 Task: Utilize permission sets for additional control.
Action: Mouse moved to (688, 55)
Screenshot: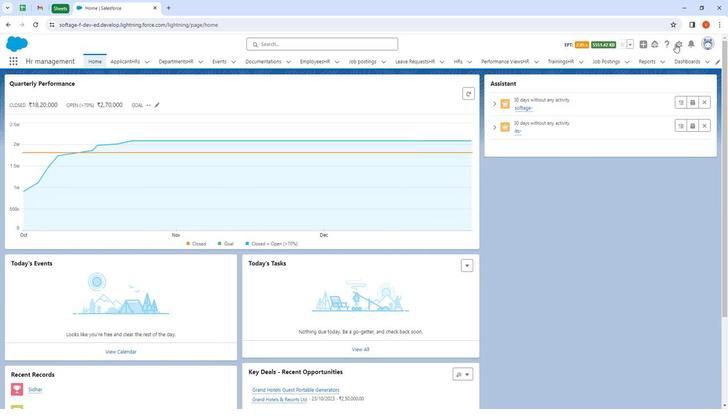 
Action: Mouse pressed left at (688, 55)
Screenshot: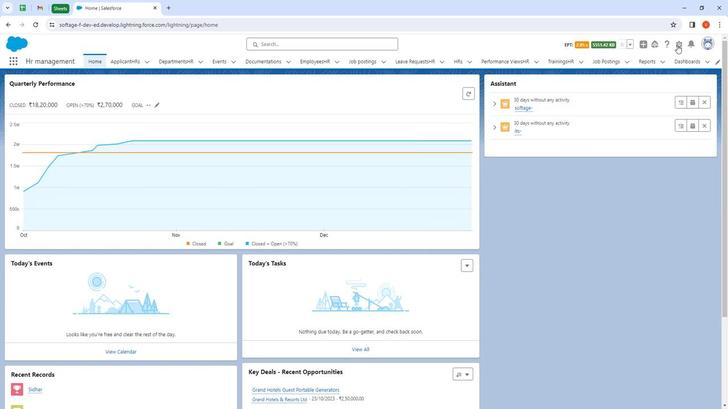 
Action: Mouse moved to (673, 74)
Screenshot: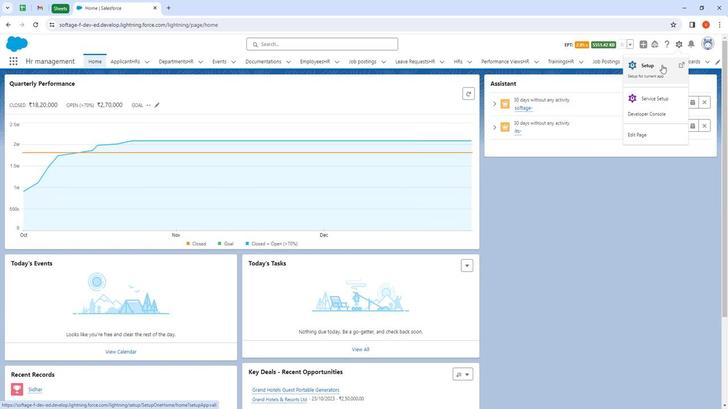 
Action: Mouse pressed left at (673, 74)
Screenshot: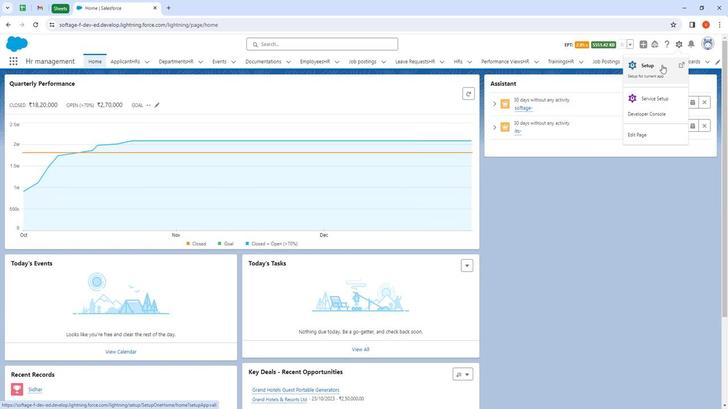 
Action: Mouse moved to (48, 92)
Screenshot: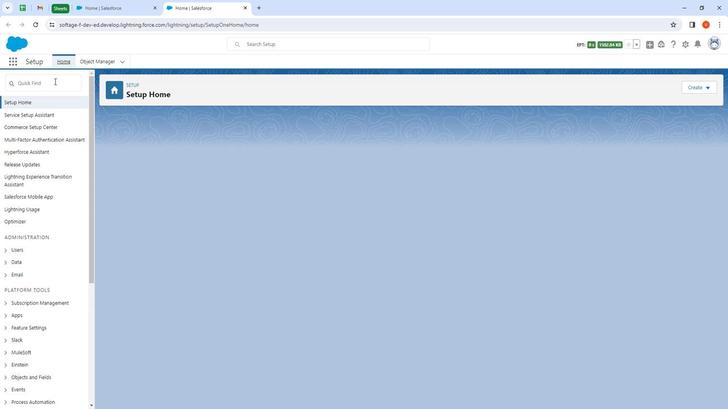 
Action: Mouse pressed left at (48, 92)
Screenshot: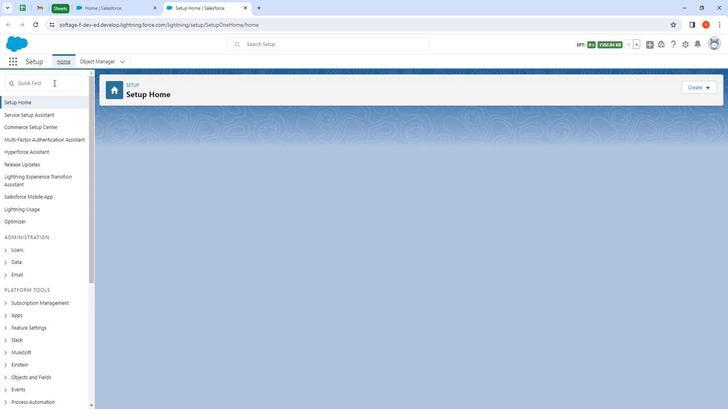 
Action: Key pressed permission<Key.space>se
Screenshot: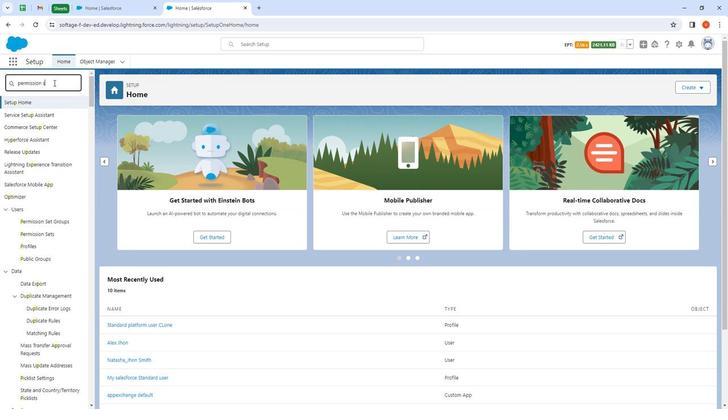 
Action: Mouse moved to (35, 130)
Screenshot: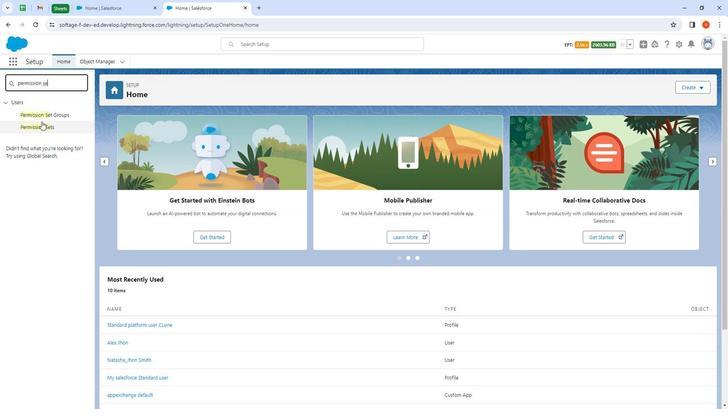 
Action: Mouse pressed left at (35, 130)
Screenshot: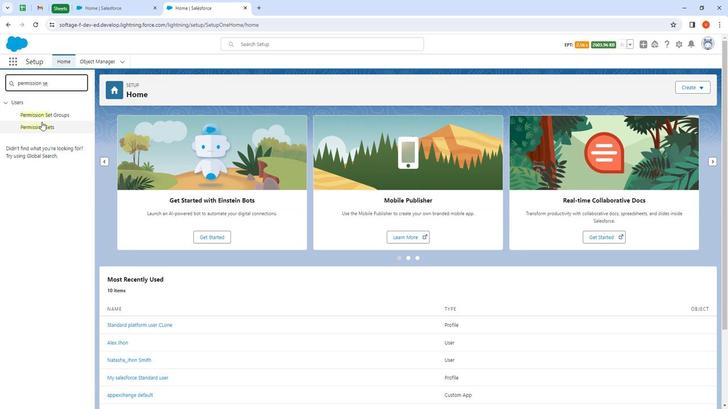 
Action: Mouse moved to (39, 134)
Screenshot: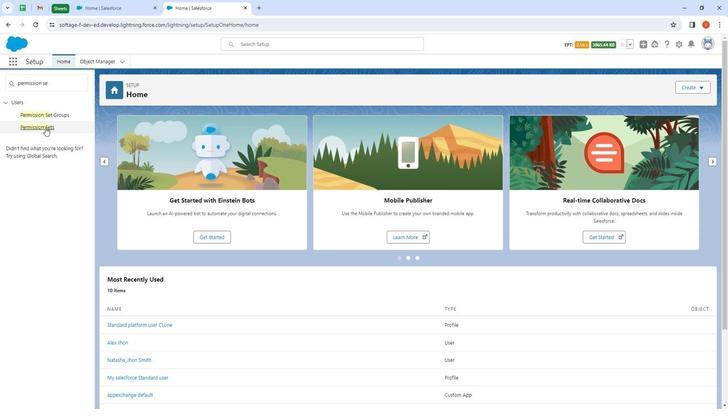 
Action: Mouse pressed left at (39, 134)
Screenshot: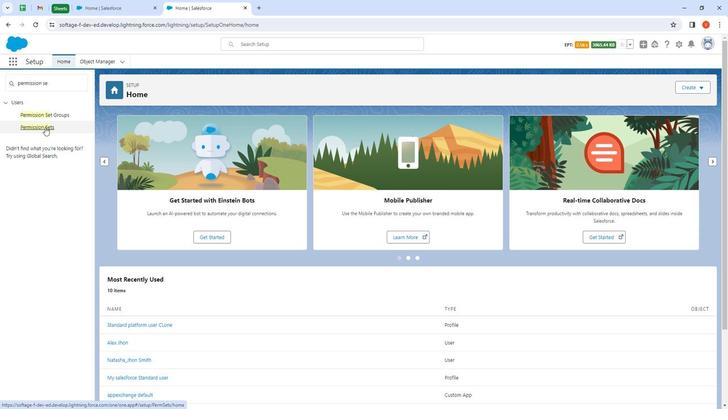 
Action: Mouse moved to (107, 173)
Screenshot: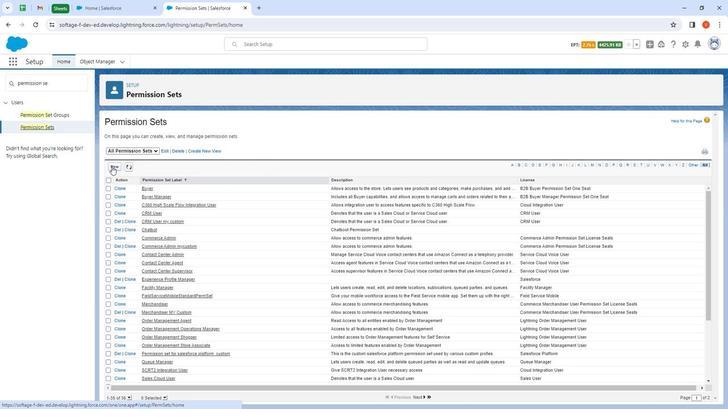 
Action: Mouse pressed left at (107, 173)
Screenshot: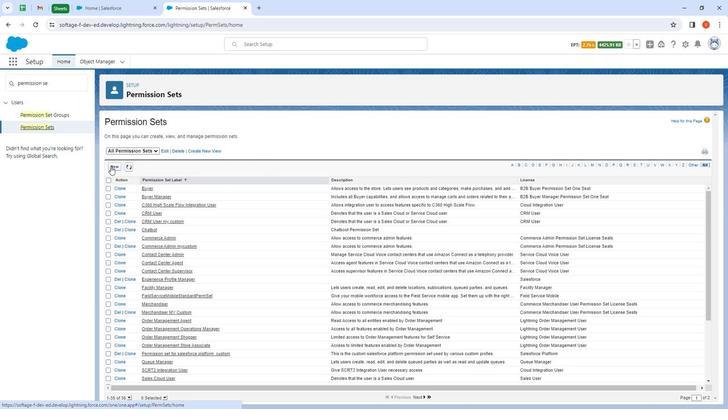
Action: Mouse moved to (235, 187)
Screenshot: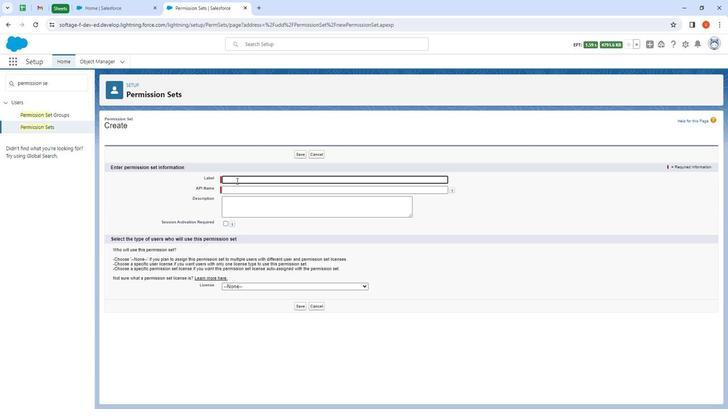 
Action: Mouse pressed left at (235, 187)
Screenshot: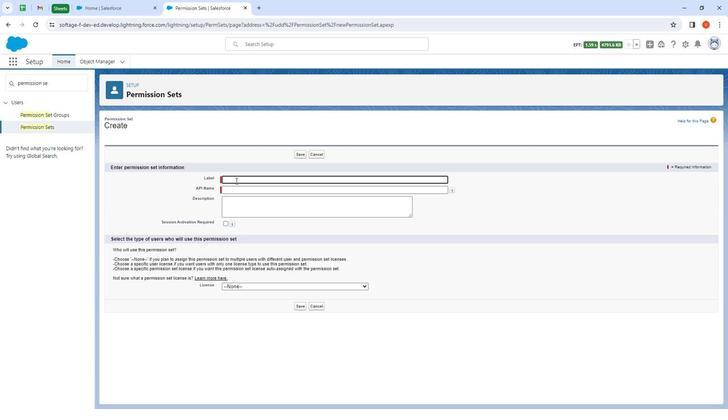 
Action: Mouse moved to (231, 184)
Screenshot: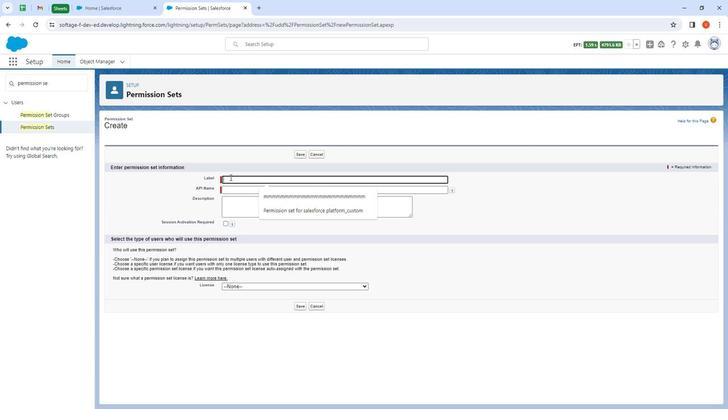 
Action: Key pressed permission<Key.space>sert<Key.backspace><Key.backspace>t<Key.space>for<Key.space>custom<Key.space><Key.shift>Standard<Key.space>user
Screenshot: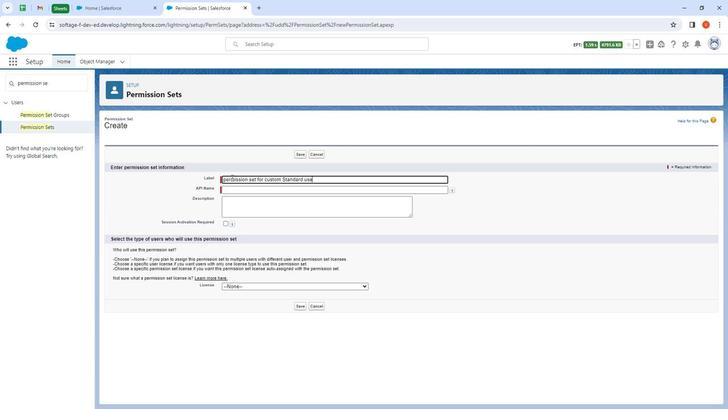 
Action: Mouse moved to (243, 198)
Screenshot: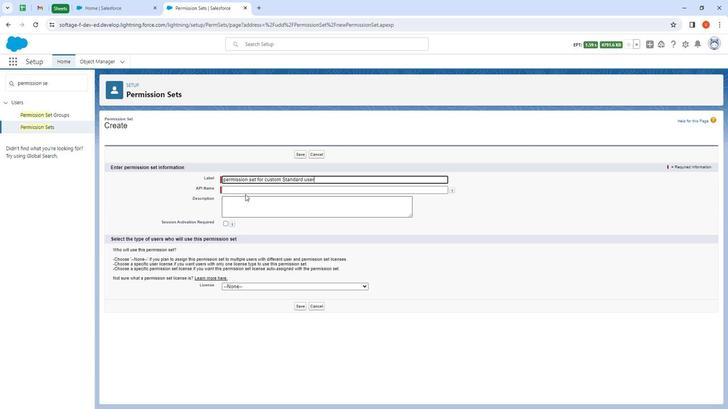 
Action: Mouse pressed left at (243, 198)
Screenshot: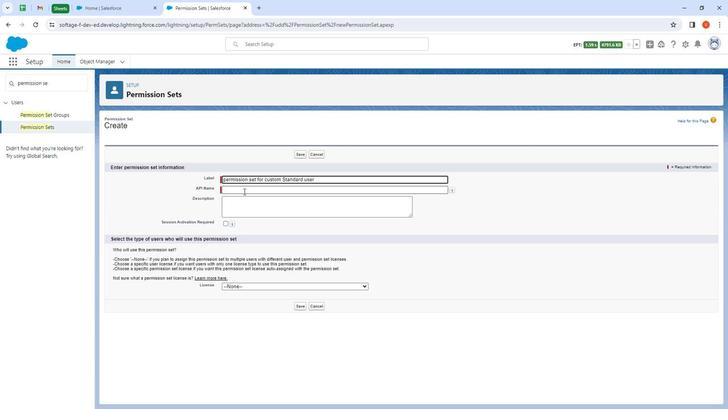 
Action: Mouse moved to (246, 210)
Screenshot: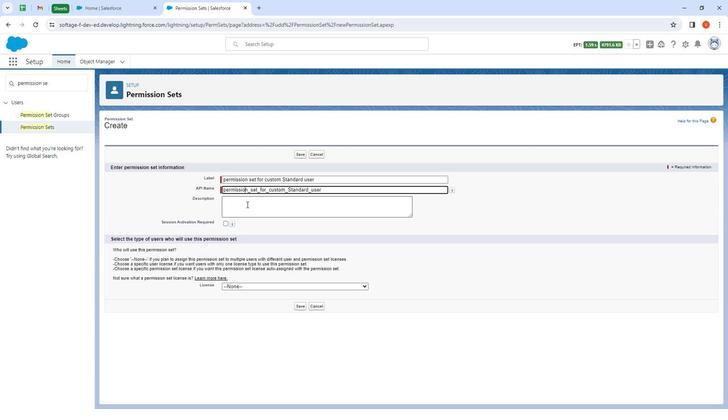 
Action: Mouse pressed left at (246, 210)
Screenshot: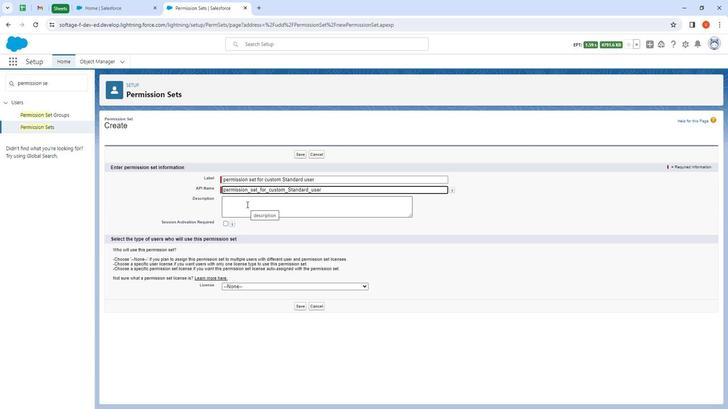 
Action: Mouse moved to (240, 199)
Screenshot: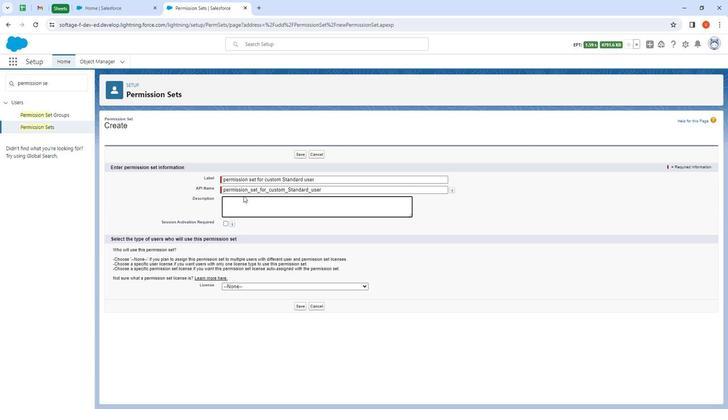 
Action: Key pressed this<Key.space>is<Key.space>the<Key.space>custom<Key.space>permission<Key.space>f<Key.backspace>st<Key.backspace>et<Key.space>for<Key.space>custom<Key.space>standard<Key.space>user<Key.space>profile<Key.space>used<Key.space>by<Key.space>few<Key.space><Key.shift>Users<Key.space>to<Key.space>ensure<Key.space>there<Key.space>is<Key.space>no<Key.space>security<Key.space>related<Key.space>problem.
Screenshot: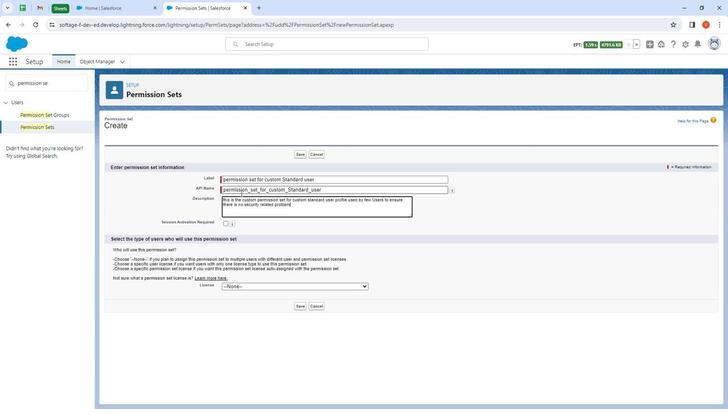
Action: Mouse moved to (107, 264)
Screenshot: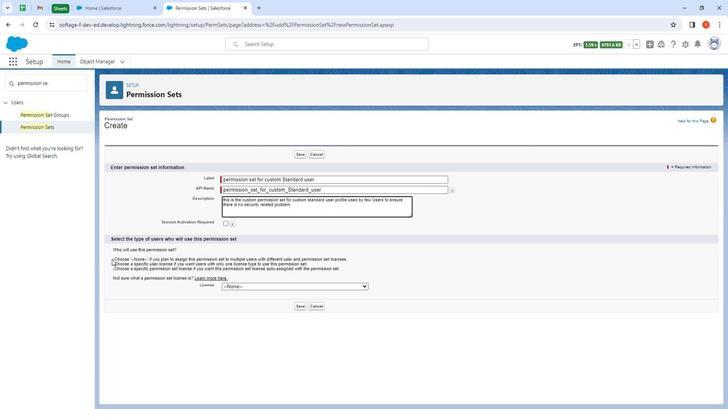 
Action: Mouse pressed left at (107, 264)
Screenshot: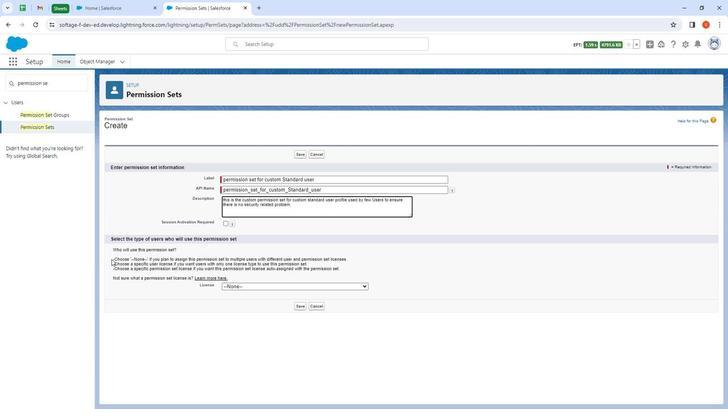 
Action: Mouse moved to (306, 309)
Screenshot: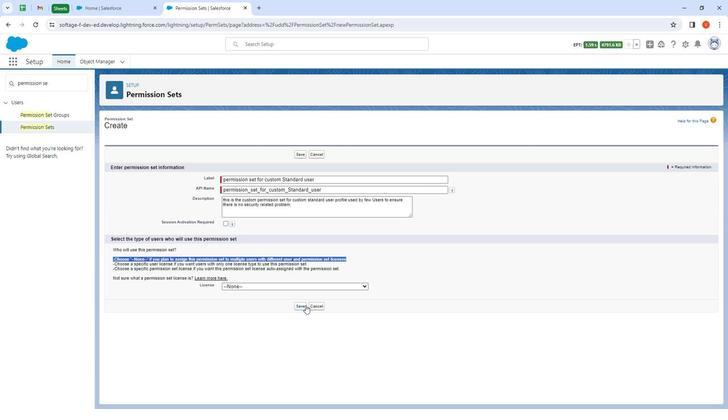
Action: Mouse pressed left at (306, 309)
Screenshot: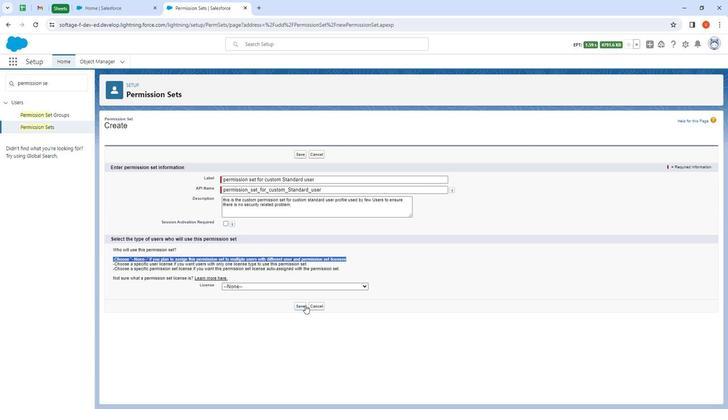 
Action: Mouse moved to (261, 265)
Screenshot: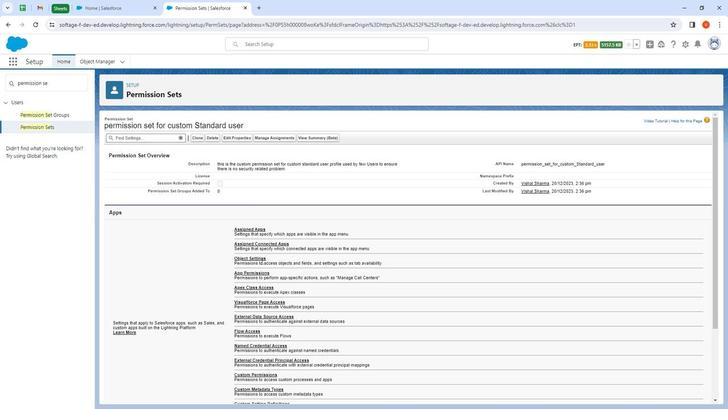 
Action: Mouse pressed left at (261, 265)
Screenshot: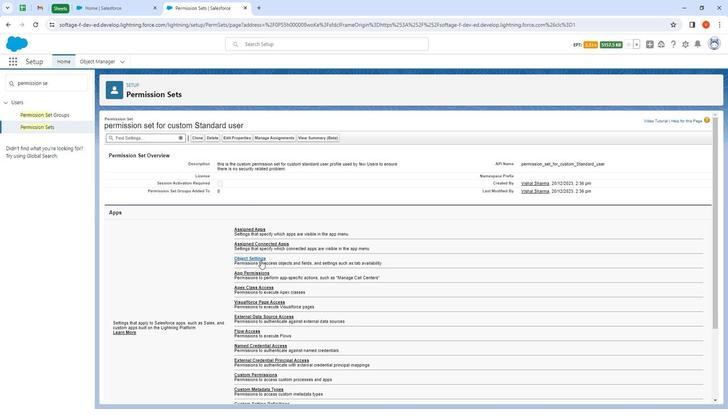
Action: Mouse moved to (112, 199)
Screenshot: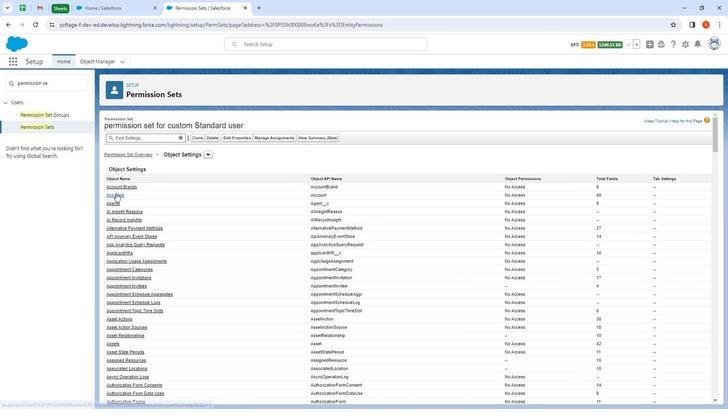 
Action: Mouse pressed left at (112, 199)
Screenshot: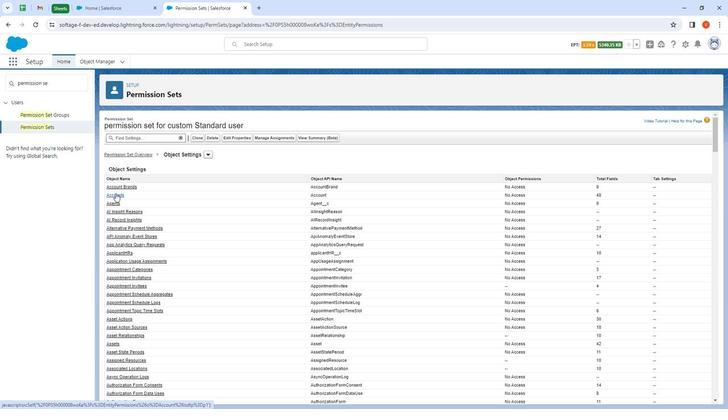 
Action: Mouse moved to (293, 175)
Screenshot: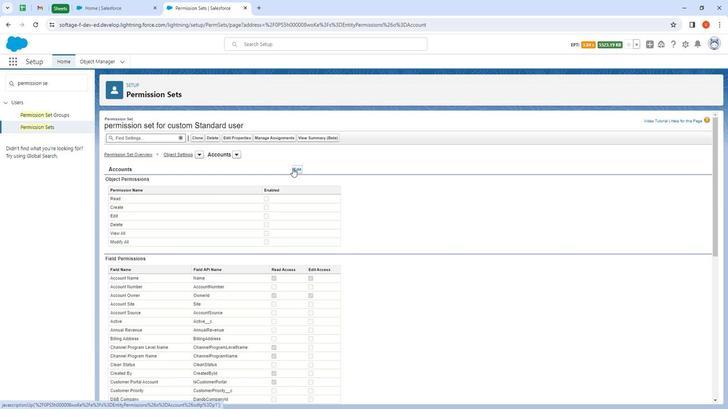 
Action: Mouse pressed left at (293, 175)
Screenshot: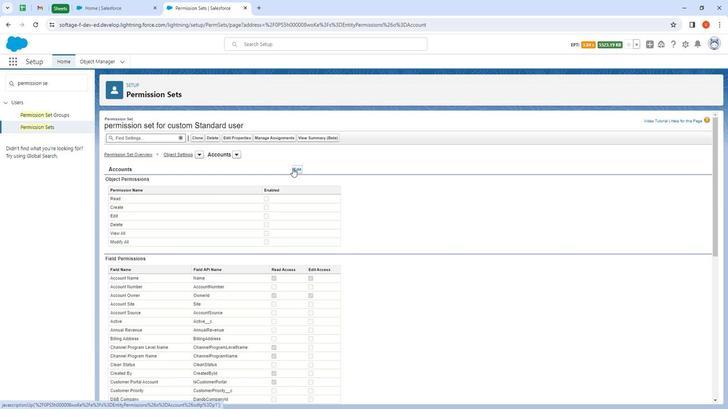 
Action: Mouse moved to (264, 207)
Screenshot: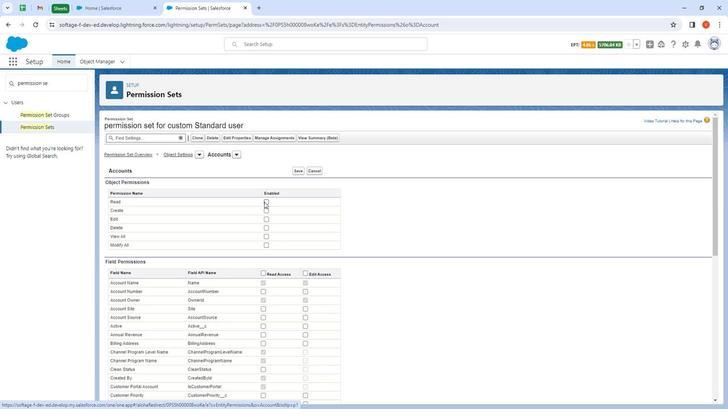 
Action: Mouse pressed left at (264, 207)
Screenshot: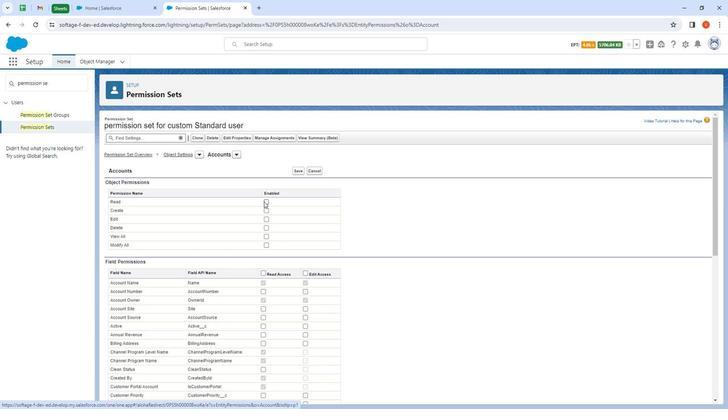 
Action: Mouse moved to (308, 238)
Screenshot: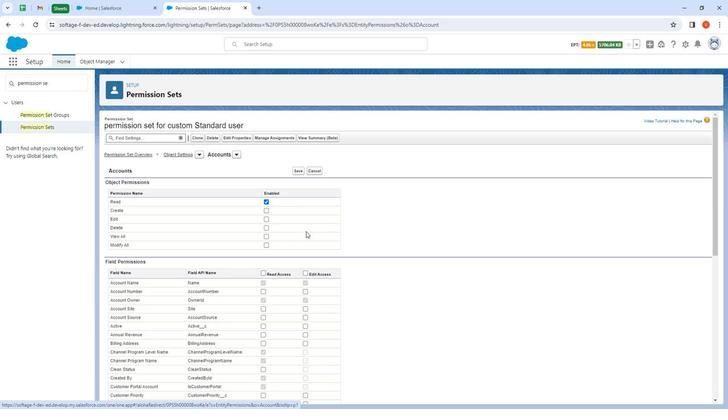 
Action: Mouse scrolled (308, 237) with delta (0, 0)
Screenshot: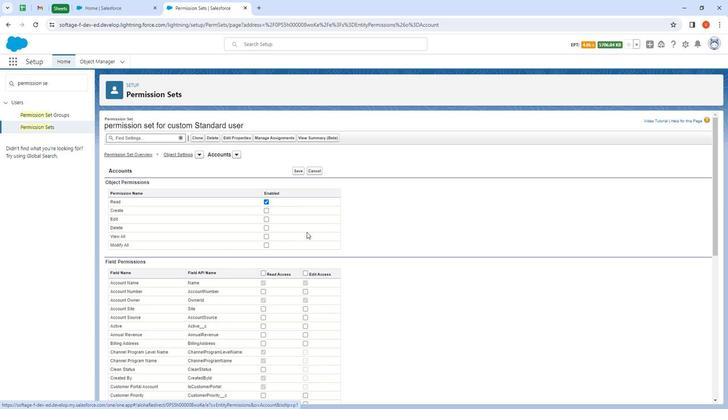 
Action: Mouse moved to (309, 239)
Screenshot: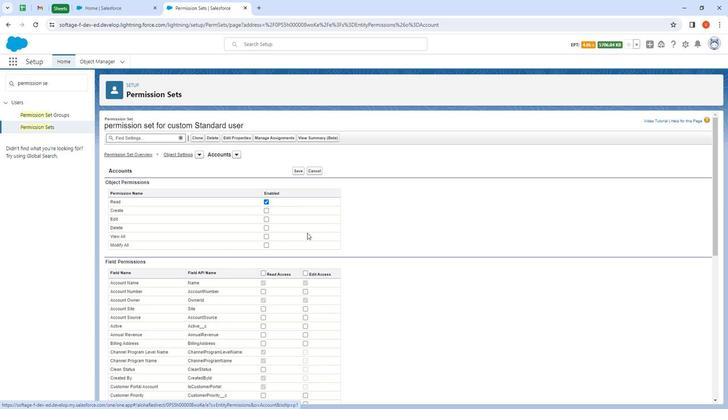 
Action: Mouse scrolled (309, 238) with delta (0, 0)
Screenshot: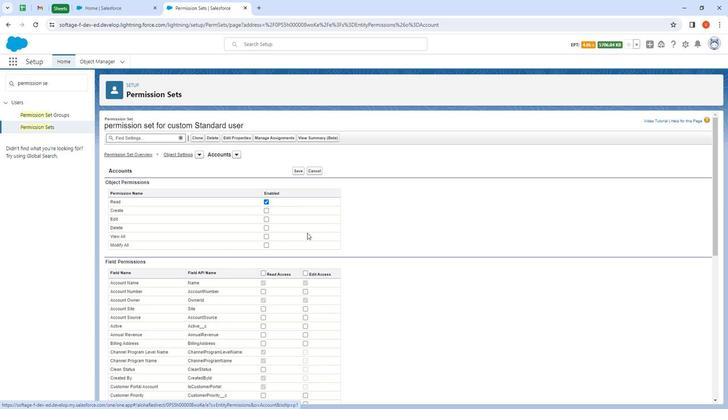 
Action: Mouse moved to (264, 219)
Screenshot: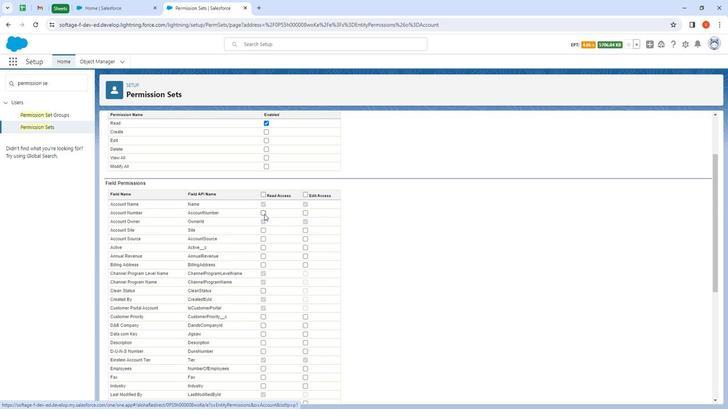 
Action: Mouse pressed left at (264, 219)
Screenshot: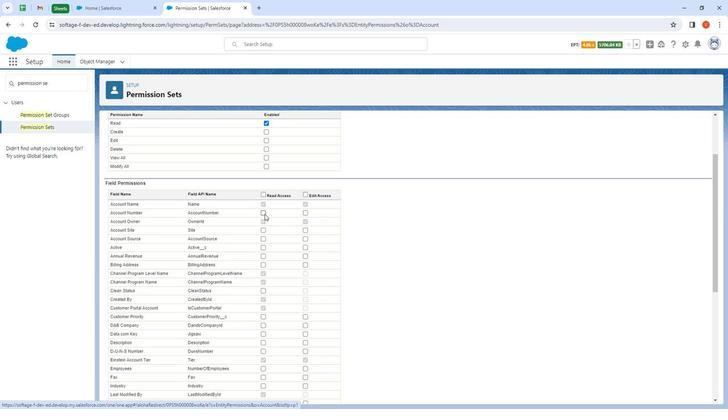 
Action: Mouse moved to (264, 236)
Screenshot: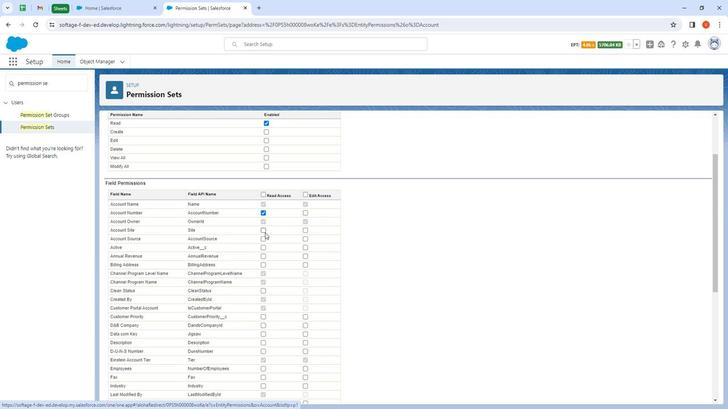 
Action: Mouse pressed left at (264, 236)
Screenshot: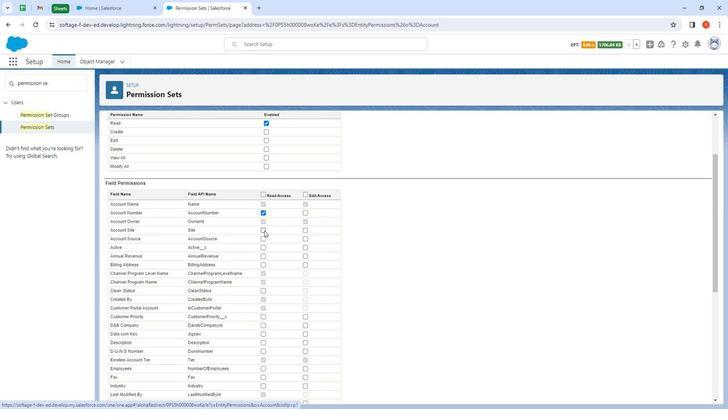 
Action: Mouse moved to (264, 243)
Screenshot: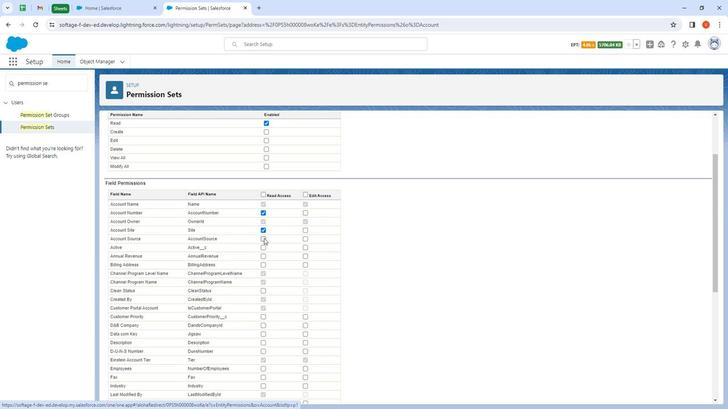 
Action: Mouse pressed left at (264, 243)
Screenshot: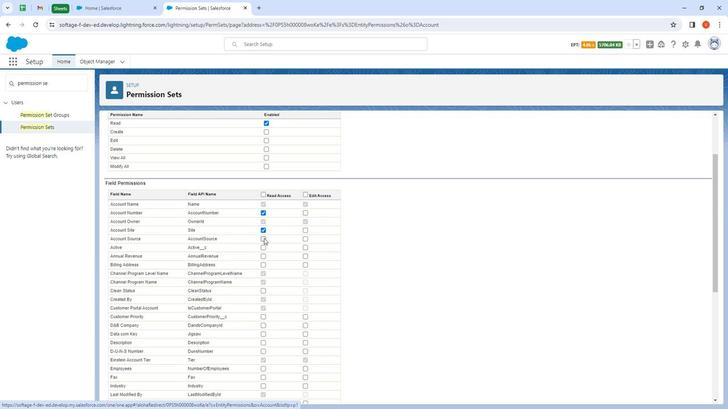 
Action: Mouse moved to (264, 251)
Screenshot: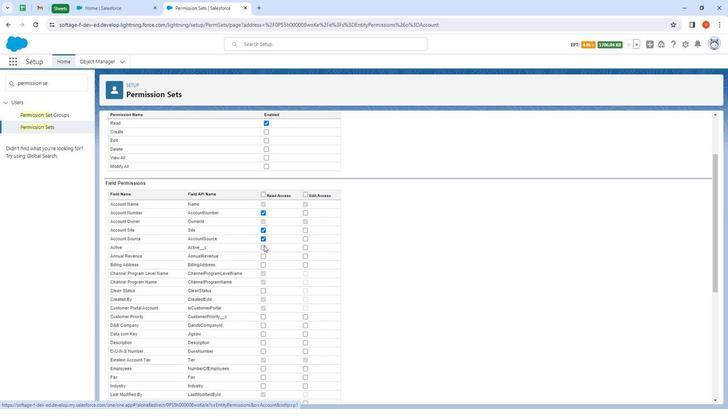 
Action: Mouse pressed left at (264, 251)
Screenshot: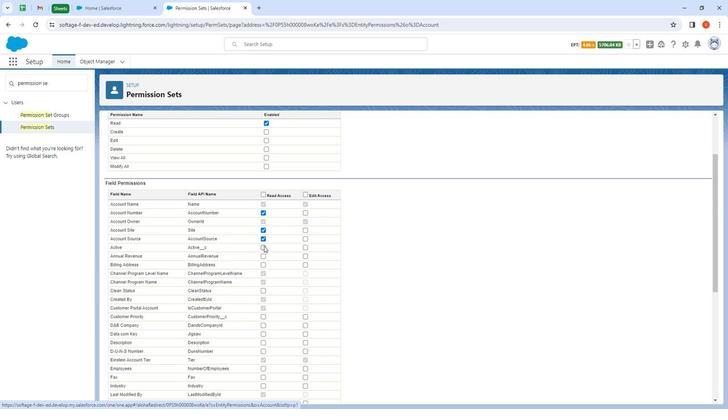 
Action: Mouse moved to (264, 262)
Screenshot: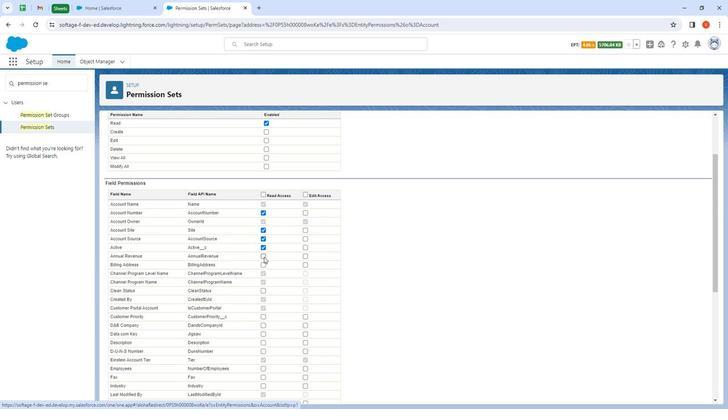 
Action: Mouse pressed left at (264, 262)
Screenshot: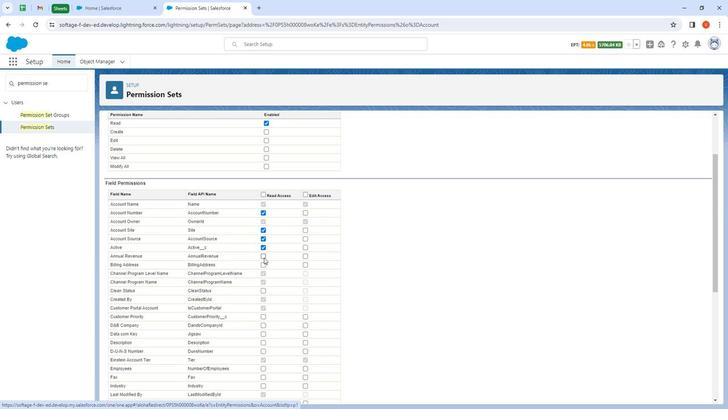 
Action: Mouse moved to (262, 269)
Screenshot: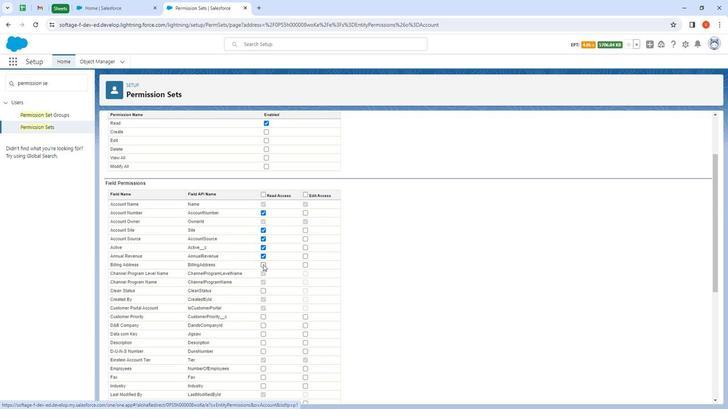 
Action: Mouse pressed left at (262, 269)
Screenshot: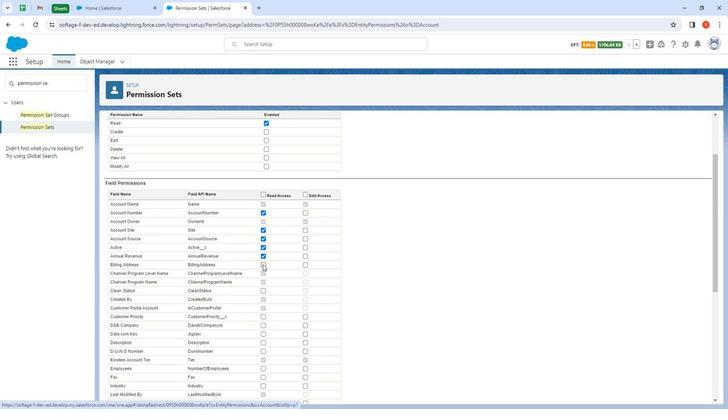 
Action: Mouse moved to (272, 271)
Screenshot: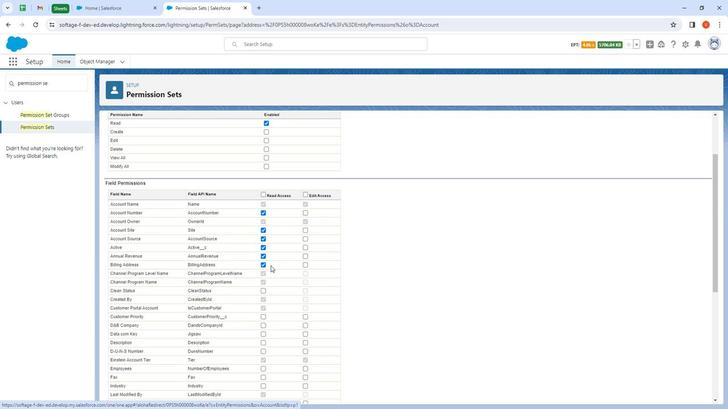 
Action: Mouse scrolled (272, 270) with delta (0, 0)
Screenshot: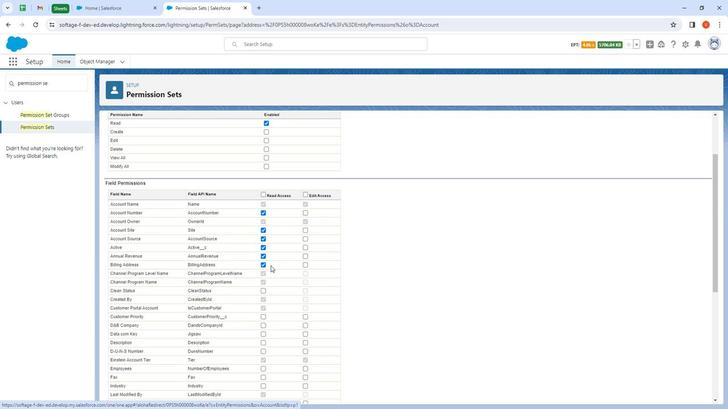 
Action: Mouse moved to (272, 271)
Screenshot: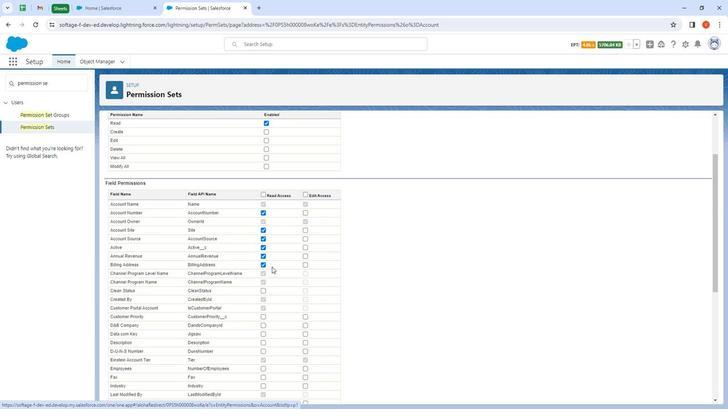 
Action: Mouse scrolled (272, 270) with delta (0, 0)
Screenshot: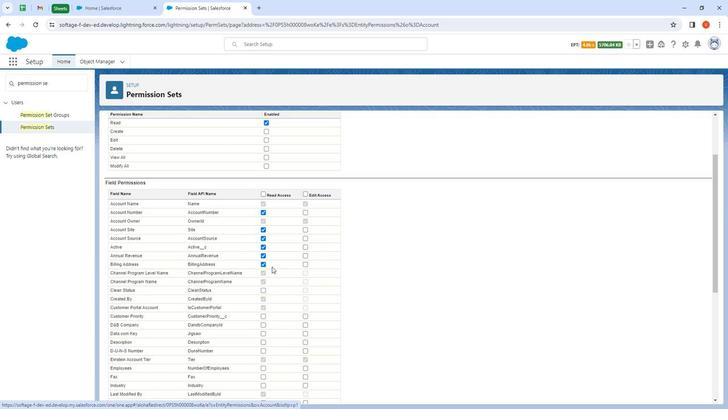 
Action: Mouse moved to (264, 219)
Screenshot: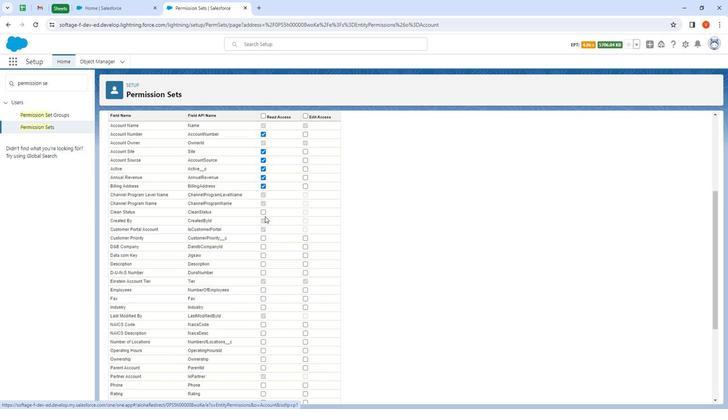 
Action: Mouse pressed left at (264, 219)
Screenshot: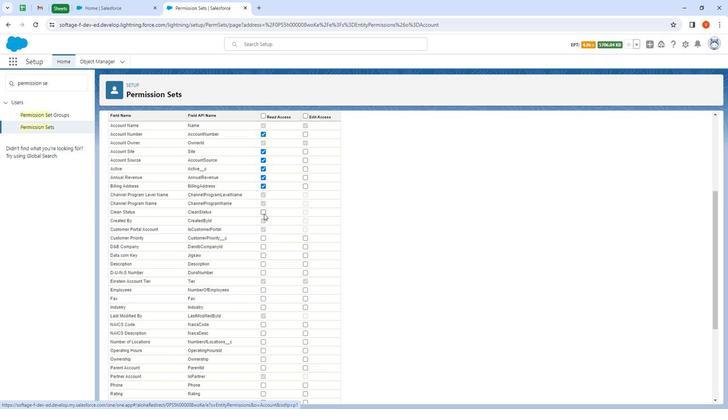 
Action: Mouse moved to (263, 245)
Screenshot: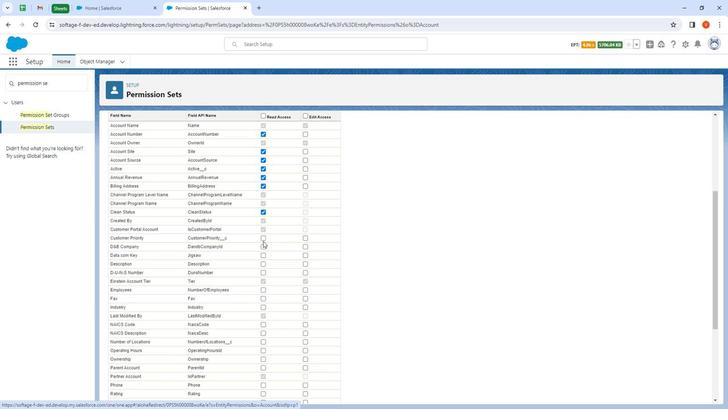 
Action: Mouse pressed left at (263, 245)
Screenshot: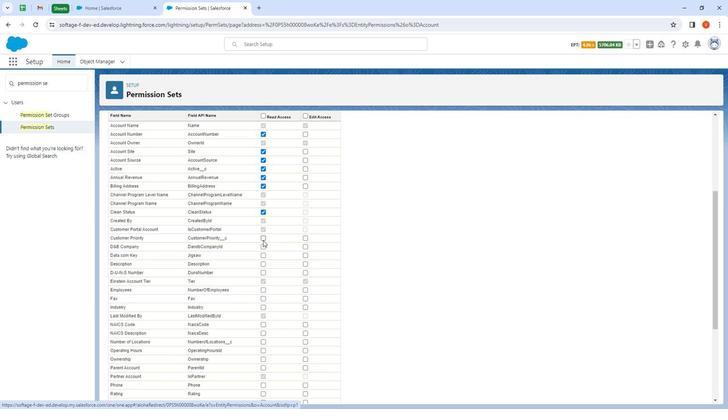 
Action: Mouse moved to (264, 254)
Screenshot: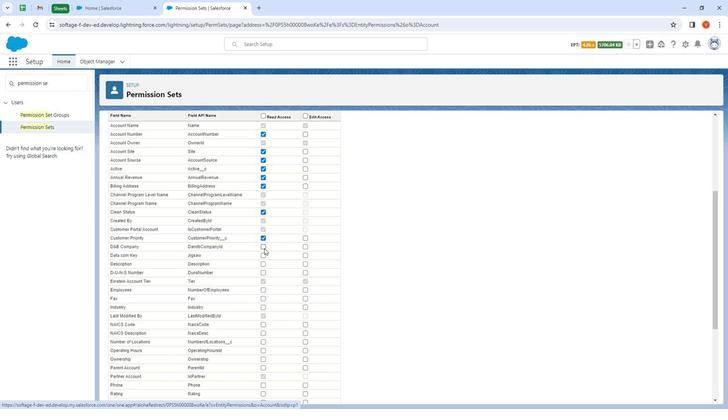 
Action: Mouse pressed left at (264, 254)
Screenshot: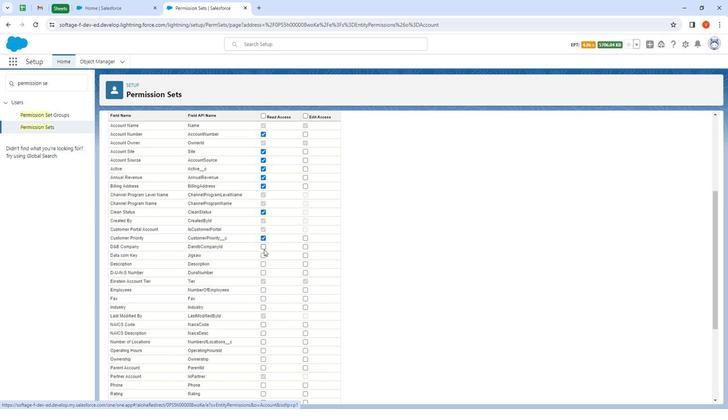 
Action: Mouse moved to (263, 259)
Screenshot: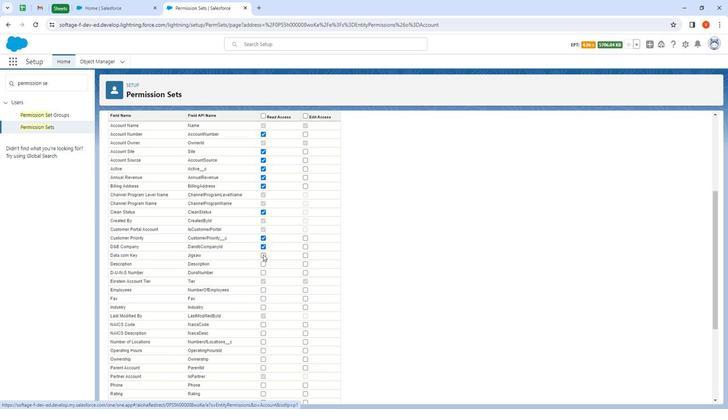 
Action: Mouse pressed left at (263, 259)
Screenshot: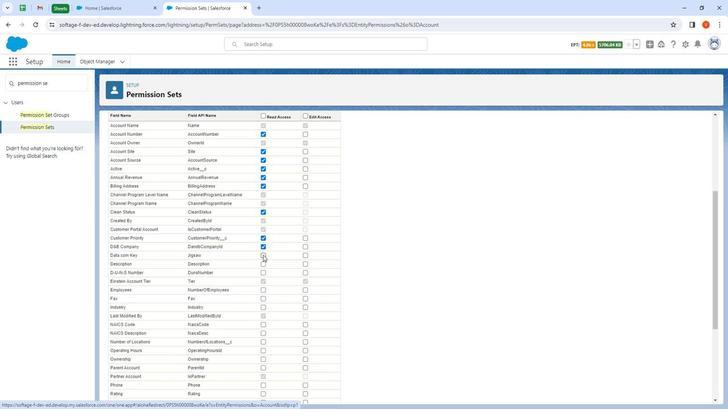 
Action: Mouse moved to (264, 266)
Screenshot: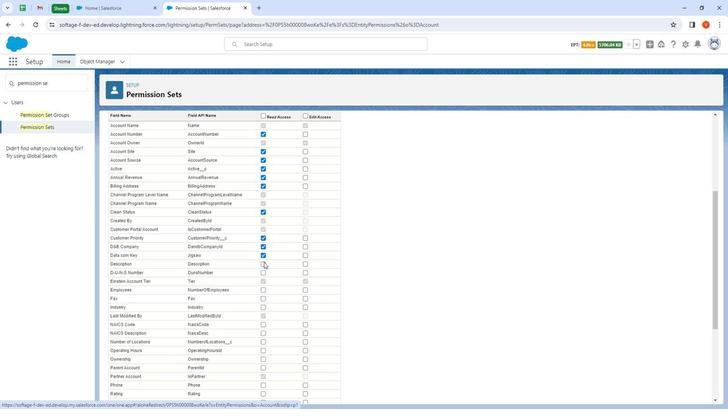 
Action: Mouse pressed left at (264, 266)
Screenshot: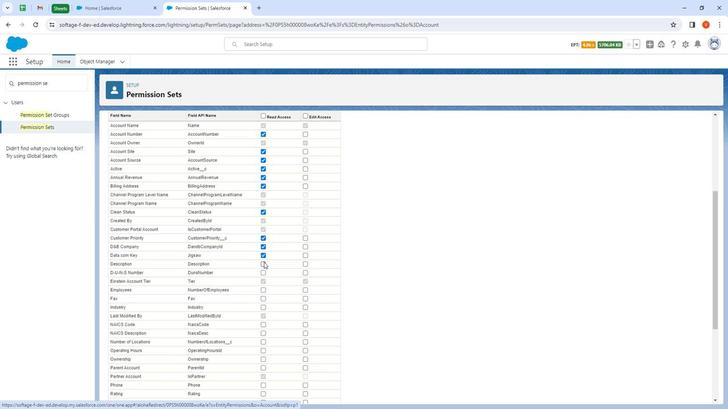 
Action: Mouse moved to (262, 276)
Screenshot: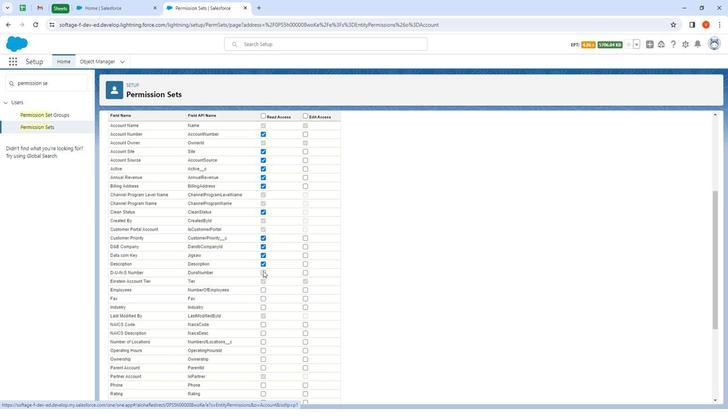 
Action: Mouse pressed left at (262, 276)
Screenshot: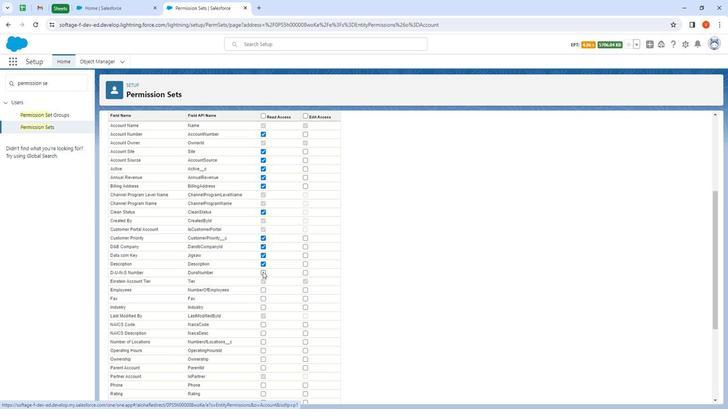 
Action: Mouse moved to (278, 258)
Screenshot: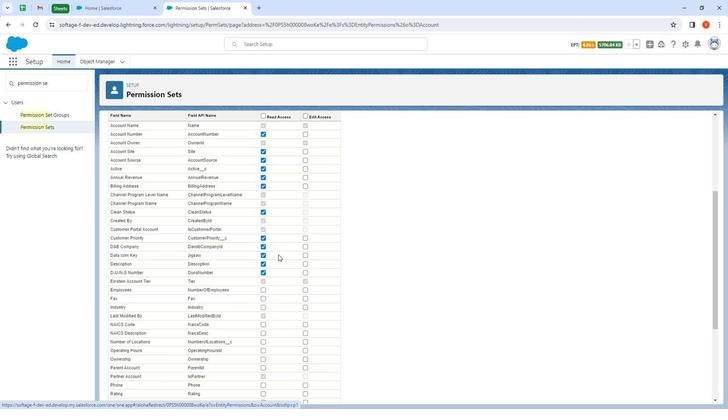 
Action: Mouse scrolled (278, 258) with delta (0, 0)
Screenshot: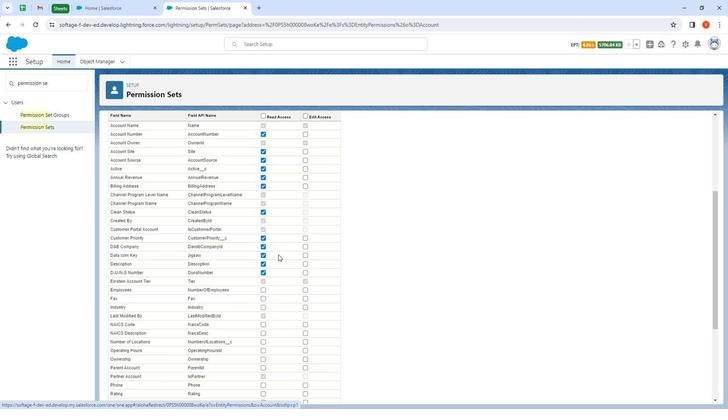 
Action: Mouse moved to (280, 233)
Screenshot: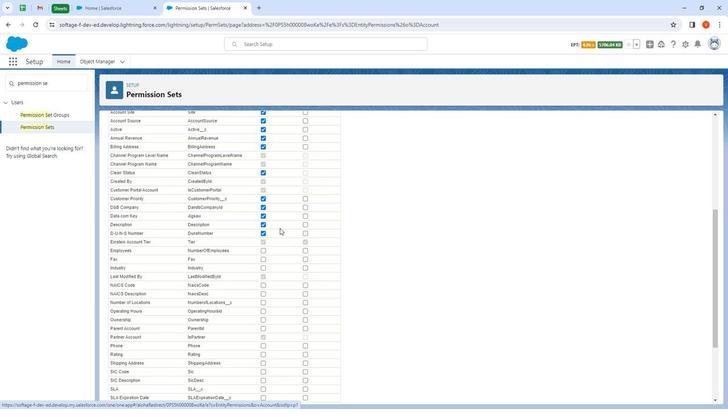 
Action: Mouse scrolled (280, 233) with delta (0, 0)
Screenshot: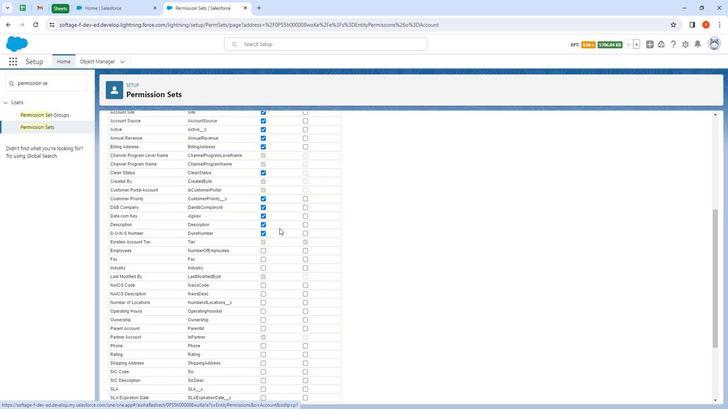 
Action: Mouse moved to (280, 235)
Screenshot: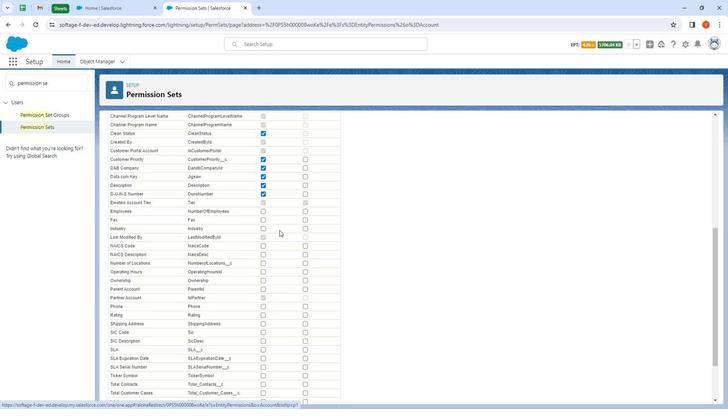 
Action: Mouse scrolled (280, 235) with delta (0, 0)
Screenshot: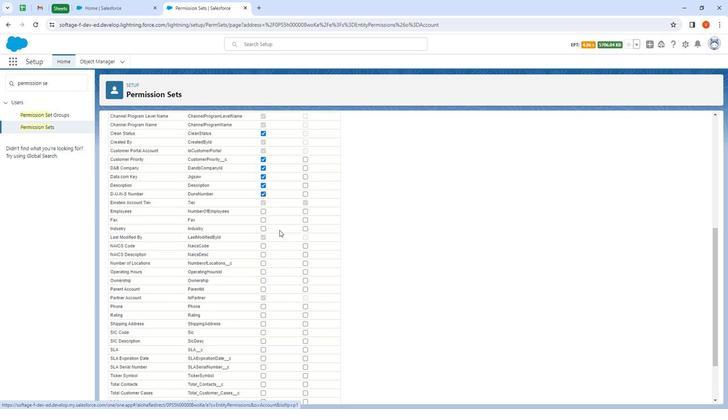 
Action: Mouse moved to (261, 177)
Screenshot: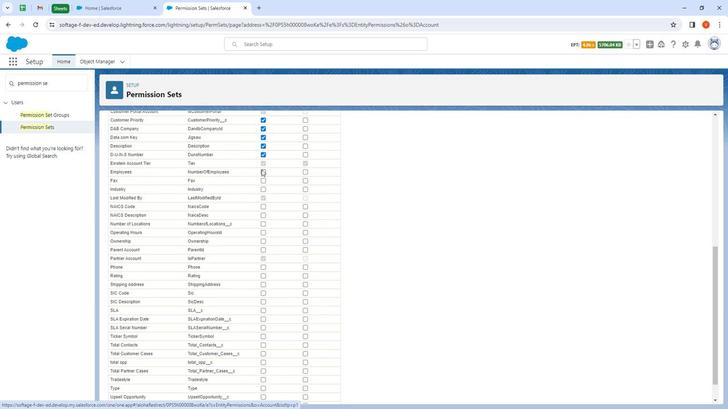 
Action: Mouse pressed left at (261, 177)
Screenshot: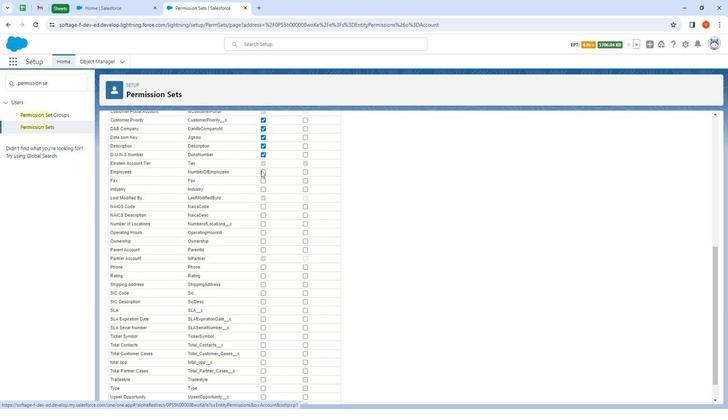 
Action: Mouse moved to (263, 186)
Screenshot: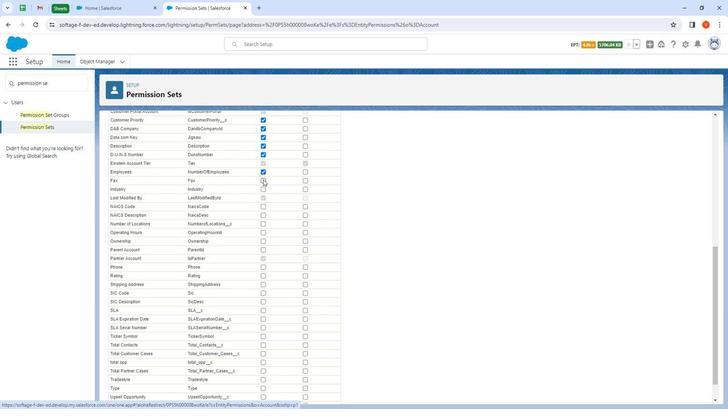 
Action: Mouse pressed left at (263, 186)
Screenshot: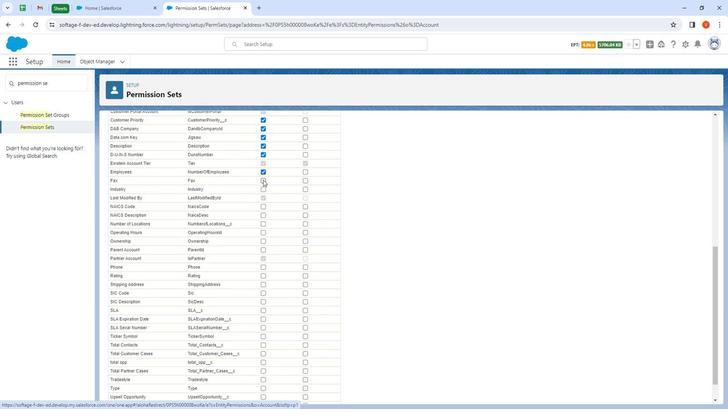 
Action: Mouse moved to (262, 196)
Screenshot: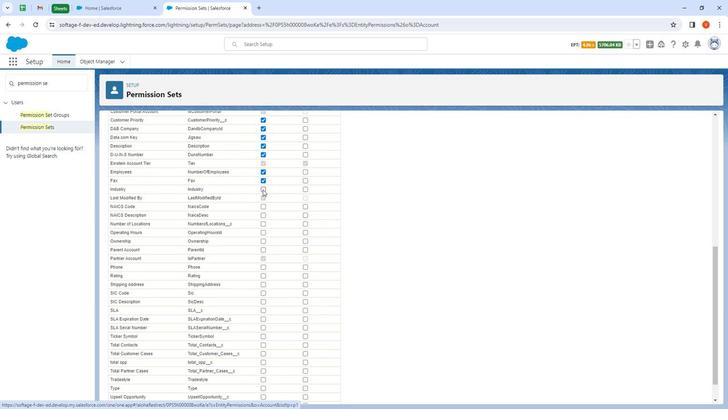 
Action: Mouse pressed left at (262, 196)
Screenshot: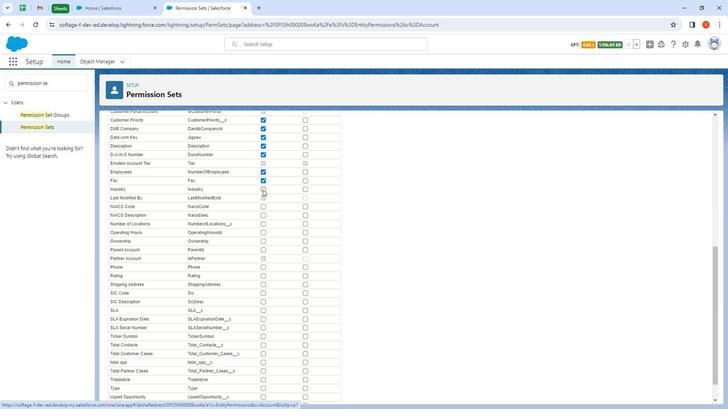 
Action: Mouse moved to (264, 210)
Screenshot: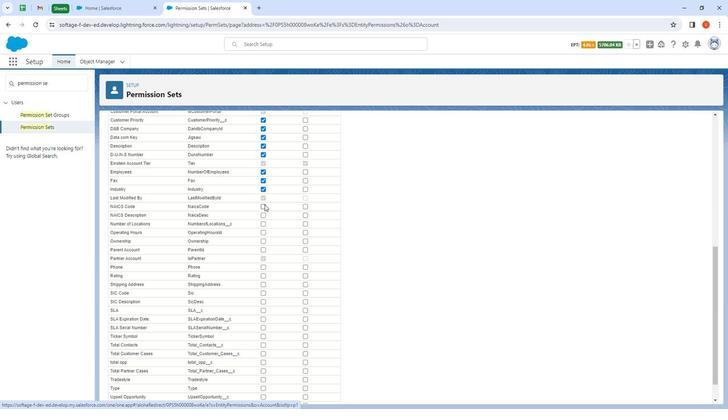 
Action: Mouse pressed left at (264, 210)
Screenshot: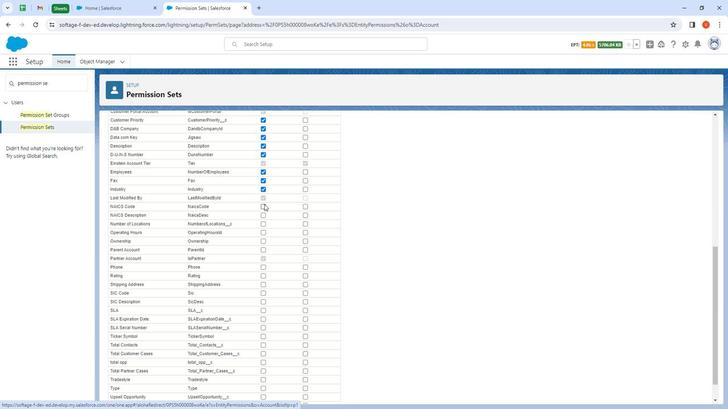 
Action: Mouse moved to (263, 223)
Screenshot: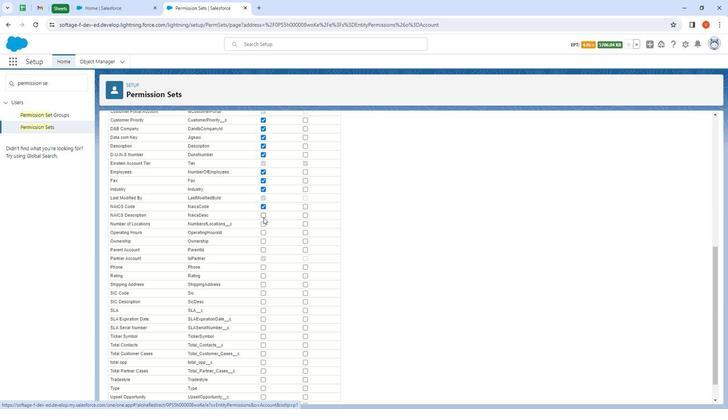 
Action: Mouse pressed left at (263, 223)
Screenshot: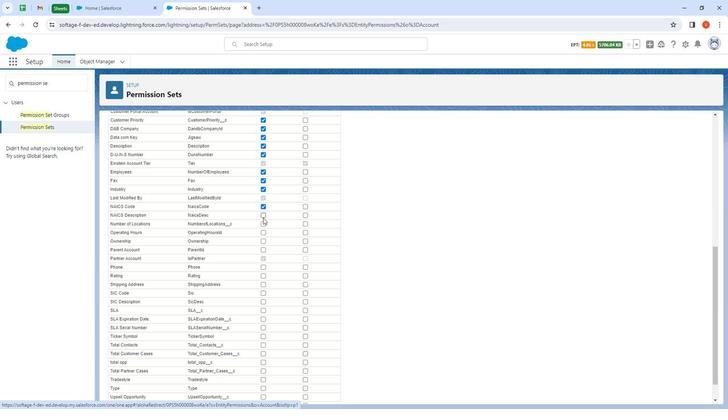 
Action: Mouse moved to (263, 229)
Screenshot: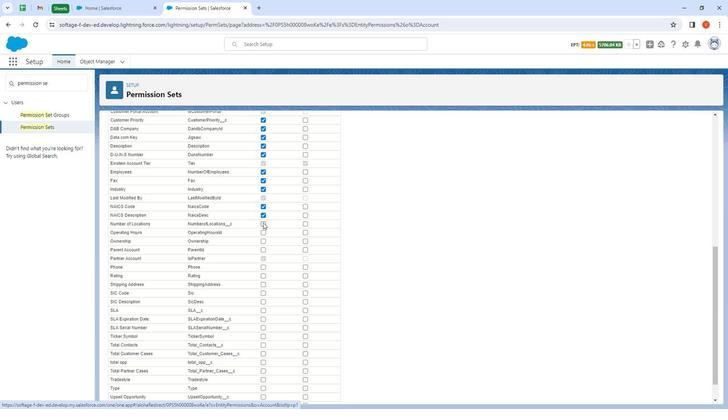 
Action: Mouse pressed left at (263, 229)
Screenshot: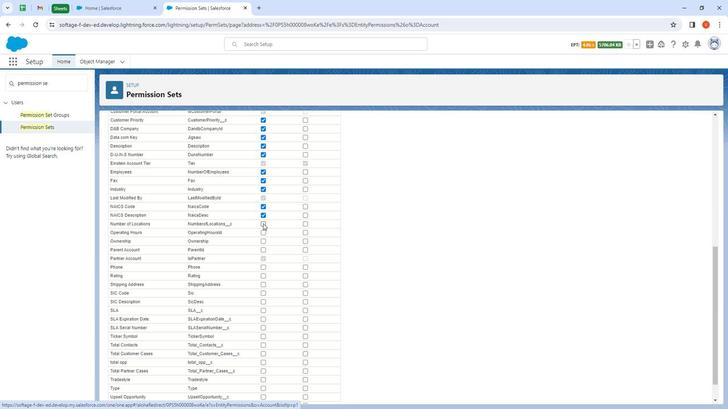 
Action: Mouse moved to (264, 236)
Screenshot: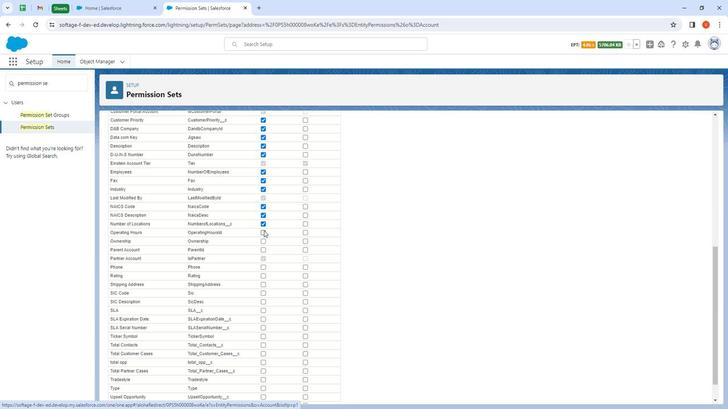 
Action: Mouse pressed left at (264, 236)
Screenshot: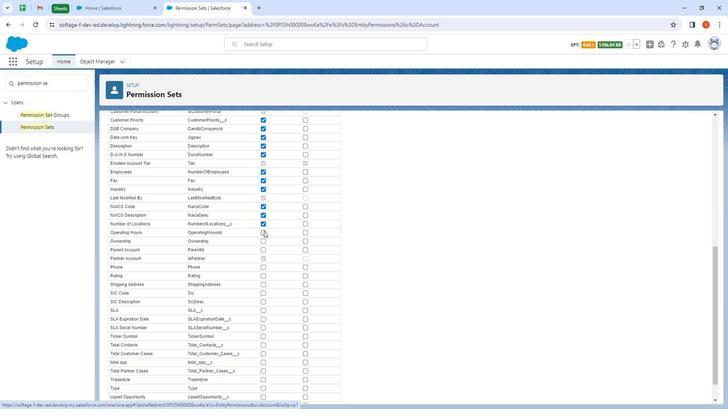 
Action: Mouse moved to (262, 245)
Screenshot: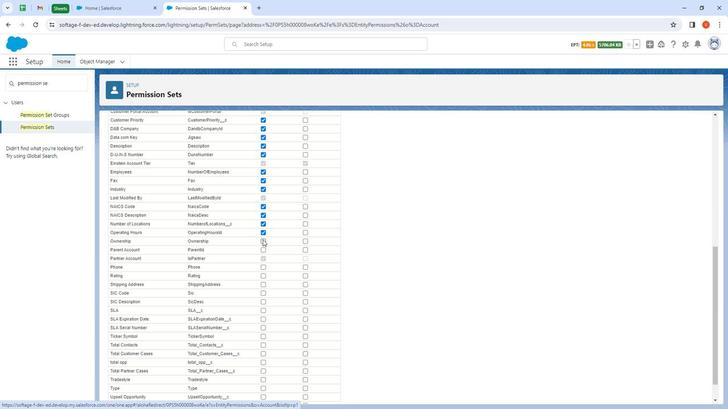 
Action: Mouse pressed left at (262, 245)
Screenshot: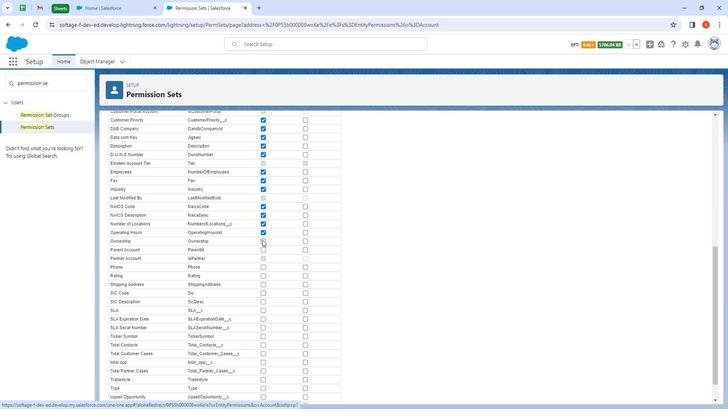 
Action: Mouse moved to (264, 254)
Screenshot: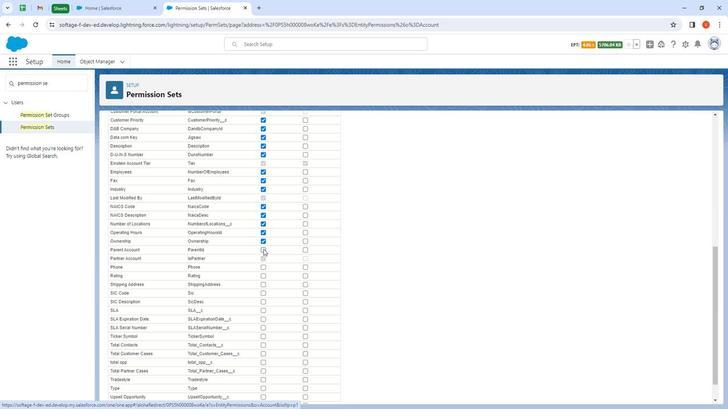 
Action: Mouse pressed left at (264, 254)
Screenshot: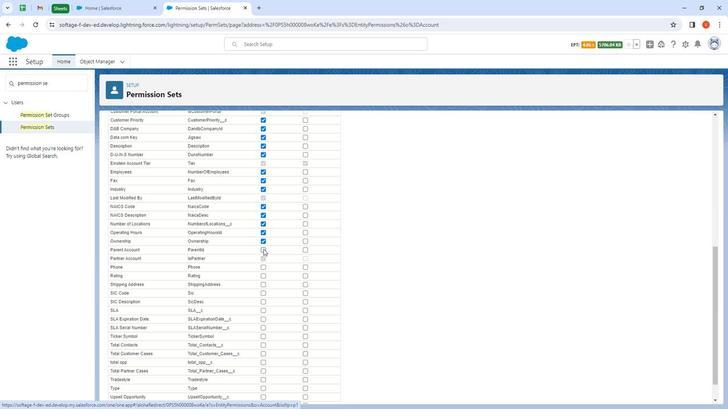 
Action: Mouse moved to (264, 273)
Screenshot: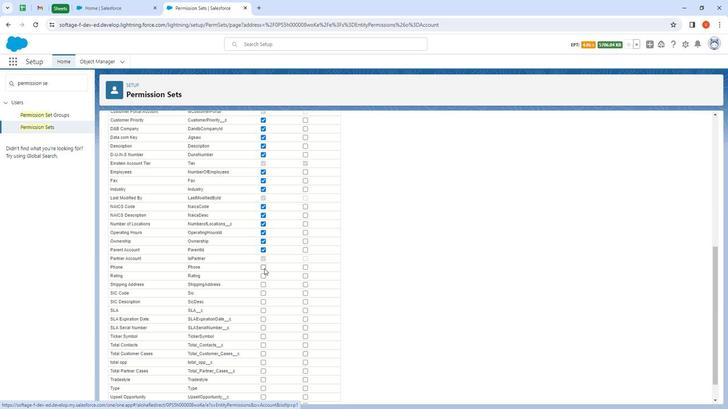 
Action: Mouse pressed left at (264, 273)
Screenshot: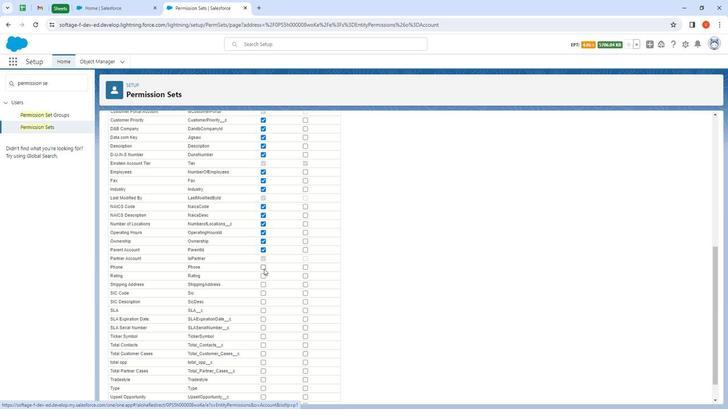 
Action: Mouse moved to (263, 281)
Screenshot: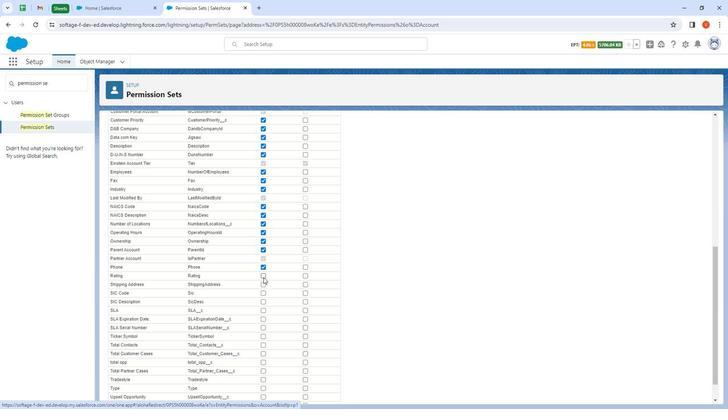 
Action: Mouse pressed left at (263, 281)
Screenshot: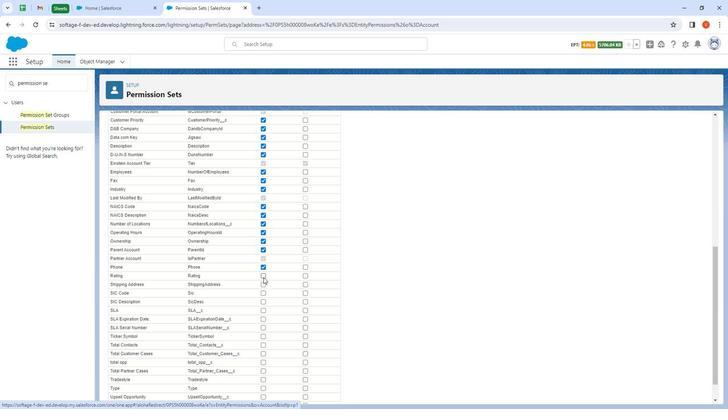 
Action: Mouse moved to (262, 289)
Screenshot: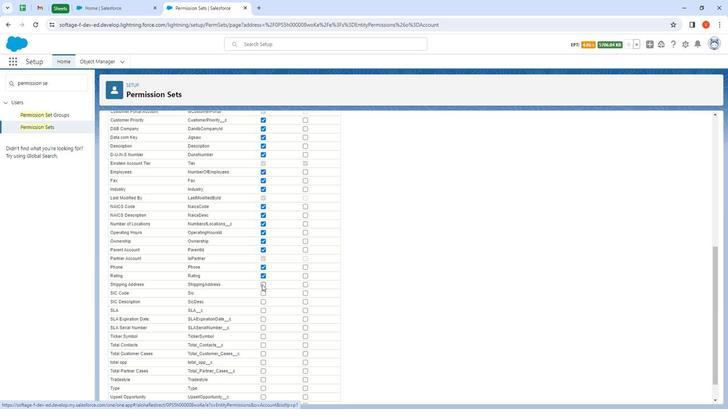 
Action: Mouse pressed left at (262, 289)
Screenshot: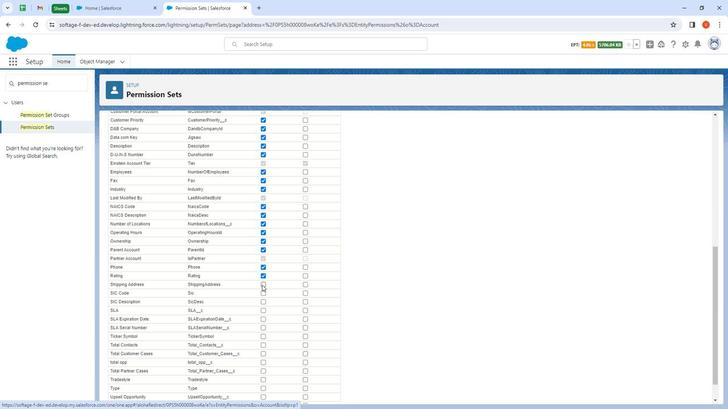 
Action: Mouse moved to (264, 299)
Screenshot: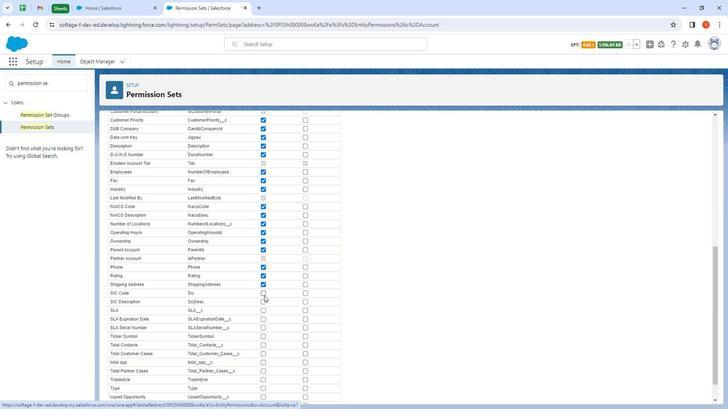 
Action: Mouse pressed left at (264, 299)
Screenshot: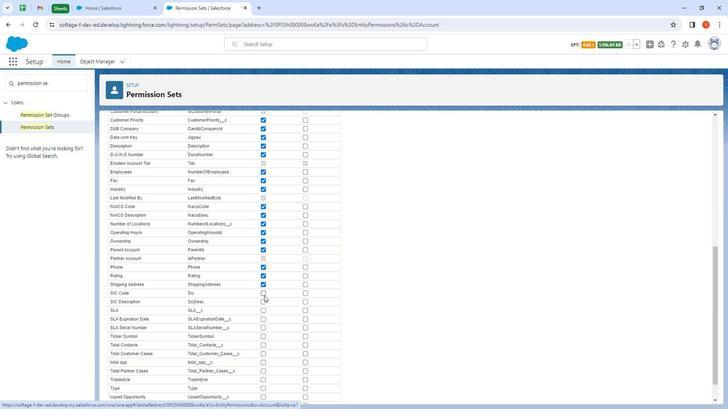 
Action: Mouse moved to (264, 298)
Screenshot: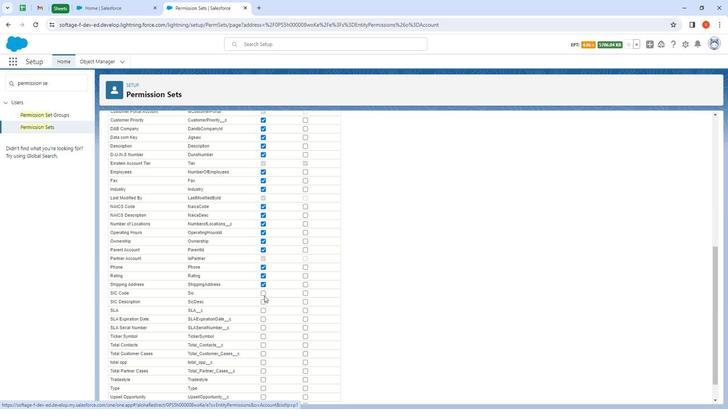 
Action: Mouse pressed left at (264, 298)
Screenshot: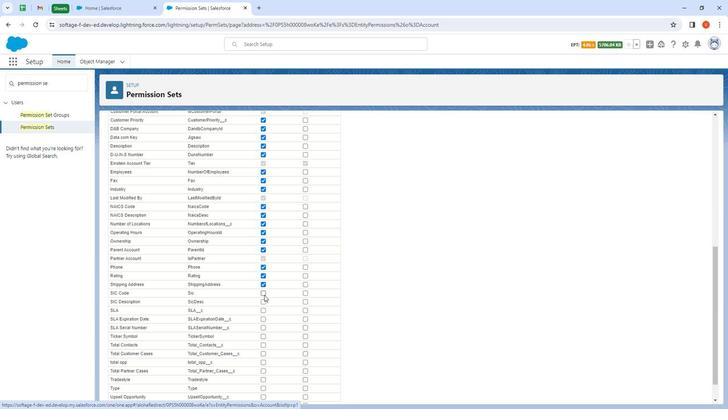 
Action: Mouse moved to (264, 305)
Screenshot: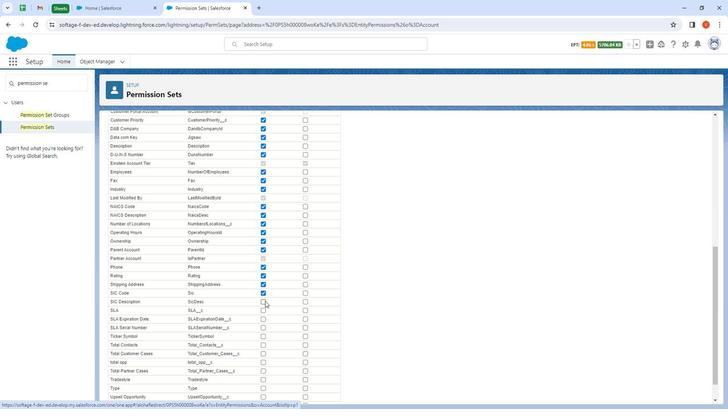 
Action: Mouse pressed left at (264, 305)
Screenshot: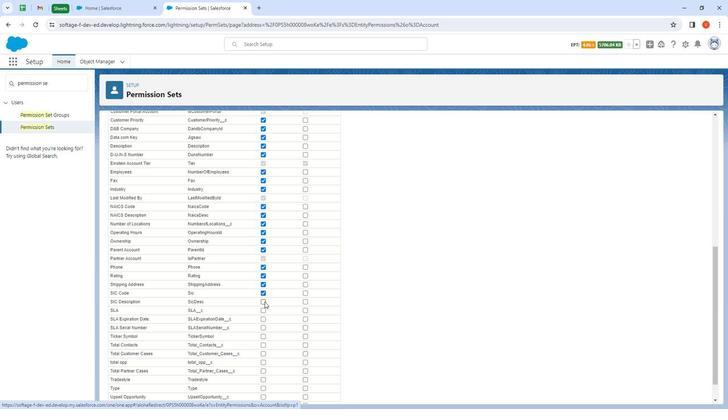 
Action: Mouse moved to (264, 312)
Screenshot: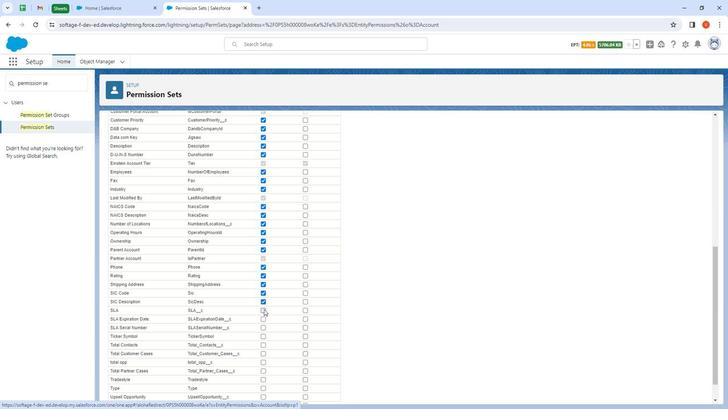 
Action: Mouse pressed left at (264, 312)
Screenshot: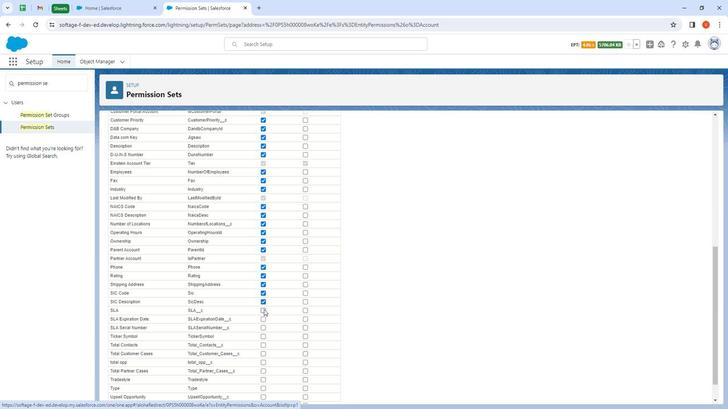 
Action: Mouse moved to (264, 322)
Screenshot: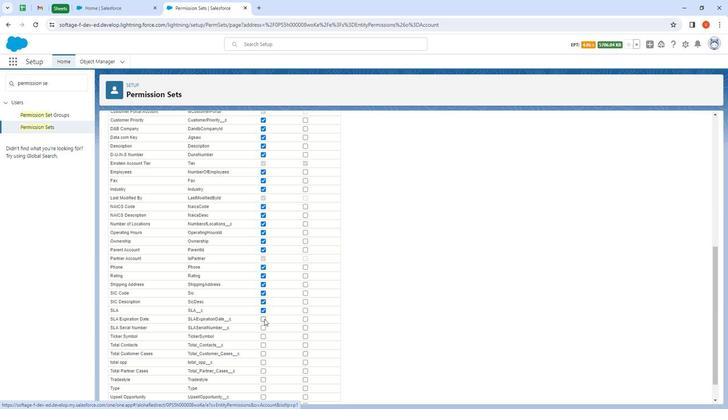 
Action: Mouse pressed left at (264, 322)
Screenshot: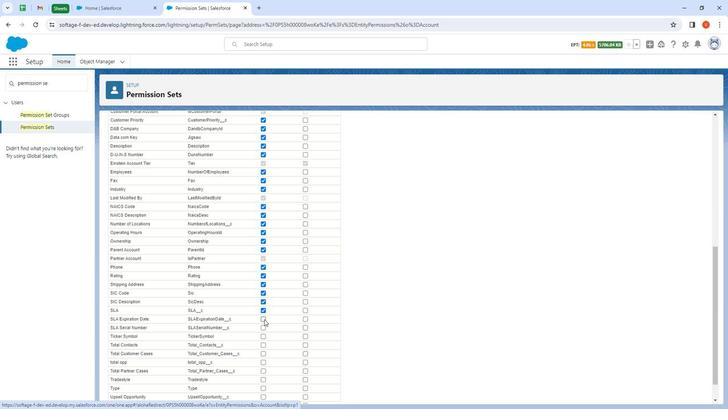
Action: Mouse moved to (263, 330)
Screenshot: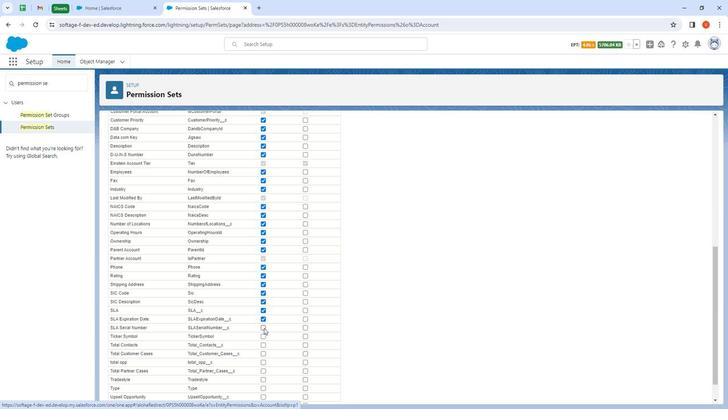 
Action: Mouse pressed left at (263, 330)
Screenshot: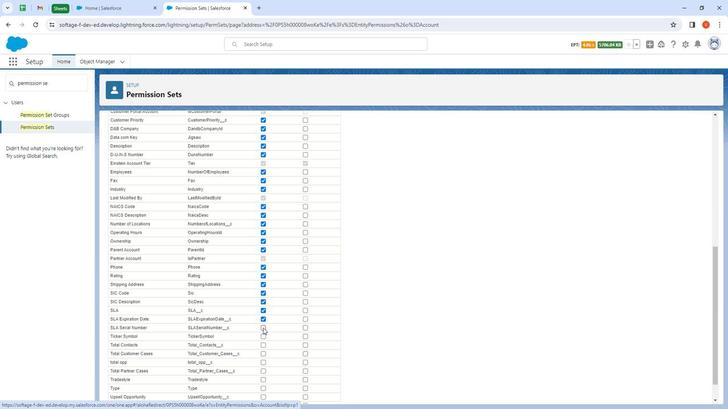 
Action: Mouse moved to (263, 338)
Screenshot: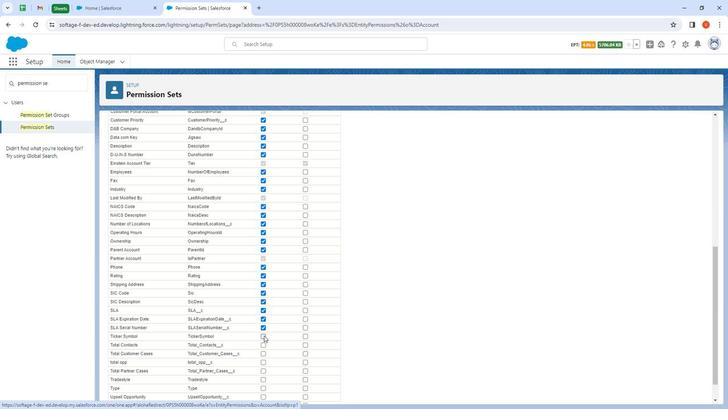 
Action: Mouse pressed left at (263, 338)
Screenshot: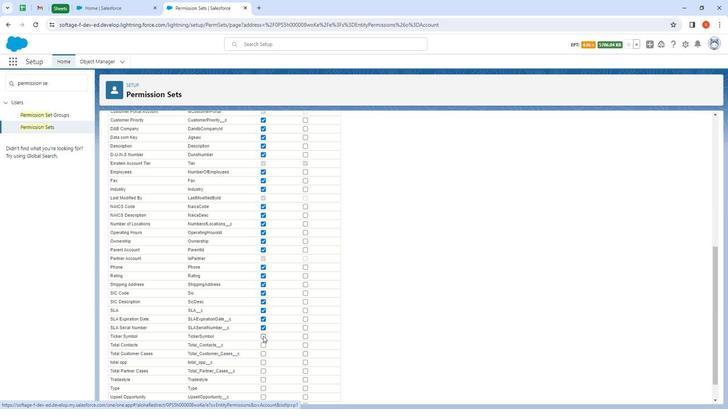 
Action: Mouse moved to (262, 347)
Screenshot: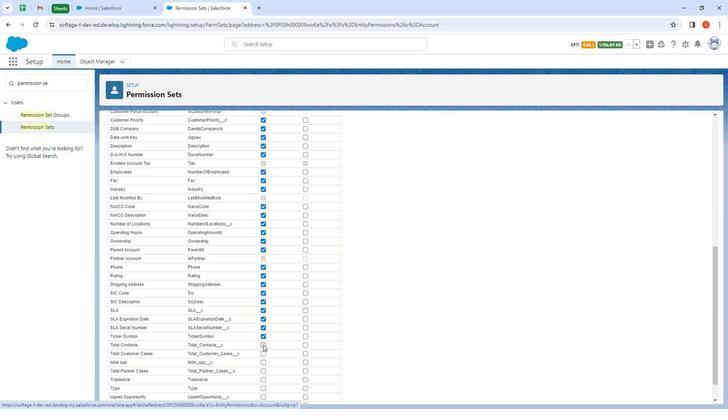 
Action: Mouse pressed left at (262, 347)
Screenshot: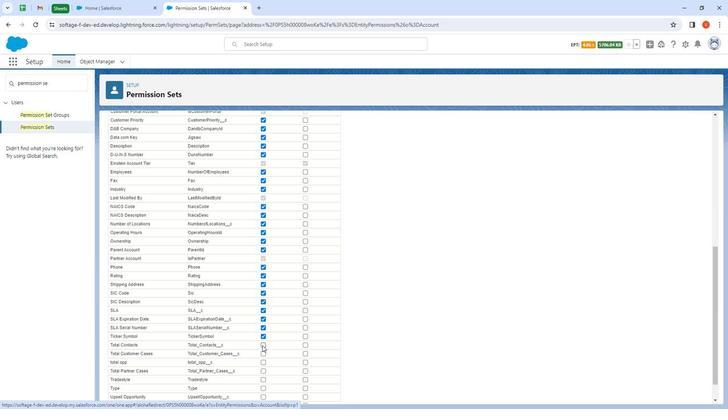
Action: Mouse moved to (263, 354)
Screenshot: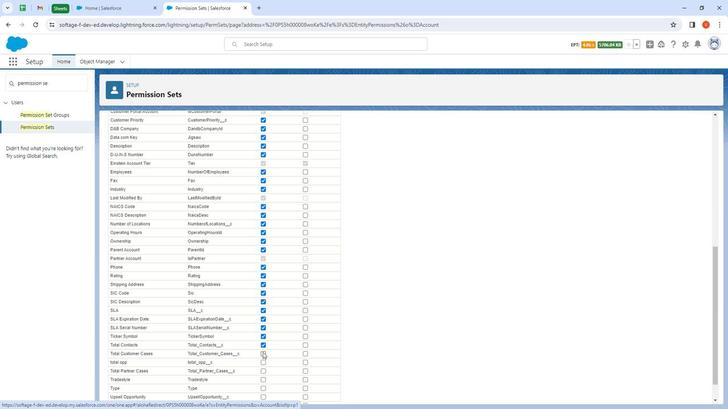 
Action: Mouse pressed left at (263, 354)
Screenshot: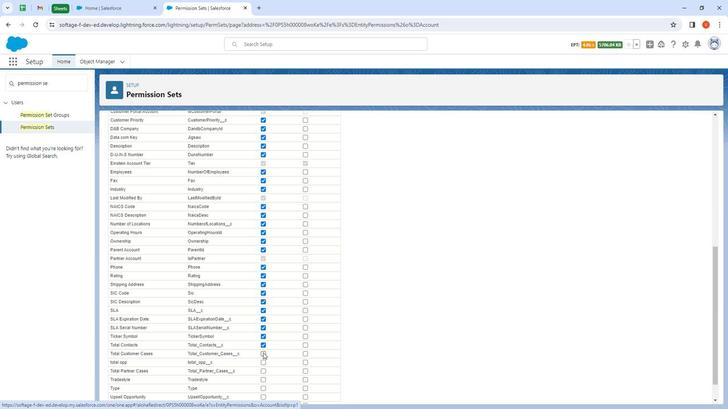
Action: Mouse moved to (264, 360)
Screenshot: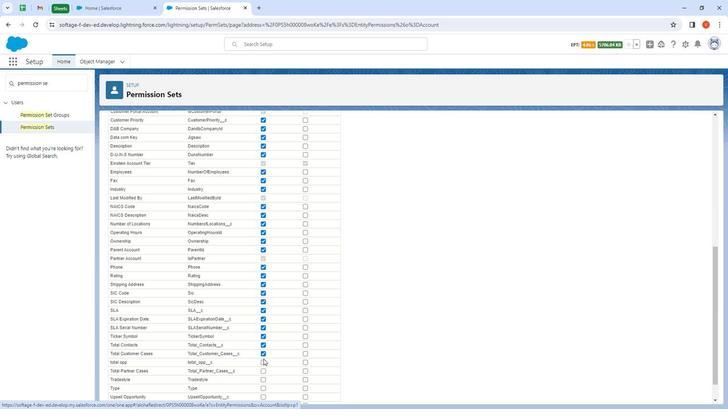 
Action: Mouse pressed left at (264, 360)
Screenshot: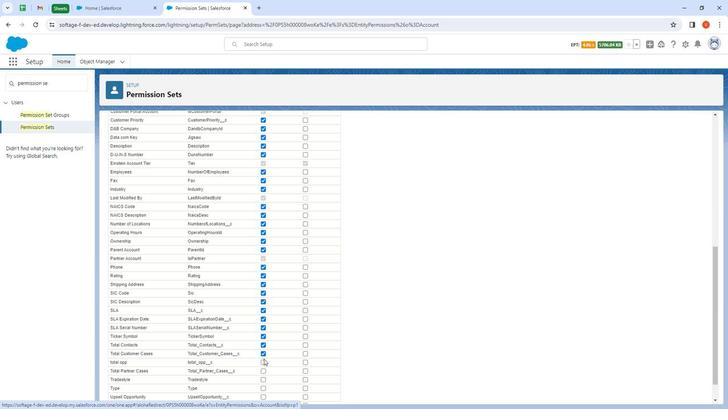 
Action: Mouse moved to (264, 364)
Screenshot: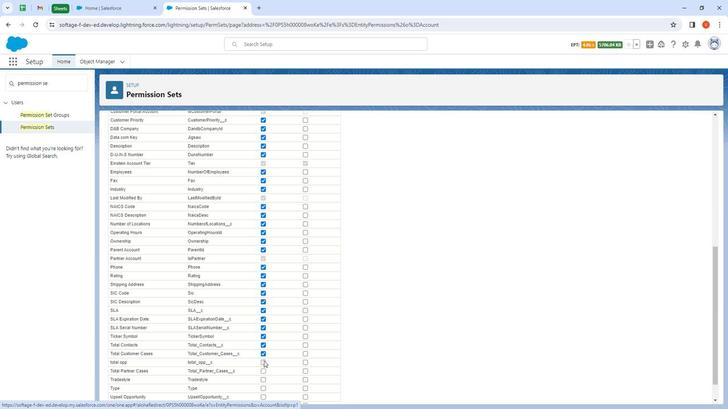 
Action: Mouse pressed left at (264, 364)
Screenshot: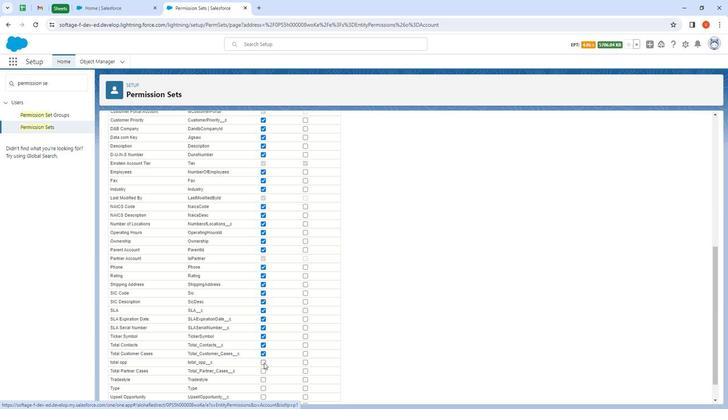 
Action: Mouse moved to (279, 318)
Screenshot: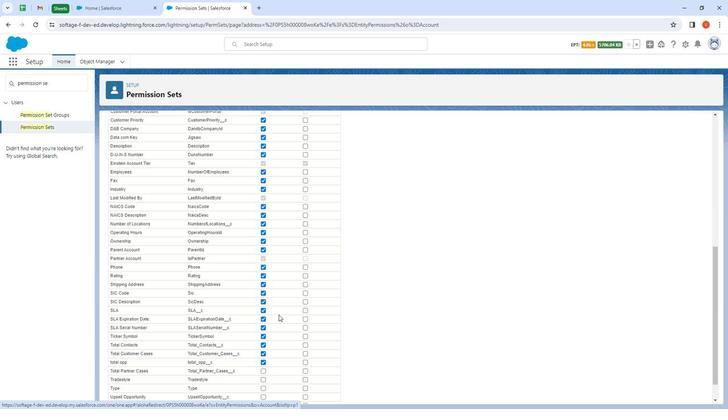 
Action: Mouse scrolled (279, 317) with delta (0, 0)
Screenshot: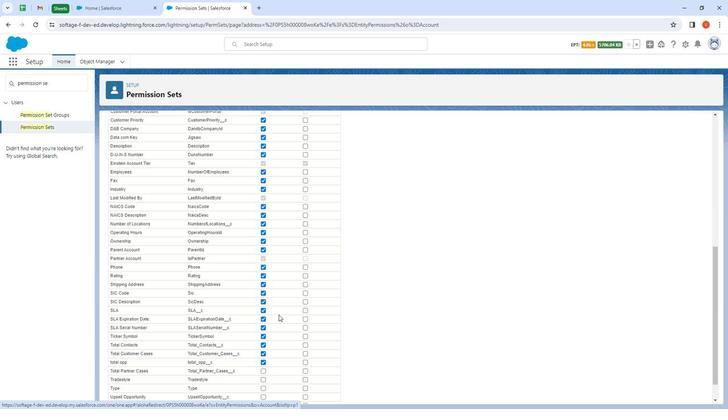 
Action: Mouse moved to (282, 317)
Screenshot: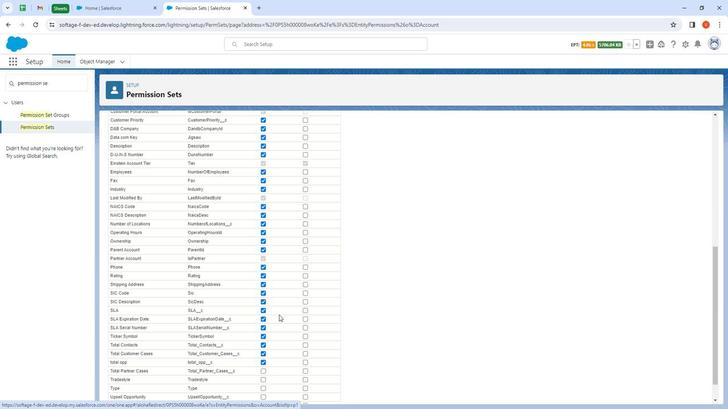
Action: Mouse scrolled (282, 317) with delta (0, 0)
Screenshot: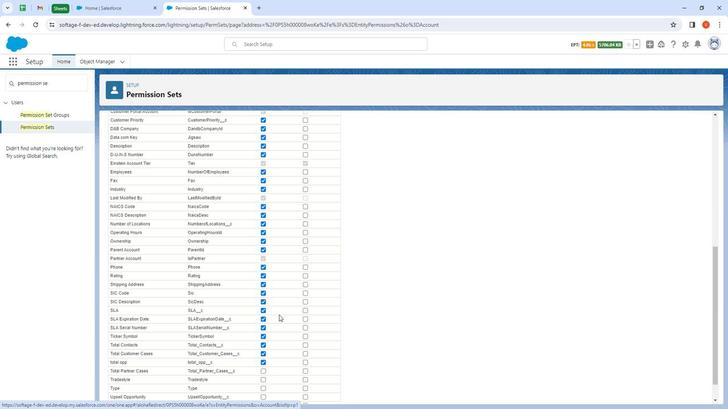 
Action: Mouse moved to (285, 313)
Screenshot: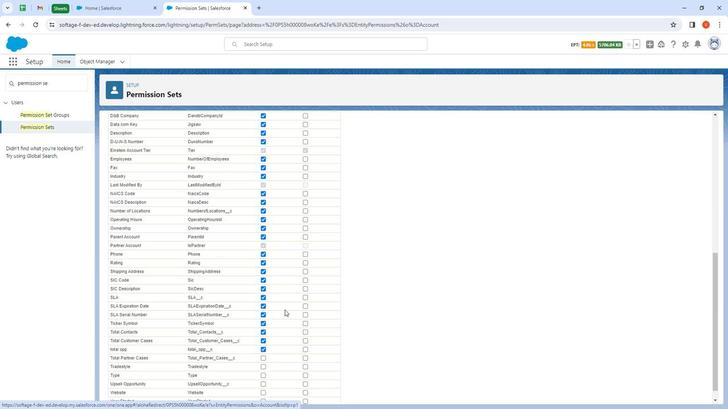 
Action: Mouse scrolled (285, 312) with delta (0, 0)
Screenshot: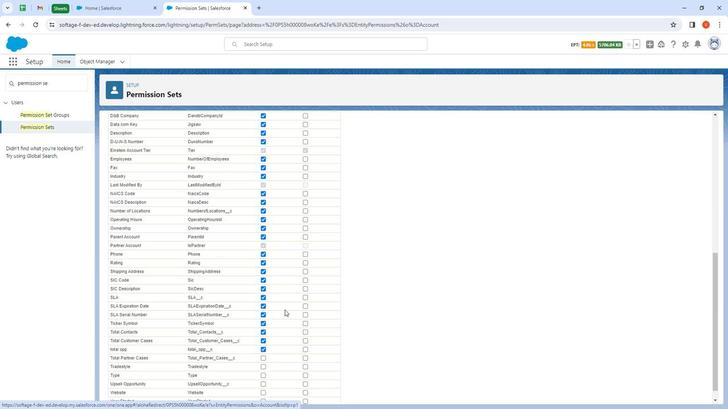 
Action: Mouse moved to (291, 304)
Screenshot: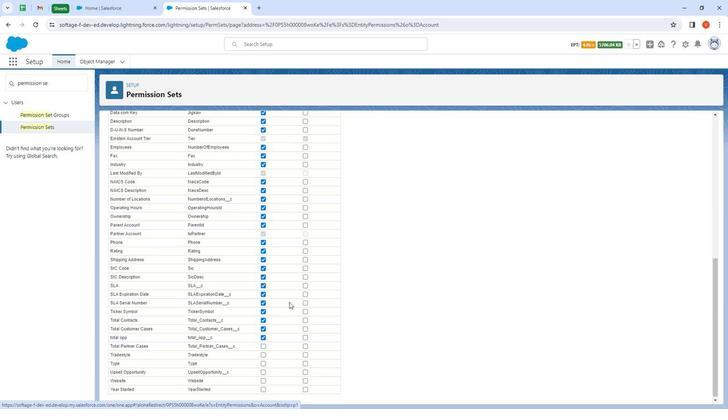 
Action: Mouse scrolled (291, 303) with delta (0, 0)
Screenshot: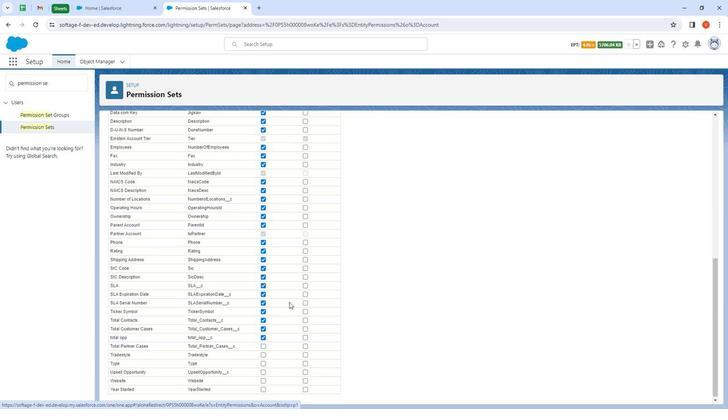 
Action: Mouse moved to (294, 295)
Screenshot: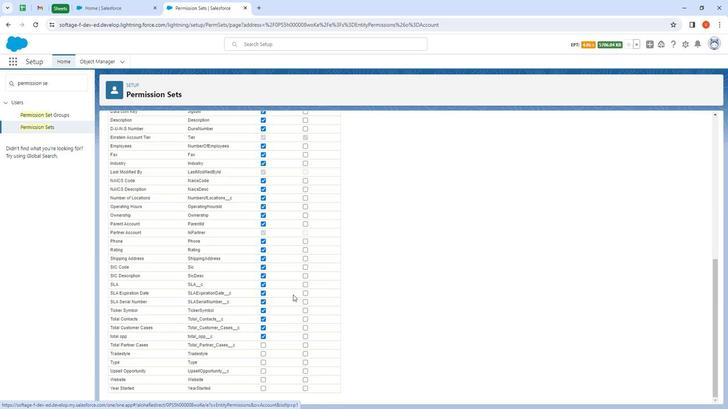 
Action: Mouse scrolled (294, 295) with delta (0, 0)
Screenshot: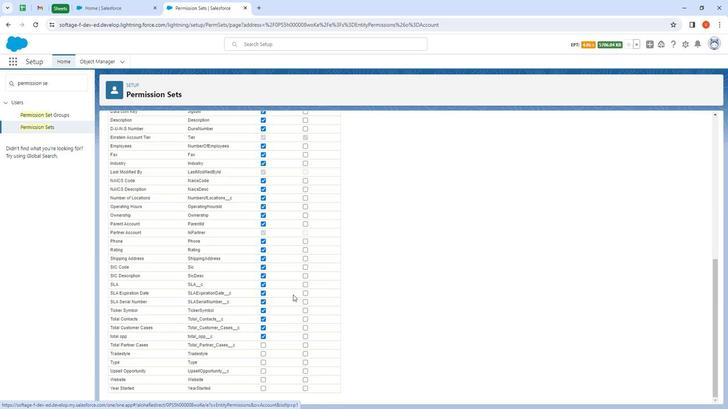 
Action: Mouse moved to (298, 289)
Screenshot: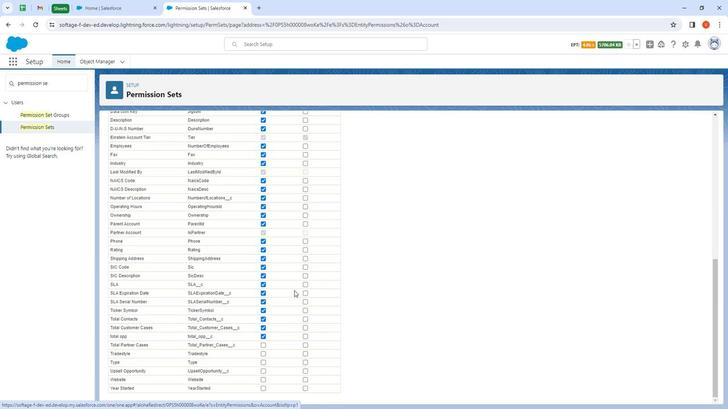 
Action: Mouse scrolled (298, 288) with delta (0, 0)
Screenshot: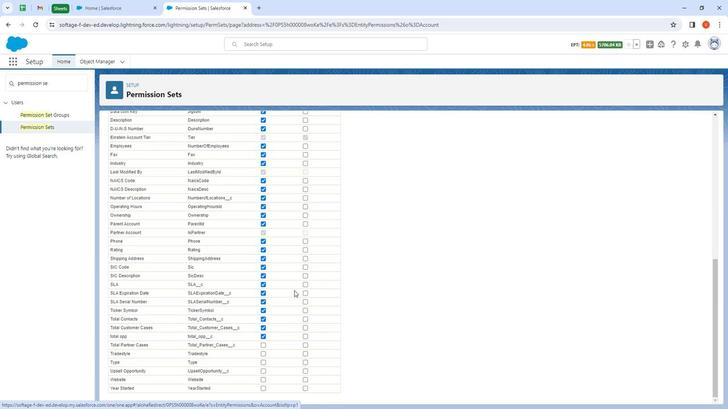 
Action: Mouse moved to (266, 349)
Screenshot: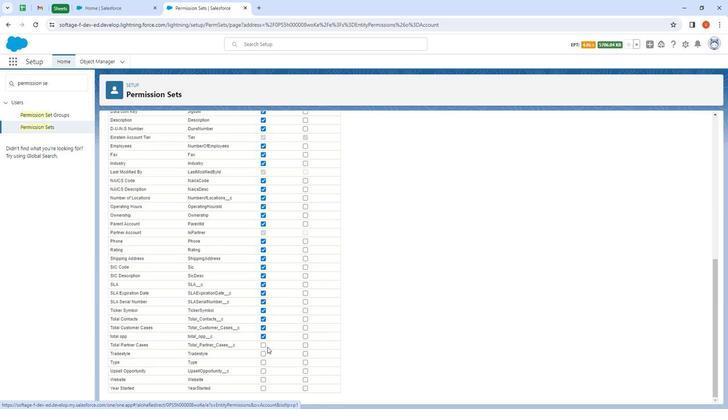 
Action: Mouse pressed left at (266, 349)
Screenshot: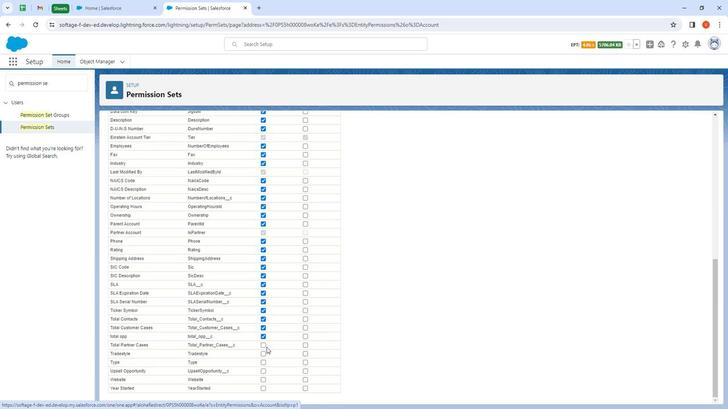 
Action: Mouse moved to (263, 348)
Screenshot: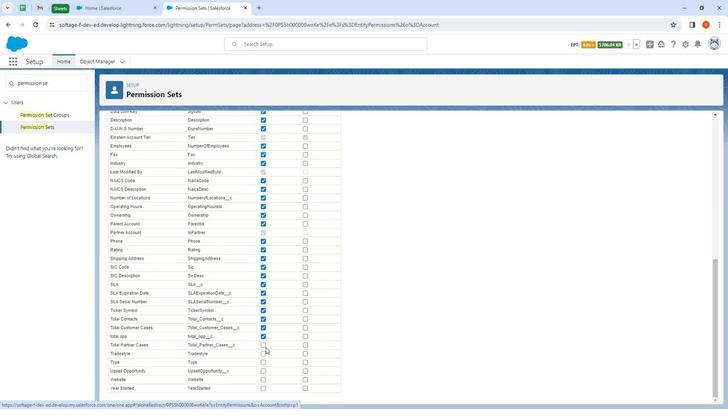 
Action: Mouse pressed left at (263, 348)
Screenshot: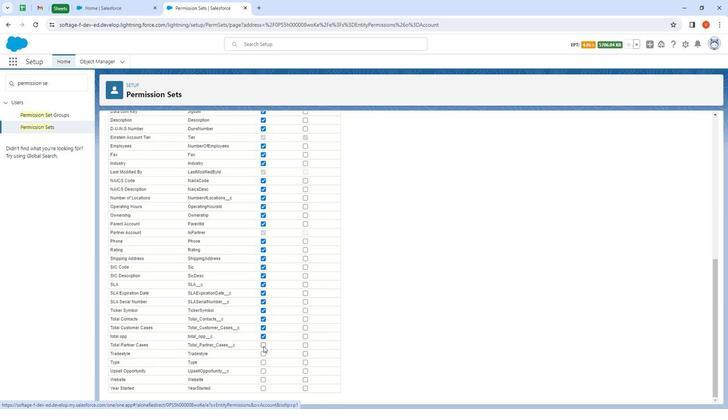 
Action: Mouse moved to (261, 358)
Screenshot: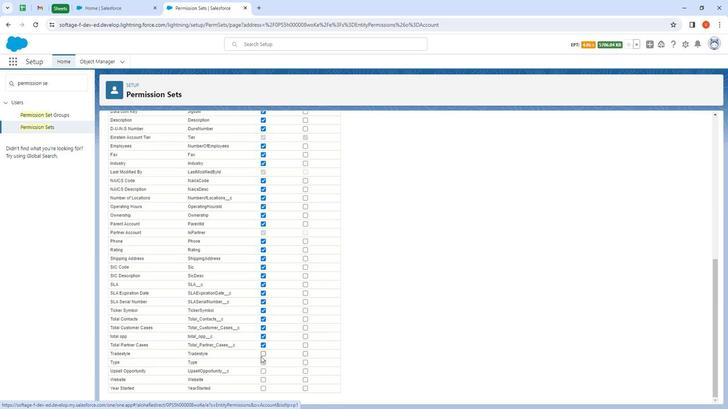 
Action: Mouse pressed left at (261, 358)
Screenshot: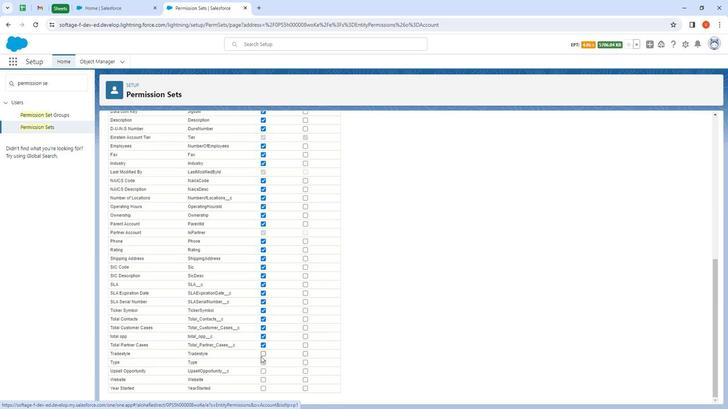 
Action: Mouse moved to (263, 364)
Screenshot: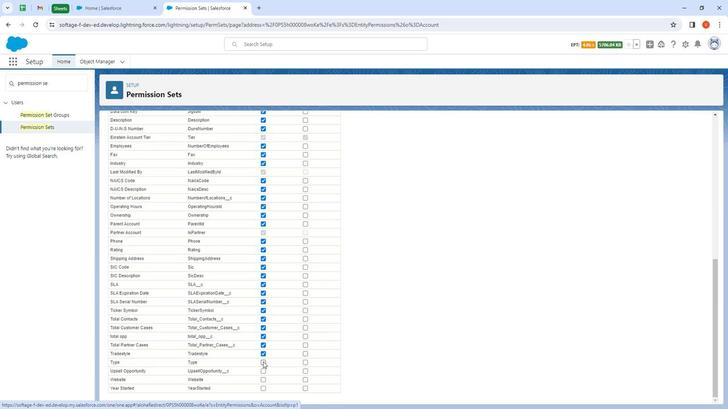 
Action: Mouse pressed left at (263, 364)
Screenshot: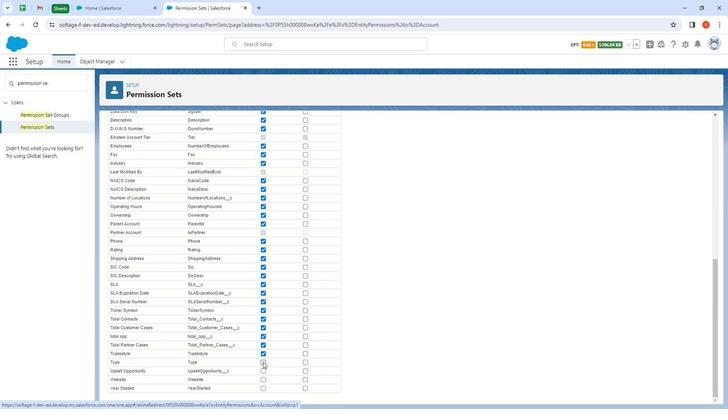 
Action: Mouse moved to (264, 373)
Screenshot: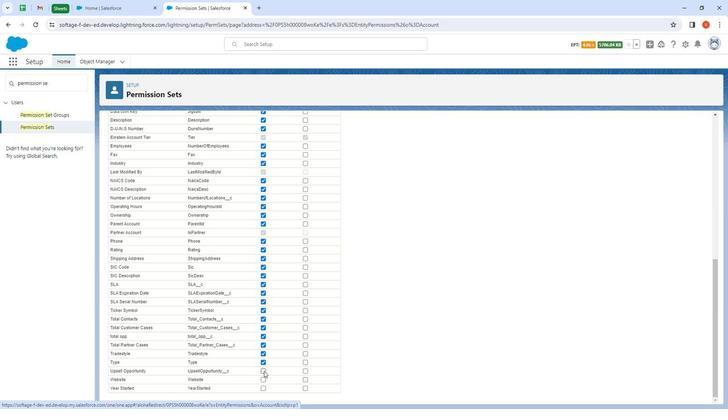 
Action: Mouse pressed left at (264, 373)
Screenshot: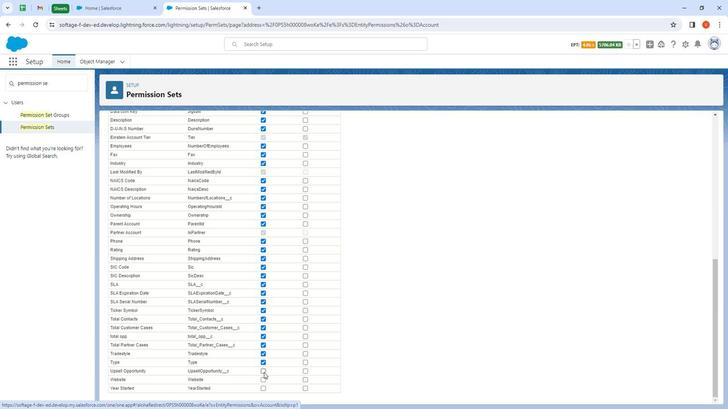 
Action: Mouse moved to (263, 384)
Screenshot: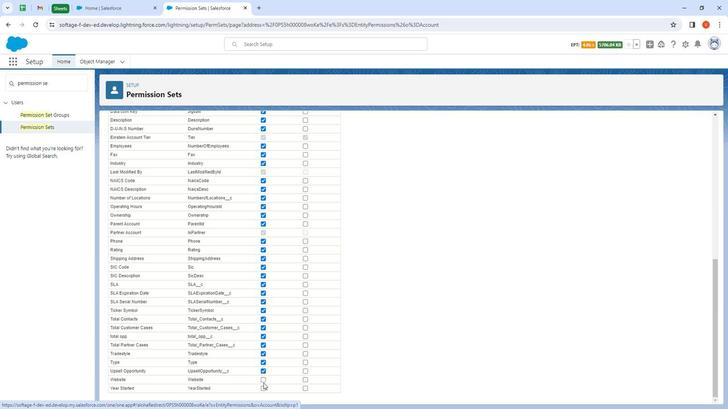 
Action: Mouse pressed left at (263, 384)
Screenshot: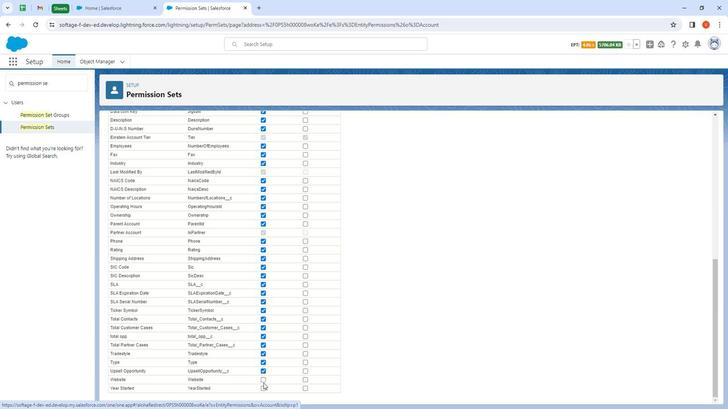 
Action: Mouse moved to (262, 380)
Screenshot: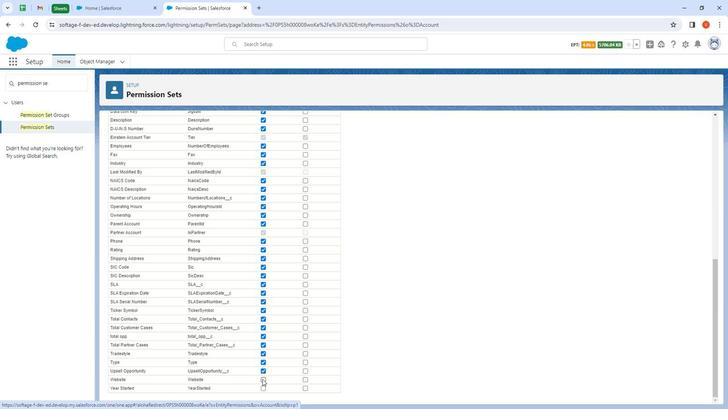 
Action: Mouse pressed left at (262, 380)
Screenshot: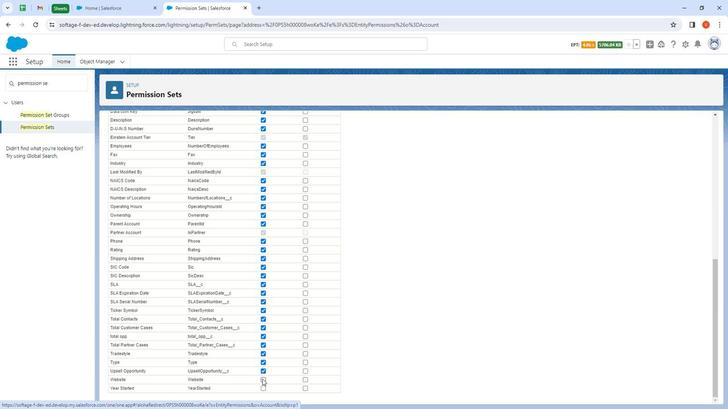 
Action: Mouse moved to (262, 391)
Screenshot: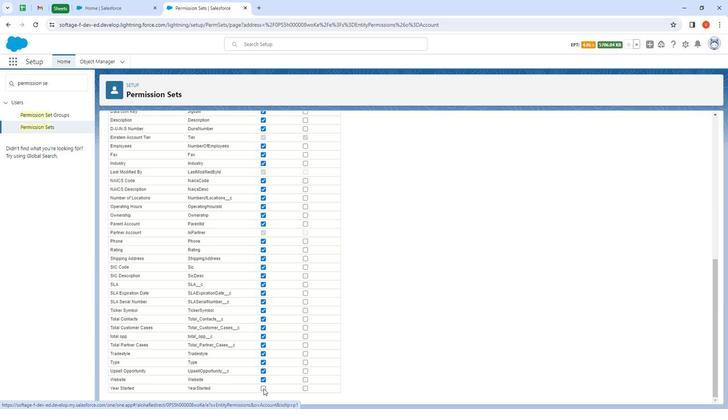 
Action: Mouse pressed left at (262, 391)
Screenshot: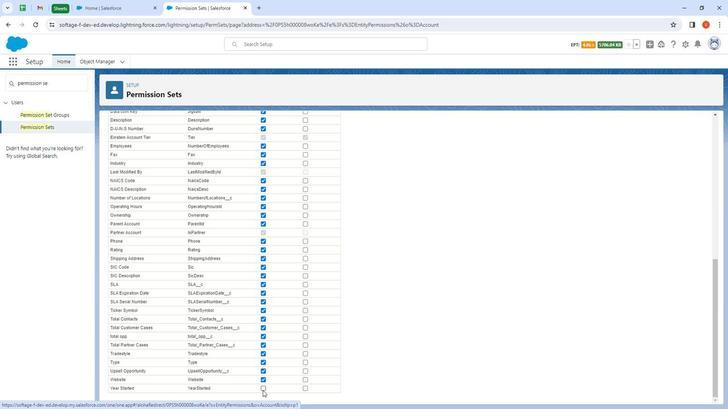 
Action: Mouse moved to (265, 286)
Screenshot: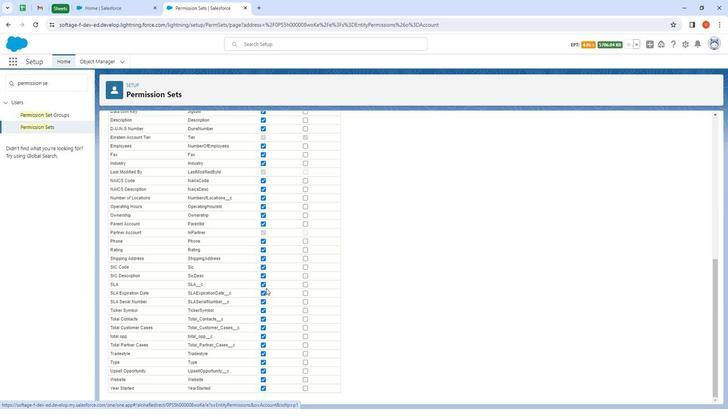 
Action: Mouse scrolled (265, 287) with delta (0, 0)
Screenshot: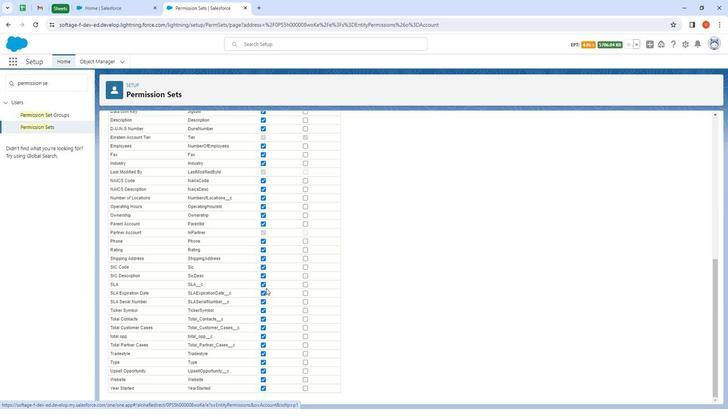 
Action: Mouse moved to (264, 281)
Screenshot: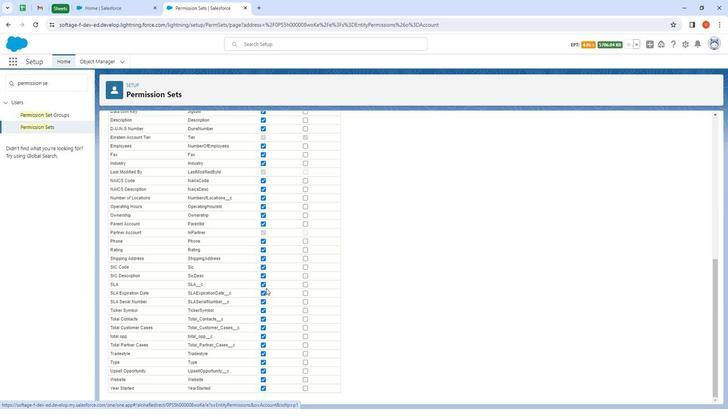 
Action: Mouse scrolled (264, 281) with delta (0, 0)
Screenshot: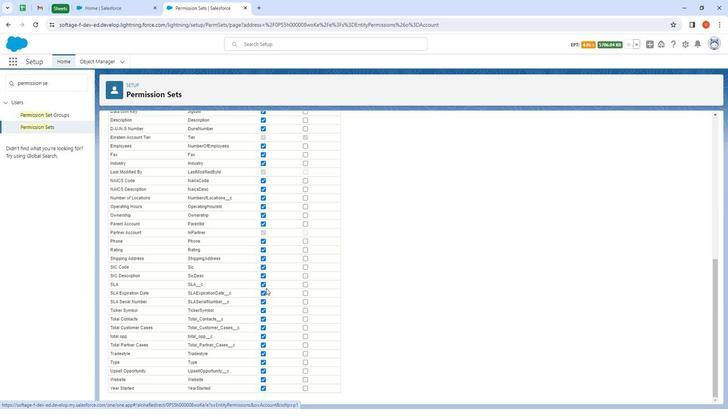 
Action: Mouse moved to (264, 276)
Screenshot: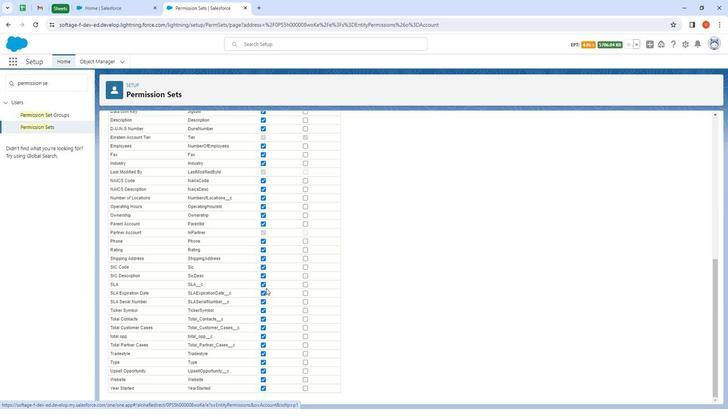 
Action: Mouse scrolled (264, 277) with delta (0, 0)
Screenshot: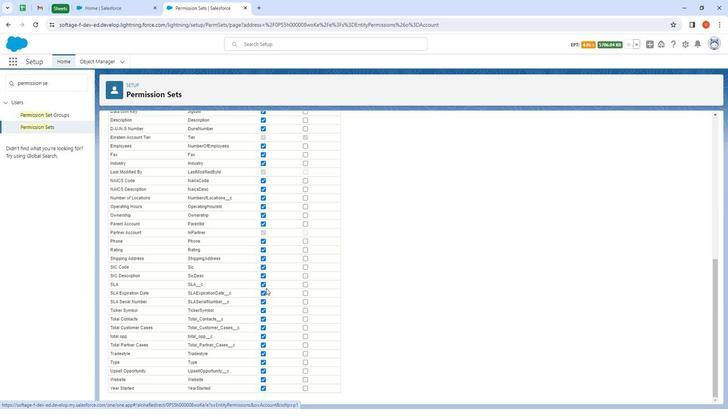 
Action: Mouse moved to (264, 273)
Screenshot: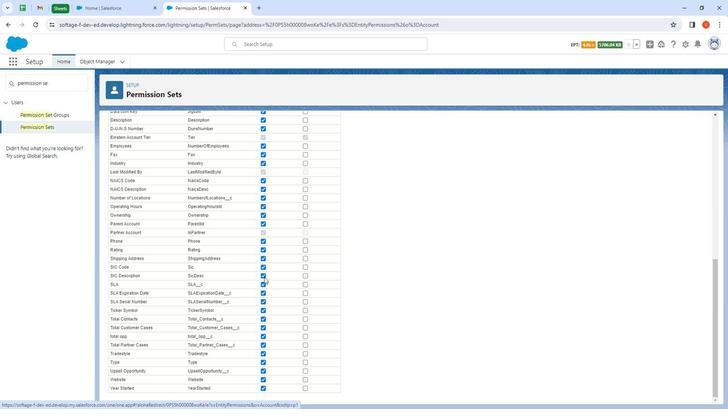 
Action: Mouse scrolled (264, 273) with delta (0, 0)
Screenshot: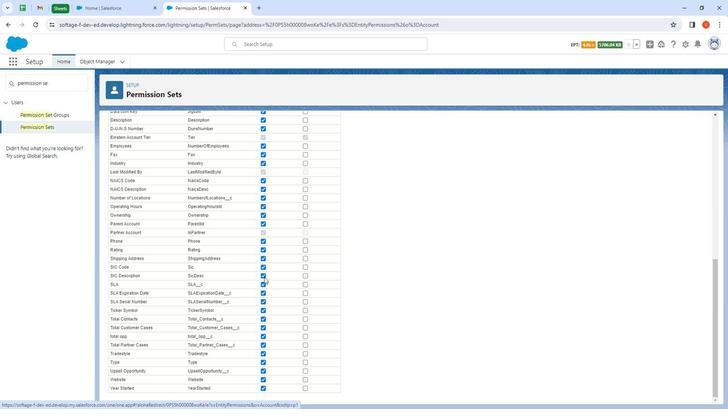 
Action: Mouse moved to (263, 269)
Screenshot: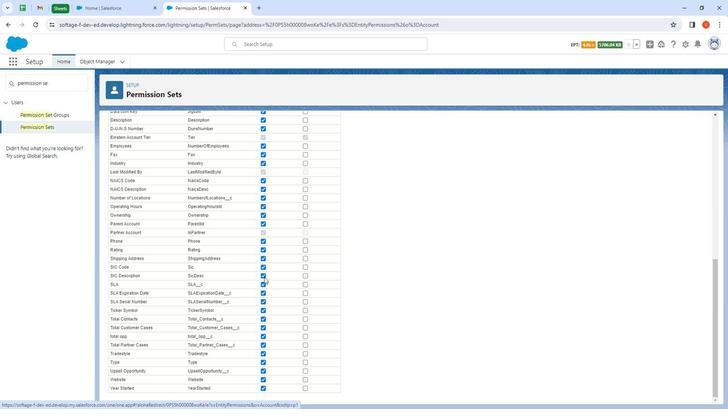 
Action: Mouse scrolled (263, 270) with delta (0, 0)
Screenshot: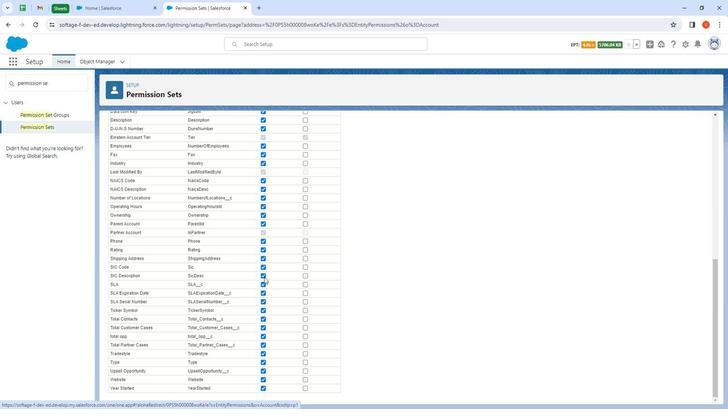 
Action: Mouse moved to (263, 268)
Screenshot: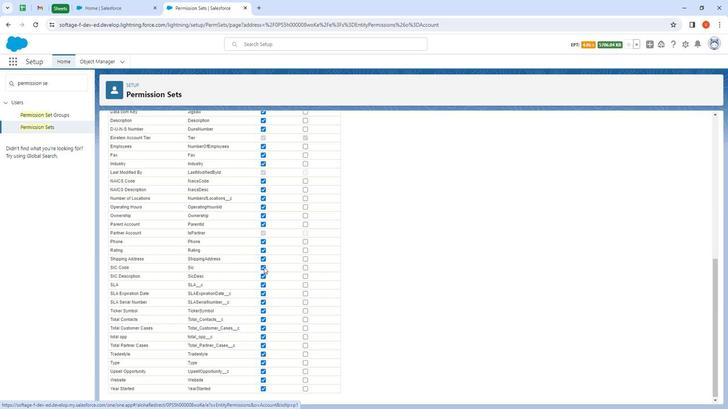 
Action: Mouse scrolled (263, 268) with delta (0, 0)
Screenshot: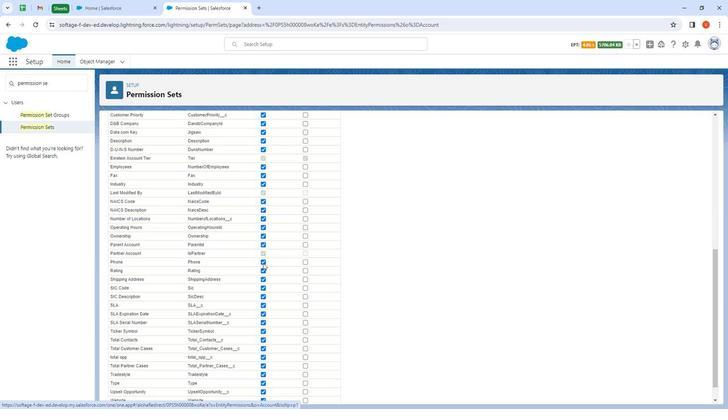 
Action: Mouse moved to (253, 256)
Screenshot: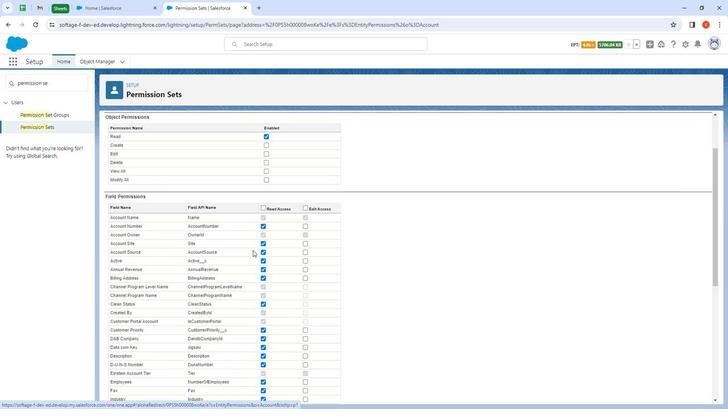 
Action: Mouse scrolled (253, 257) with delta (0, 0)
Screenshot: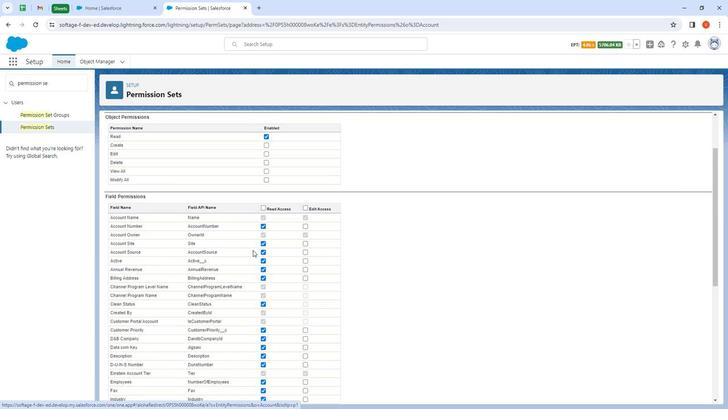 
Action: Mouse moved to (252, 254)
Screenshot: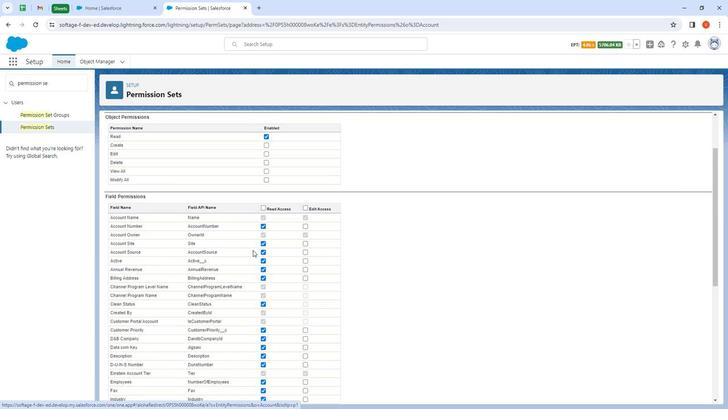 
Action: Mouse scrolled (252, 255) with delta (0, 0)
Screenshot: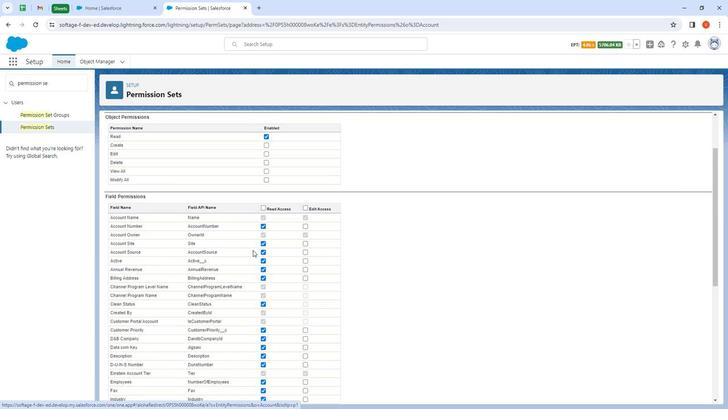
Action: Mouse moved to (252, 252)
Screenshot: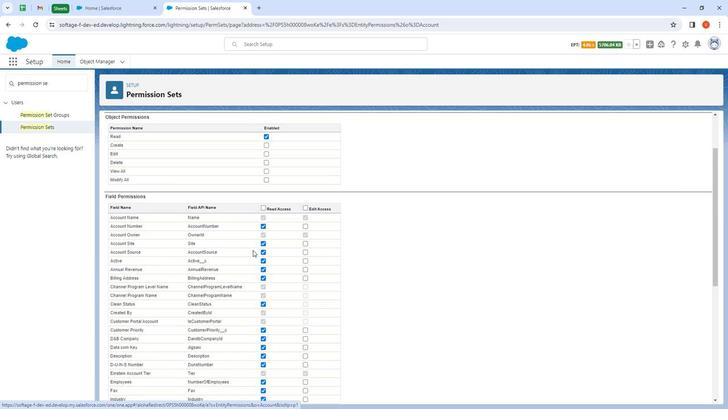 
Action: Mouse scrolled (252, 252) with delta (0, 0)
Screenshot: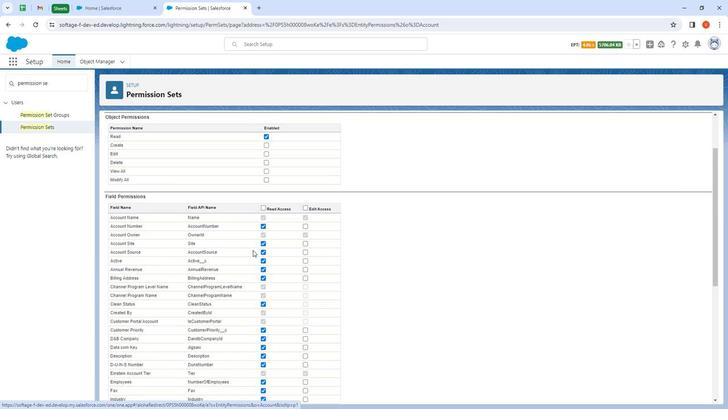 
Action: Mouse moved to (252, 251)
Screenshot: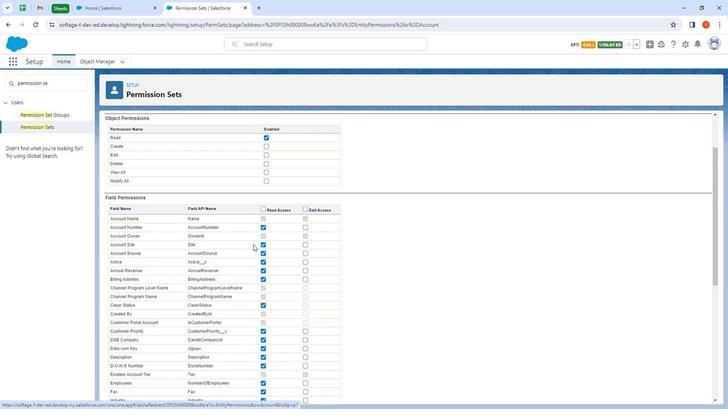 
Action: Mouse scrolled (252, 251) with delta (0, 0)
Screenshot: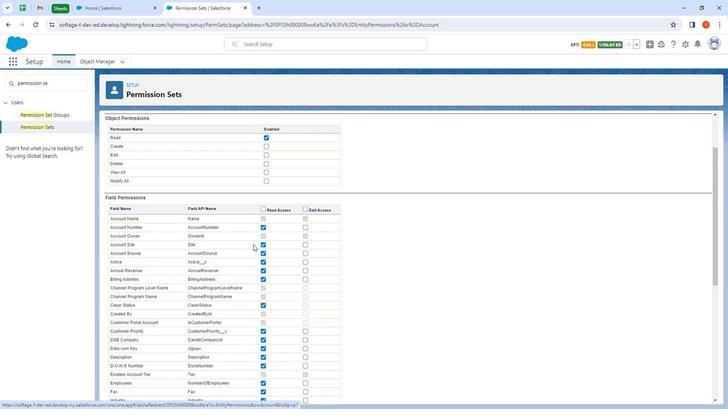 
Action: Mouse moved to (253, 248)
Screenshot: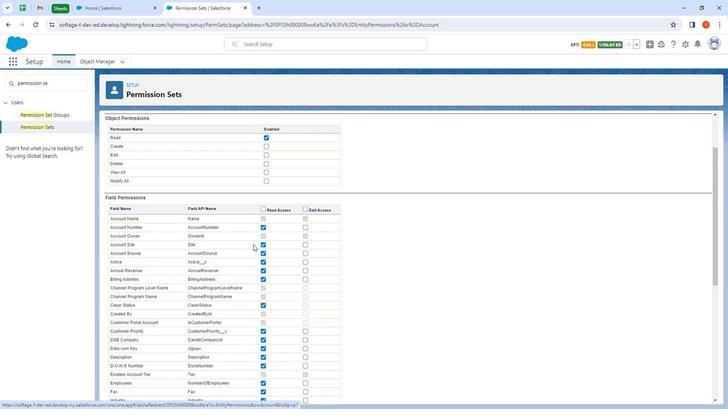 
Action: Mouse scrolled (253, 249) with delta (0, 0)
Screenshot: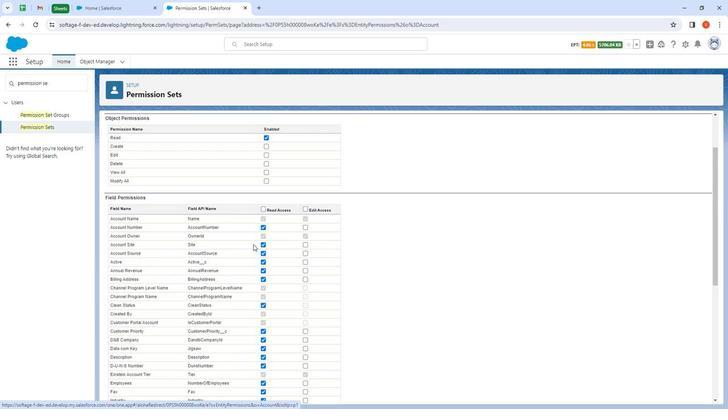 
Action: Mouse moved to (281, 211)
Screenshot: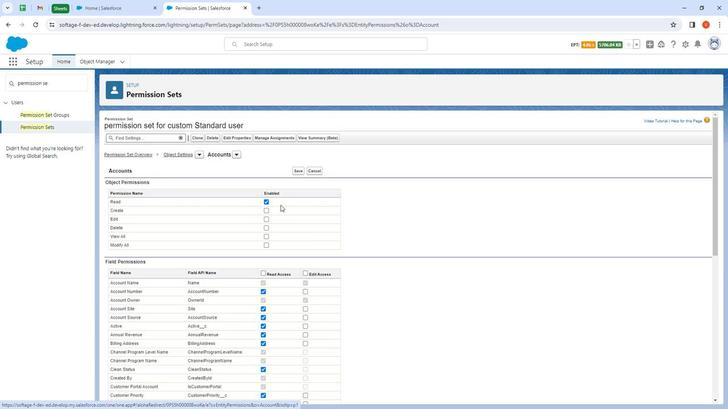 
Action: Mouse scrolled (281, 211) with delta (0, 0)
Screenshot: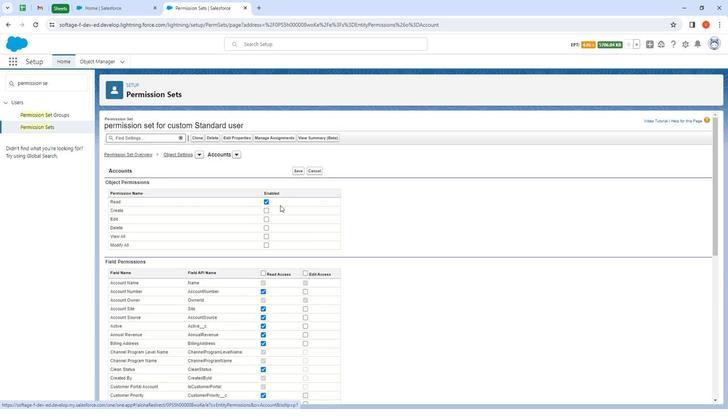 
Action: Mouse scrolled (281, 211) with delta (0, 0)
Screenshot: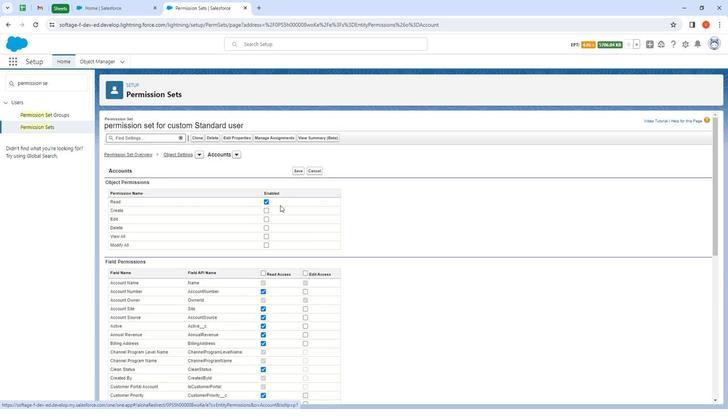 
Action: Mouse scrolled (281, 211) with delta (0, 0)
Screenshot: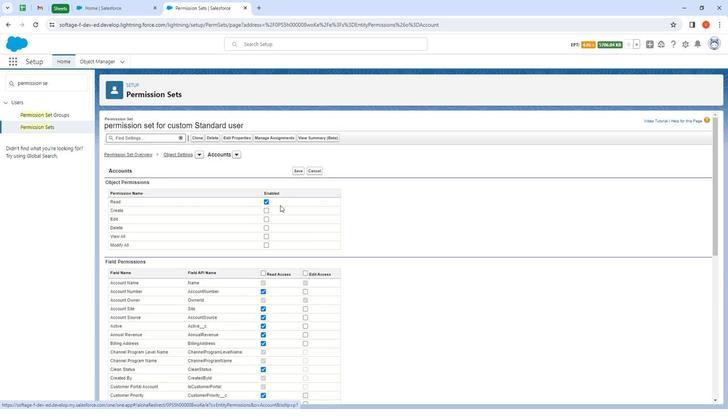 
Action: Mouse moved to (297, 177)
Screenshot: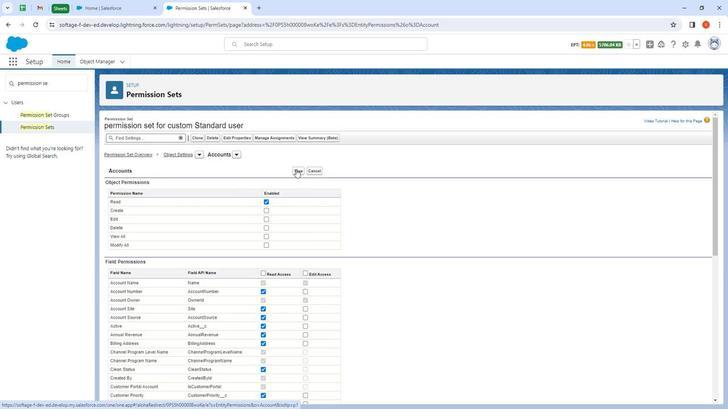 
Action: Mouse pressed left at (297, 177)
Screenshot: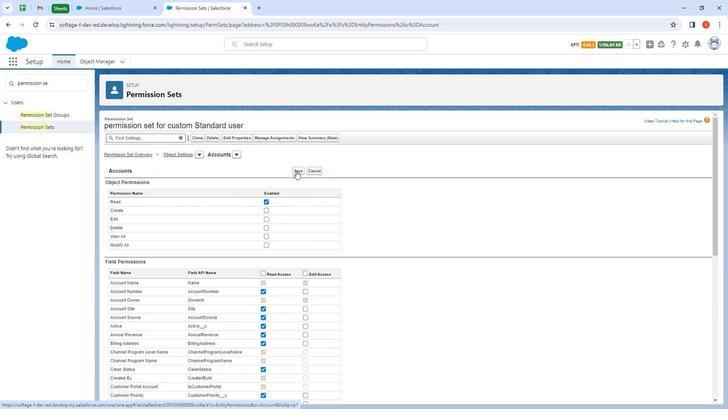 
Action: Mouse moved to (227, 225)
Screenshot: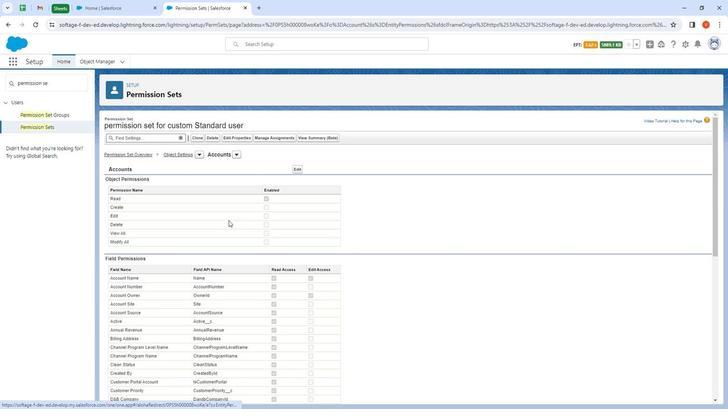 
Action: Mouse scrolled (227, 225) with delta (0, 0)
Screenshot: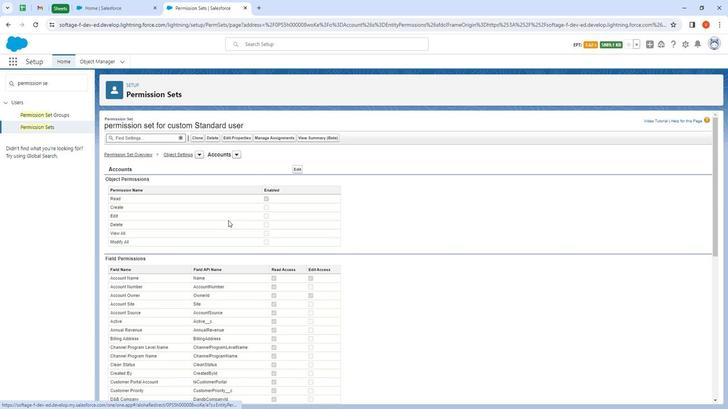 
Action: Mouse moved to (226, 225)
Screenshot: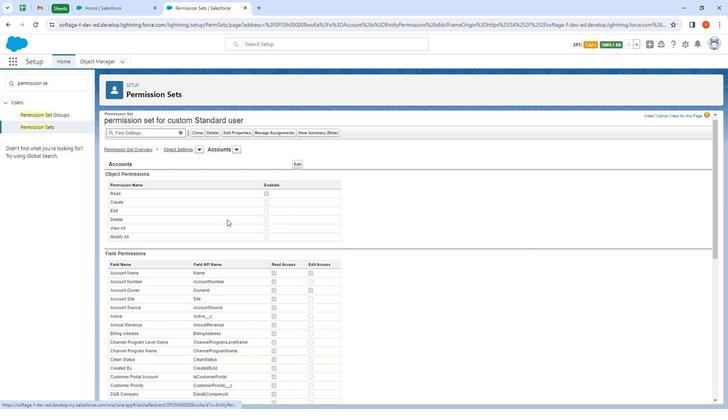 
Action: Mouse scrolled (226, 224) with delta (0, 0)
Screenshot: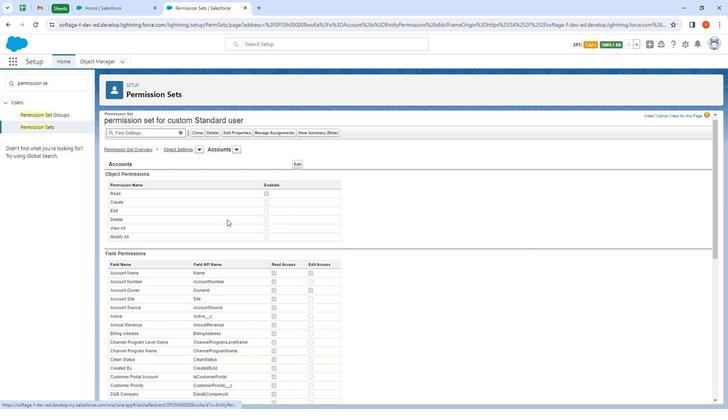 
Action: Mouse moved to (210, 214)
Screenshot: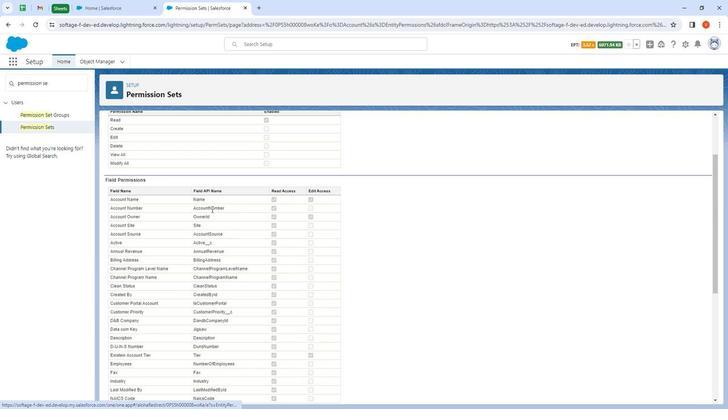
Action: Mouse scrolled (210, 215) with delta (0, 0)
Screenshot: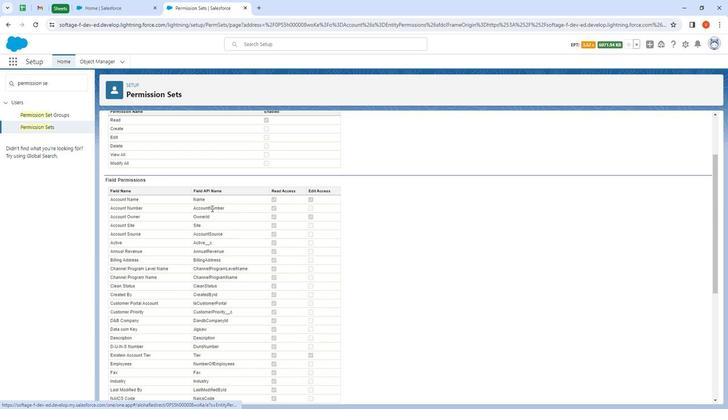 
Action: Mouse scrolled (210, 215) with delta (0, 0)
Screenshot: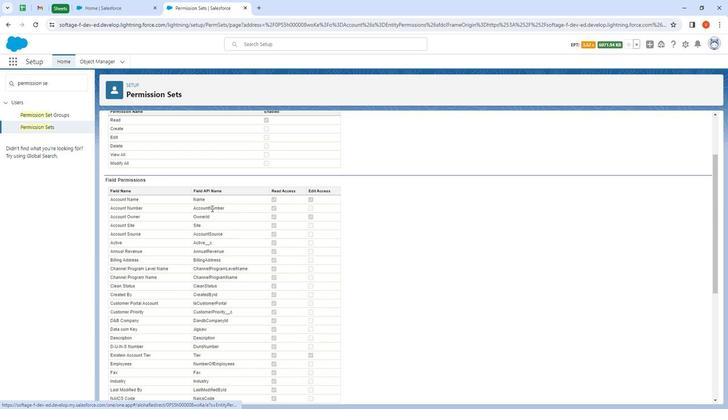 
Action: Mouse moved to (210, 214)
Screenshot: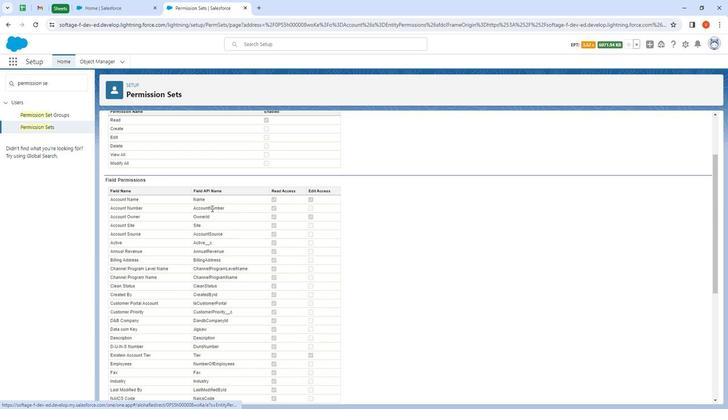 
Action: Mouse scrolled (210, 215) with delta (0, 0)
Screenshot: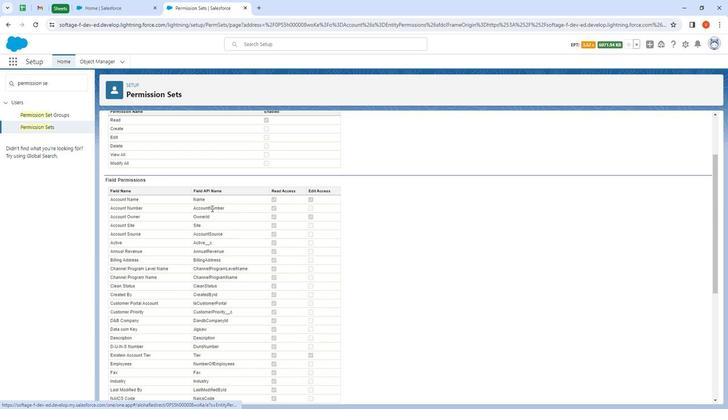 
Action: Mouse moved to (166, 161)
Screenshot: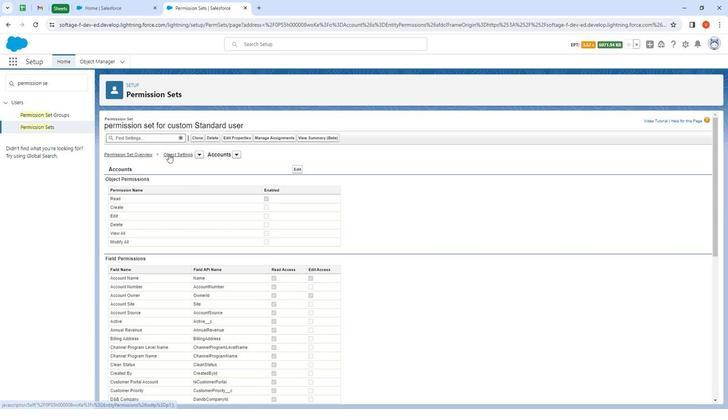 
Action: Mouse pressed left at (166, 161)
Screenshot: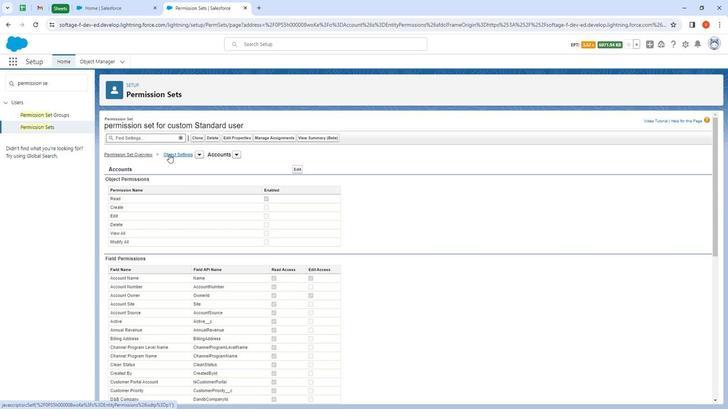 
Action: Mouse moved to (174, 306)
Screenshot: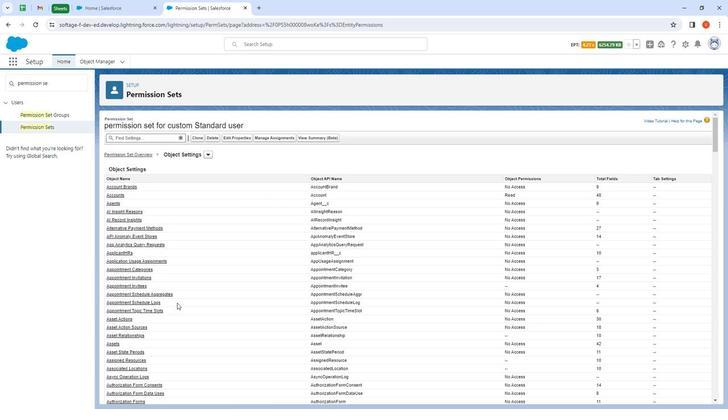 
Action: Mouse scrolled (174, 306) with delta (0, 0)
Screenshot: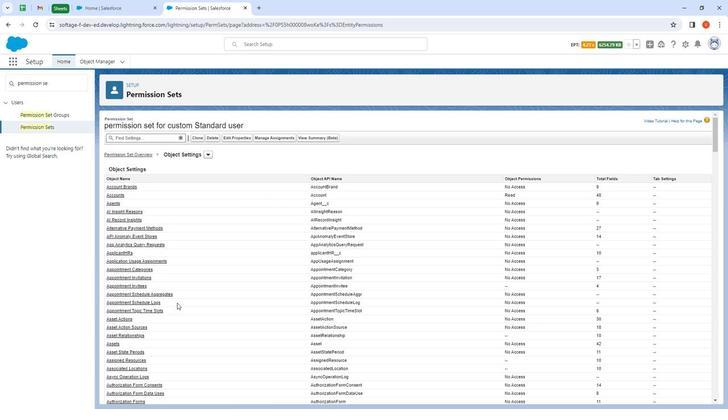 
Action: Mouse moved to (175, 306)
Screenshot: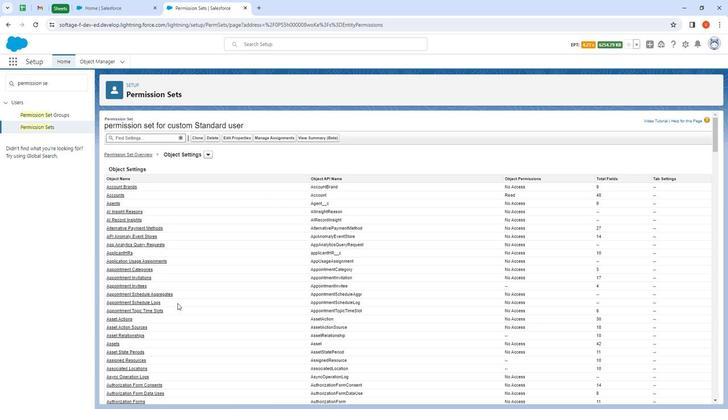 
Action: Mouse scrolled (175, 306) with delta (0, 0)
Screenshot: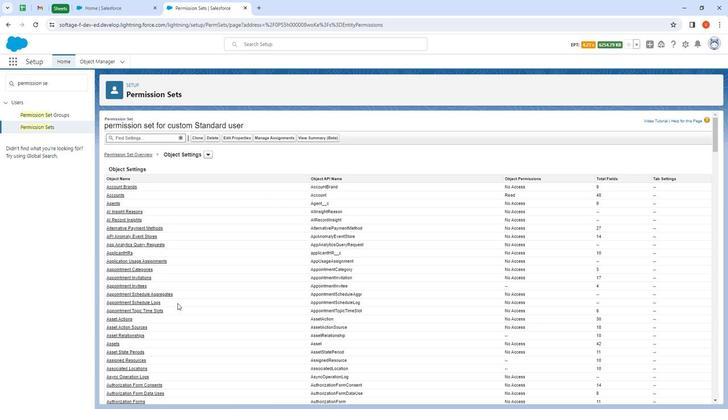 
Action: Mouse moved to (177, 306)
Screenshot: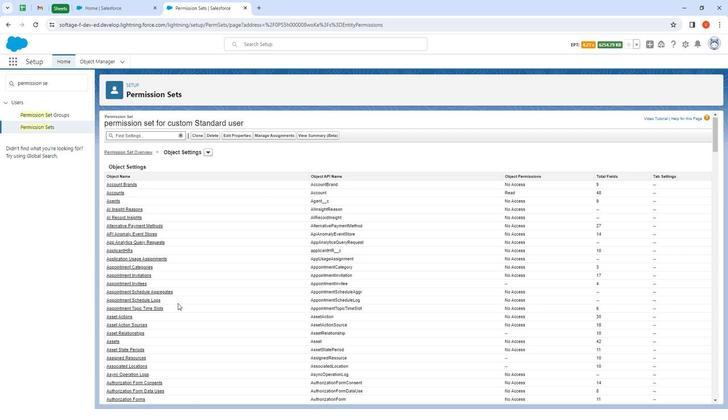 
Action: Mouse scrolled (177, 306) with delta (0, 0)
Screenshot: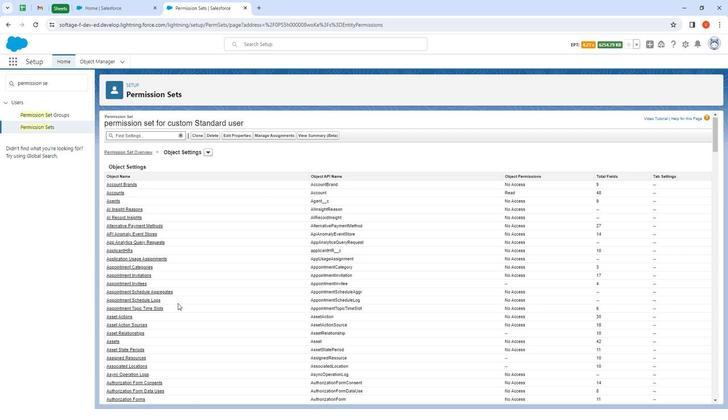 
Action: Mouse moved to (199, 285)
Screenshot: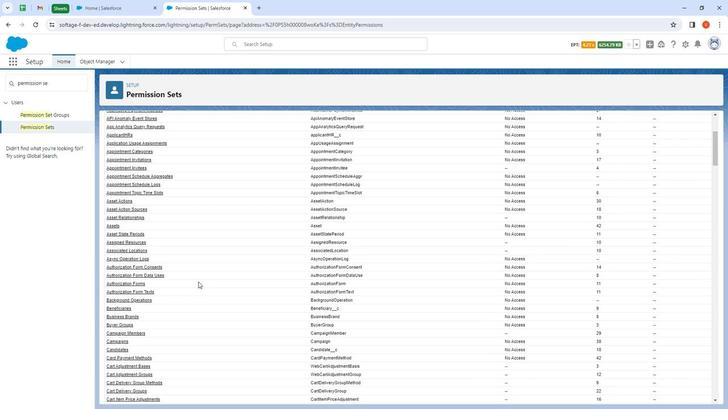
Action: Mouse scrolled (199, 285) with delta (0, 0)
Screenshot: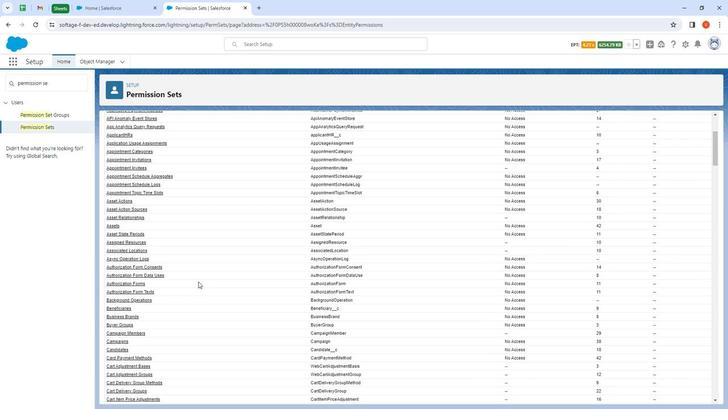 
Action: Mouse moved to (356, 297)
Screenshot: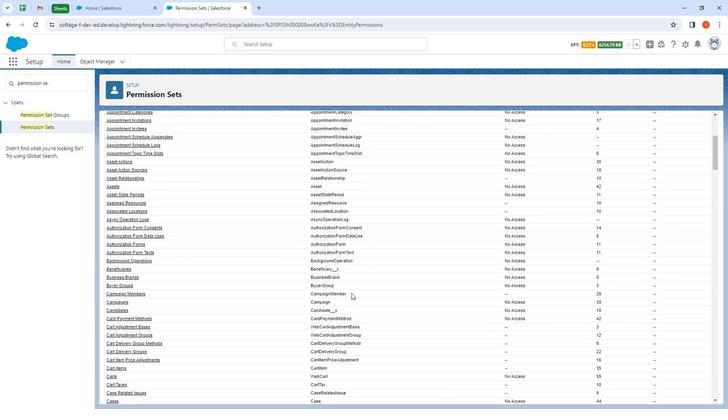 
Action: Mouse scrolled (356, 297) with delta (0, 0)
Screenshot: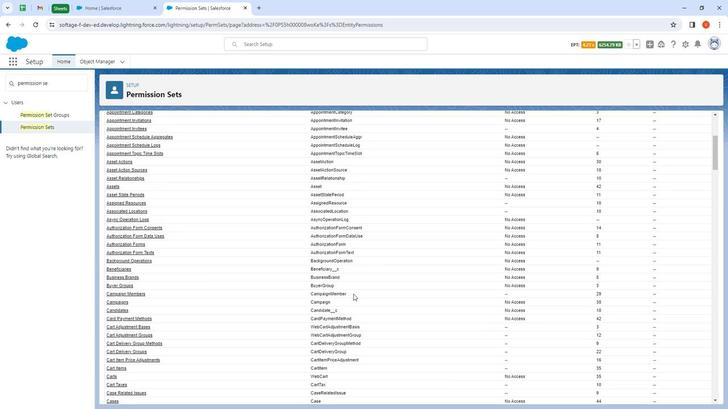 
Action: Mouse moved to (356, 298)
Screenshot: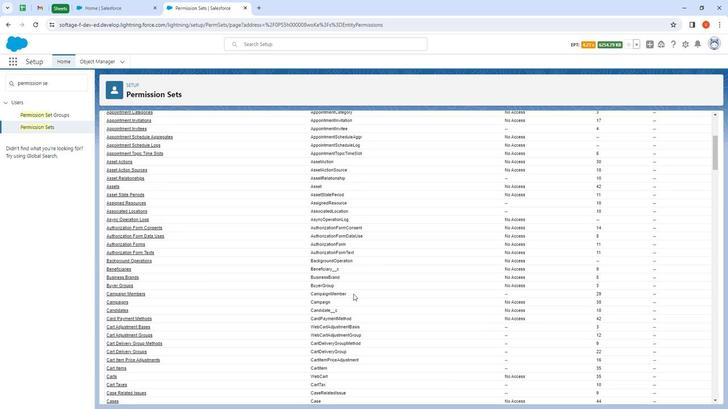 
Action: Mouse scrolled (356, 297) with delta (0, 0)
Screenshot: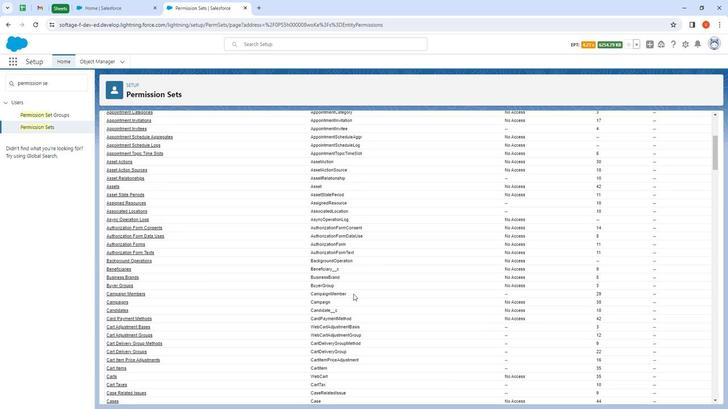 
Action: Mouse moved to (355, 299)
Screenshot: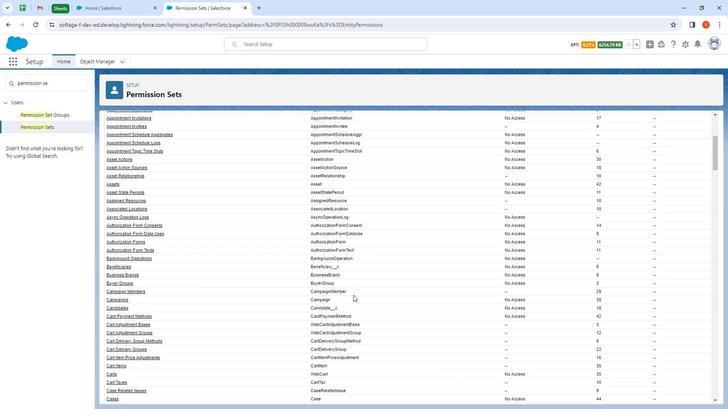 
Action: Mouse scrolled (355, 299) with delta (0, 0)
Screenshot: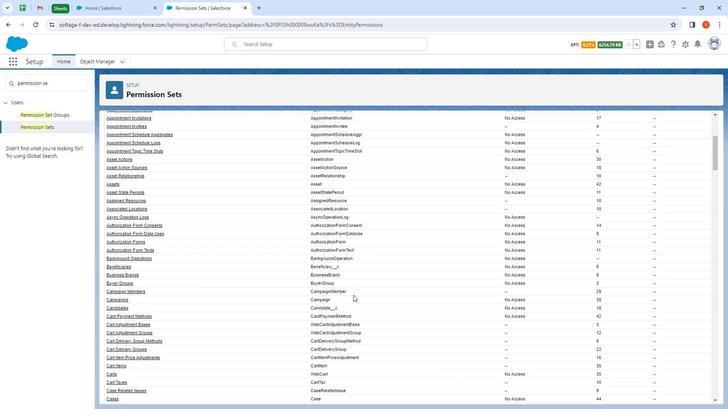 
Action: Mouse moved to (352, 300)
Screenshot: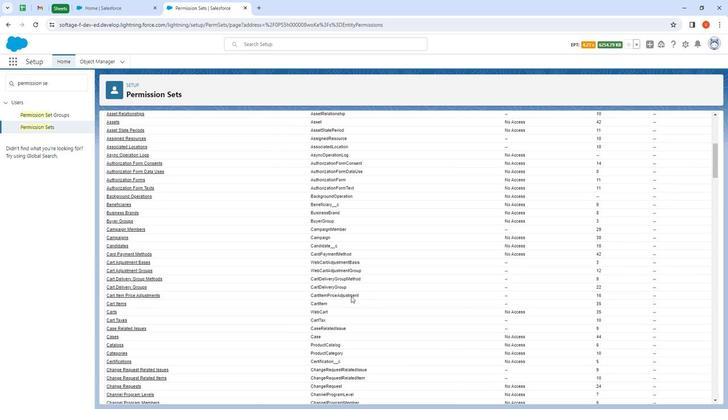 
Action: Mouse scrolled (353, 299) with delta (0, 0)
Screenshot: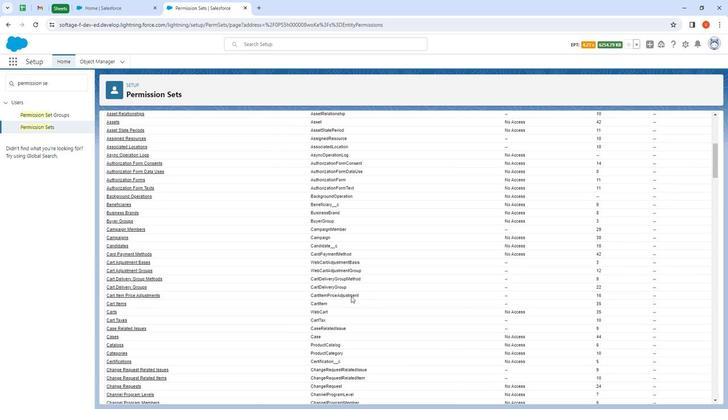 
Action: Mouse moved to (306, 281)
Screenshot: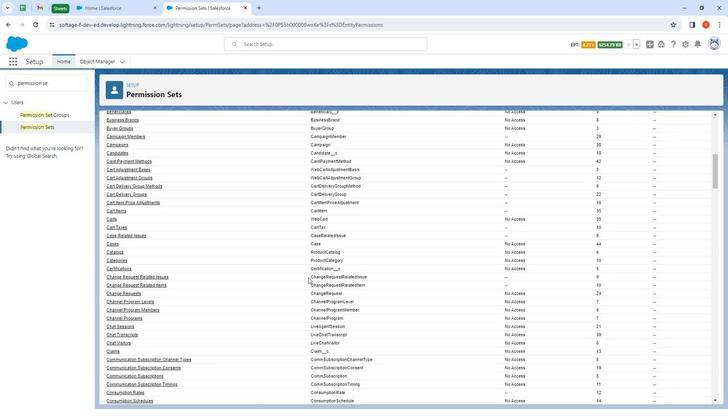 
Action: Mouse scrolled (306, 281) with delta (0, 0)
Screenshot: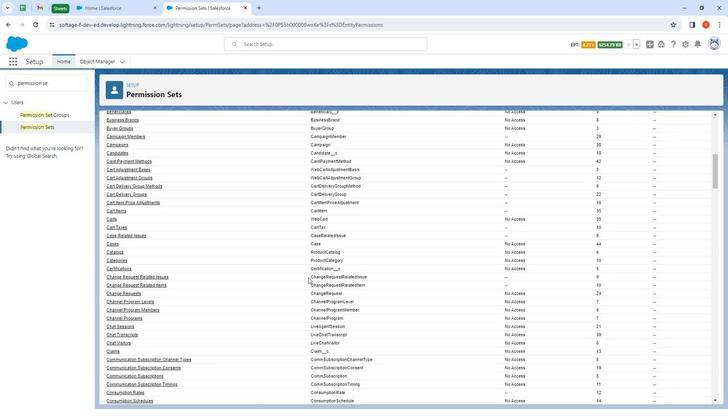 
Action: Mouse scrolled (306, 281) with delta (0, 0)
Screenshot: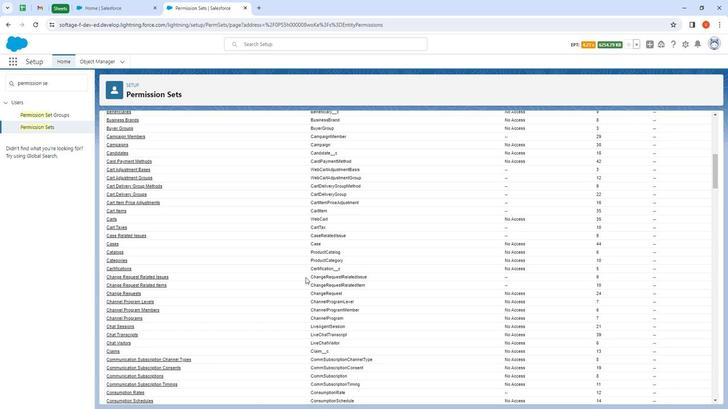 
Action: Mouse moved to (305, 281)
Screenshot: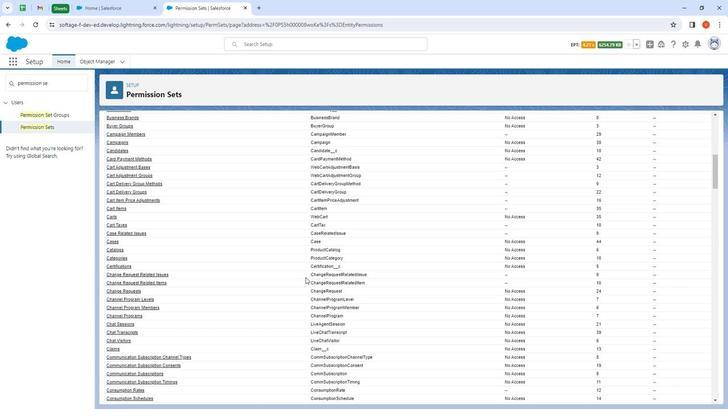 
Action: Mouse scrolled (305, 281) with delta (0, 0)
Screenshot: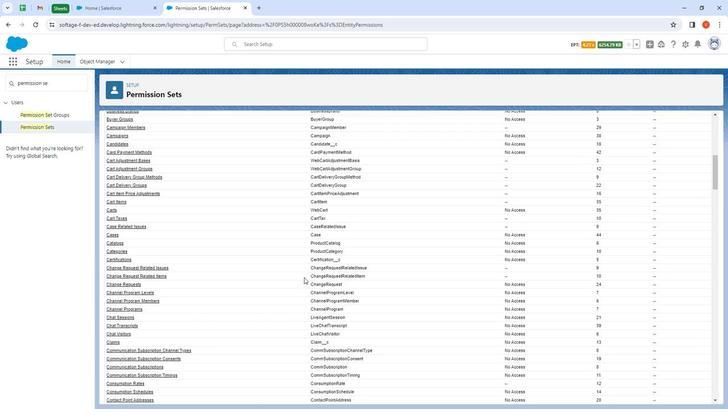 
Action: Mouse moved to (307, 270)
Screenshot: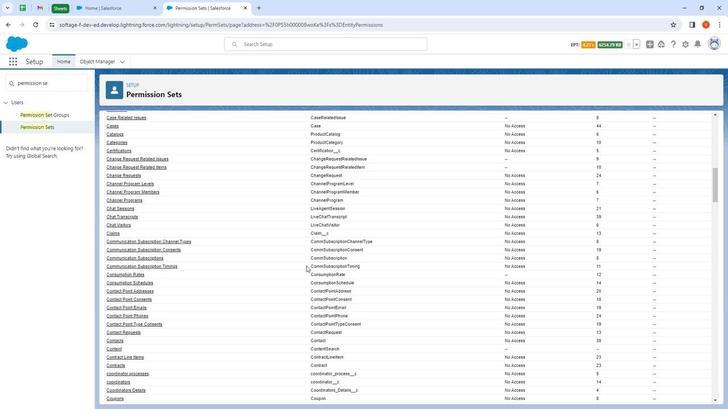 
Action: Mouse scrolled (307, 269) with delta (0, 0)
Screenshot: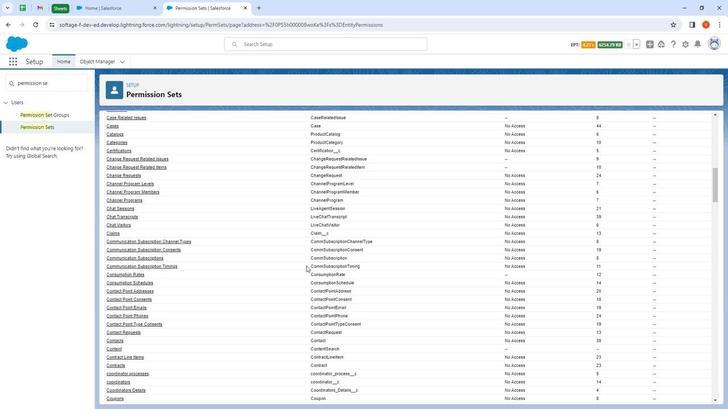 
Action: Mouse moved to (304, 270)
Screenshot: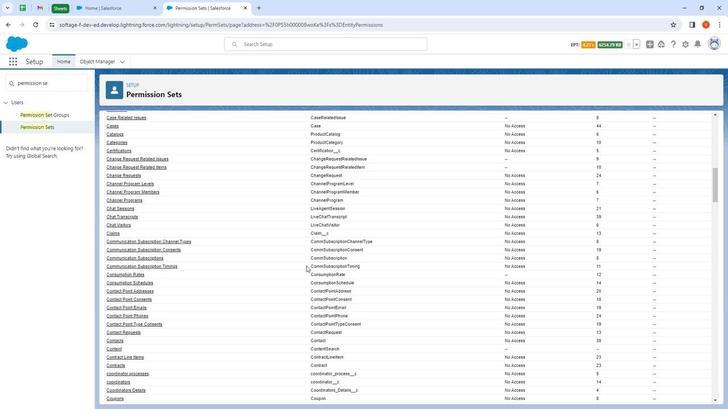
Action: Mouse scrolled (304, 269) with delta (0, 0)
Screenshot: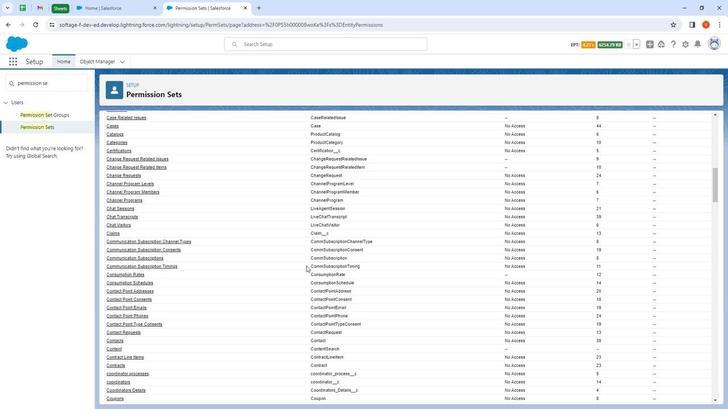 
Action: Mouse moved to (301, 270)
Screenshot: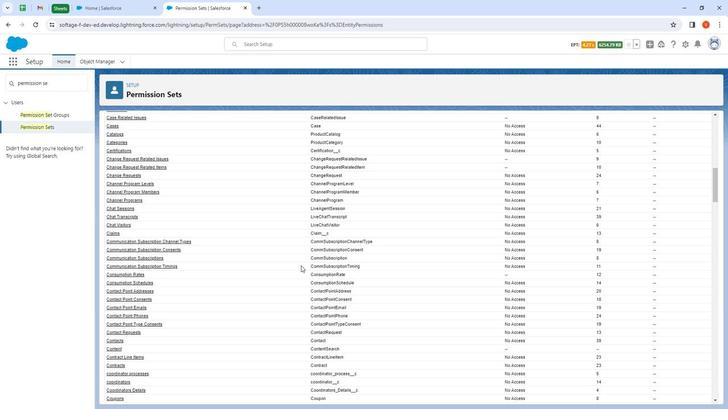 
Action: Mouse scrolled (301, 269) with delta (0, 0)
Screenshot: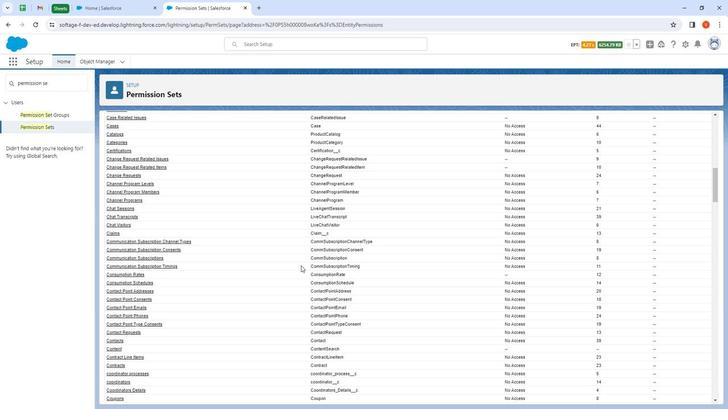 
Action: Mouse moved to (299, 269)
Screenshot: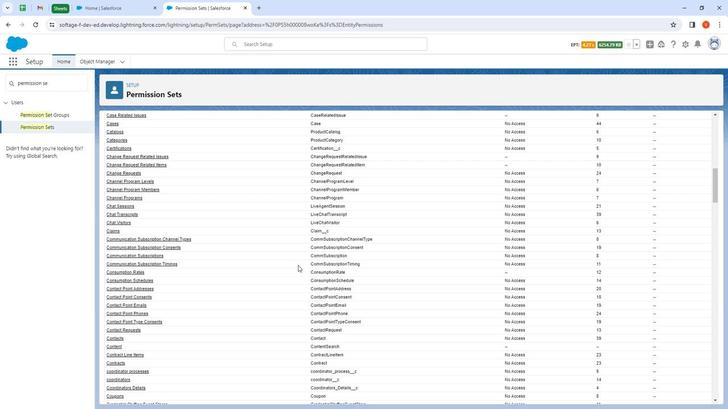 
Action: Mouse scrolled (299, 269) with delta (0, 0)
Screenshot: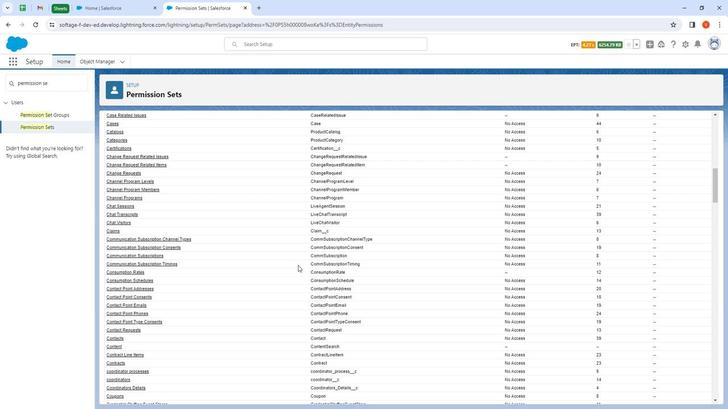
Action: Mouse moved to (295, 268)
Screenshot: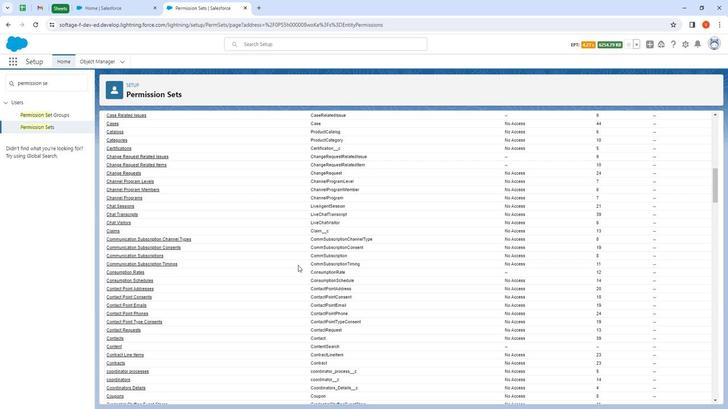
Action: Mouse scrolled (295, 267) with delta (0, 0)
Screenshot: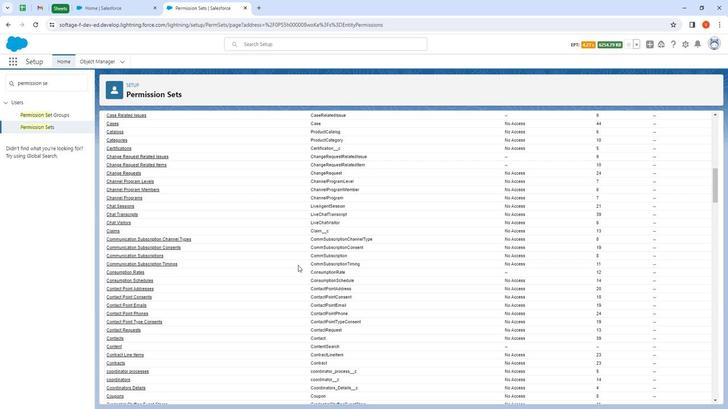 
Action: Mouse moved to (291, 265)
Screenshot: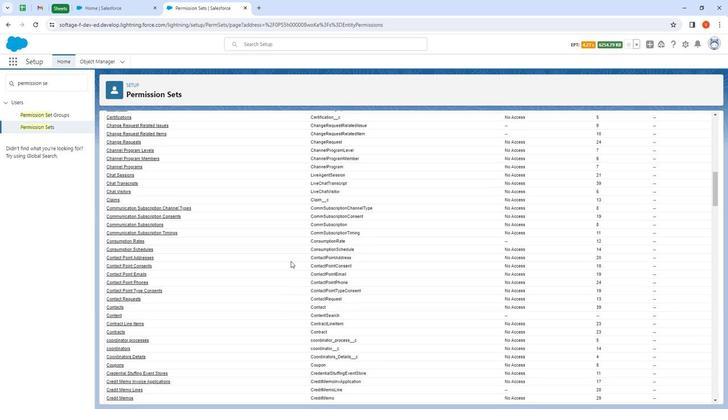 
Action: Mouse scrolled (291, 265) with delta (0, 0)
Screenshot: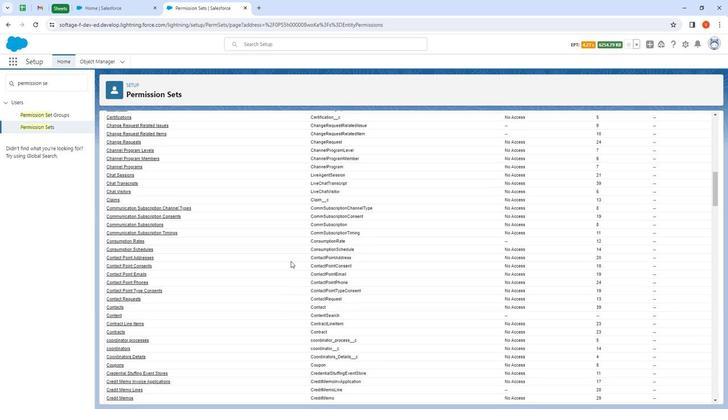 
Action: Mouse moved to (202, 262)
Screenshot: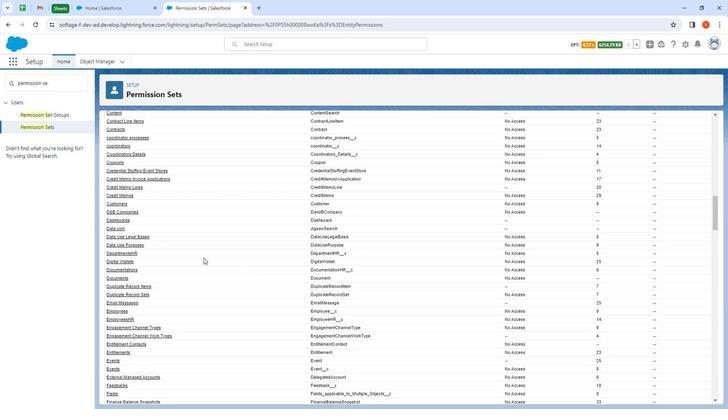 
Action: Mouse scrolled (202, 262) with delta (0, 0)
Screenshot: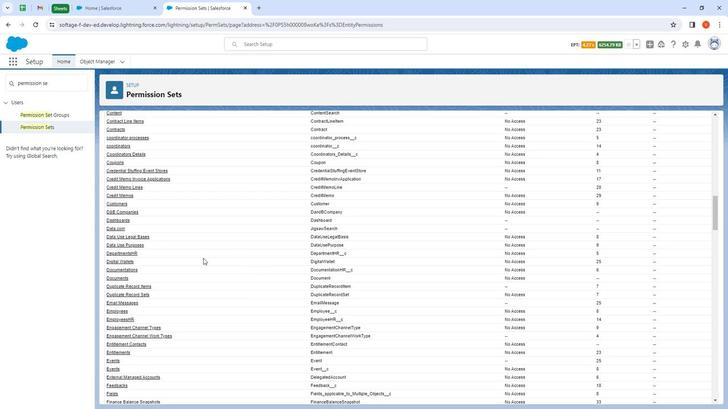 
Action: Mouse moved to (202, 262)
Screenshot: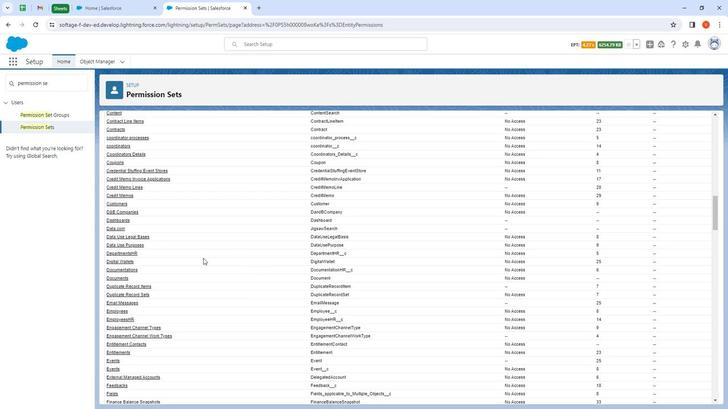 
Action: Mouse scrolled (202, 262) with delta (0, 0)
Screenshot: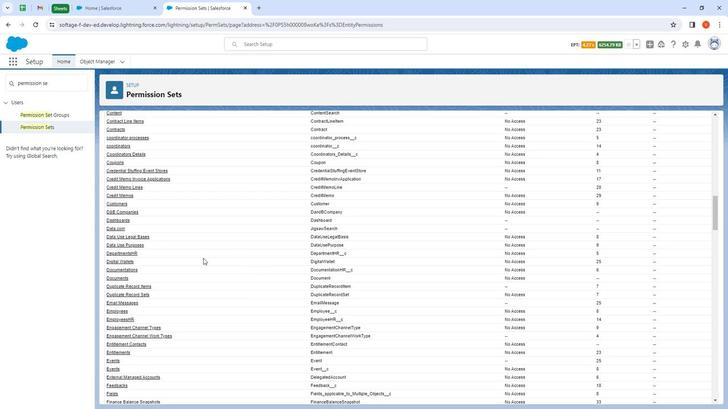 
Action: Mouse moved to (202, 262)
Screenshot: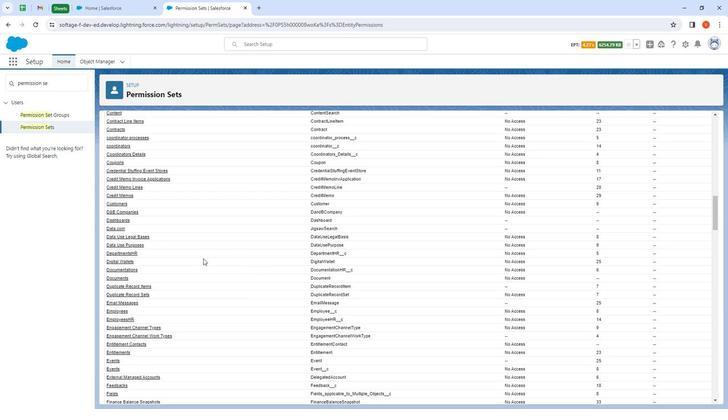 
Action: Mouse scrolled (202, 262) with delta (0, 0)
Screenshot: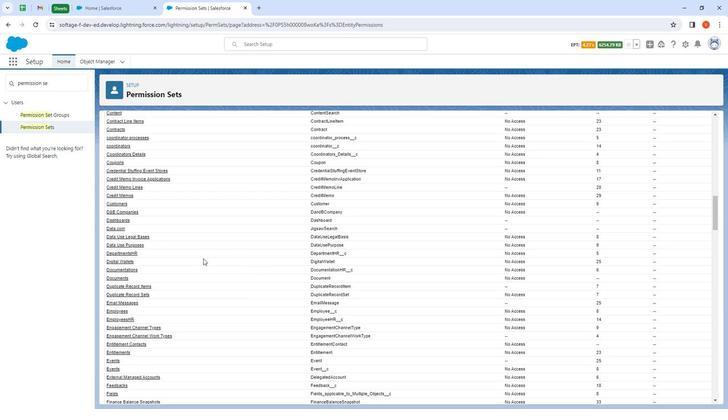 
Action: Mouse moved to (202, 263)
Screenshot: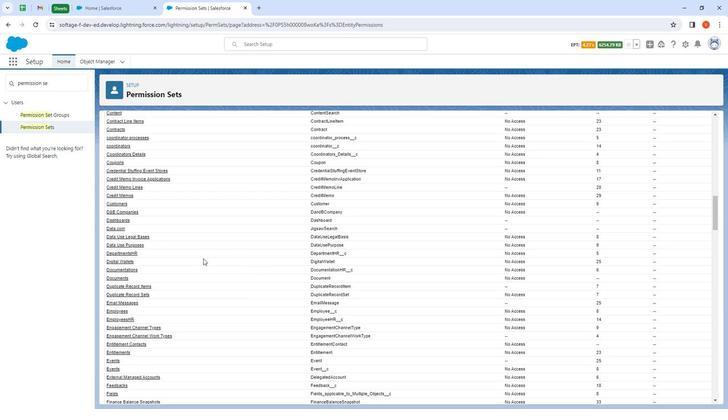 
Action: Mouse scrolled (202, 262) with delta (0, 0)
Screenshot: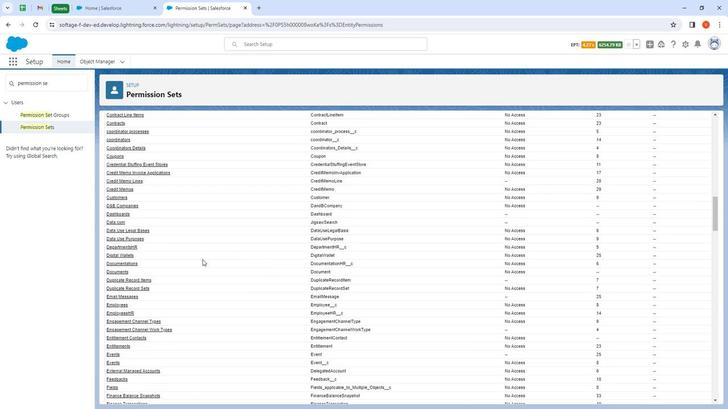 
Action: Mouse moved to (200, 264)
Screenshot: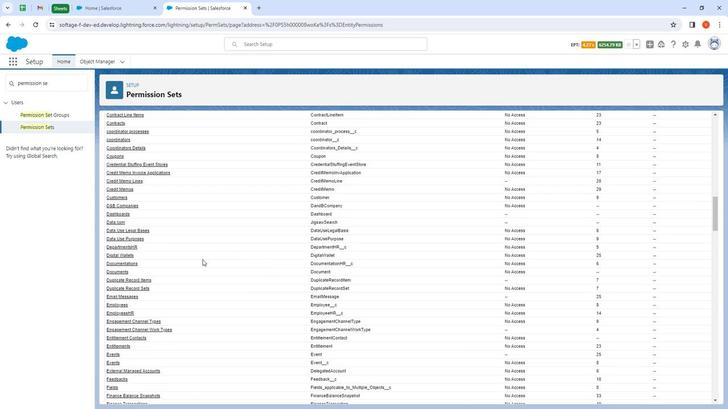 
Action: Mouse scrolled (200, 263) with delta (0, 0)
Screenshot: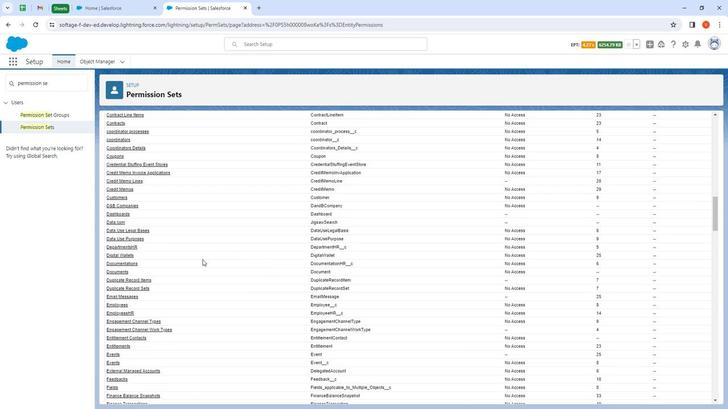 
Action: Mouse moved to (198, 262)
Screenshot: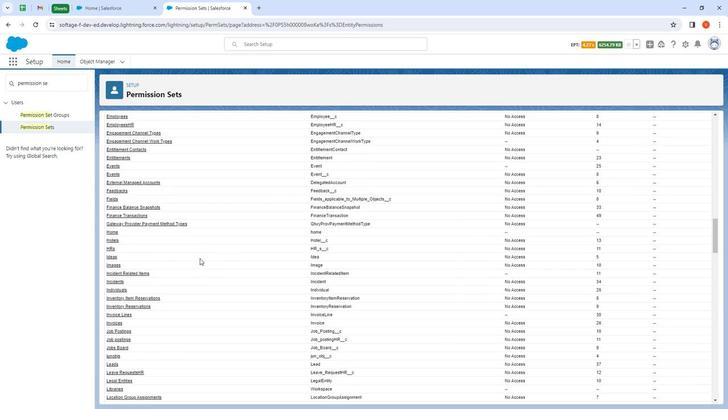 
Action: Mouse scrolled (198, 262) with delta (0, 0)
Screenshot: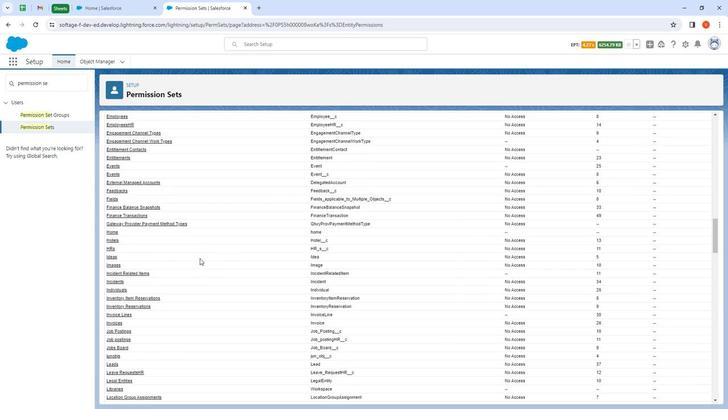 
Action: Mouse scrolled (198, 262) with delta (0, 0)
Screenshot: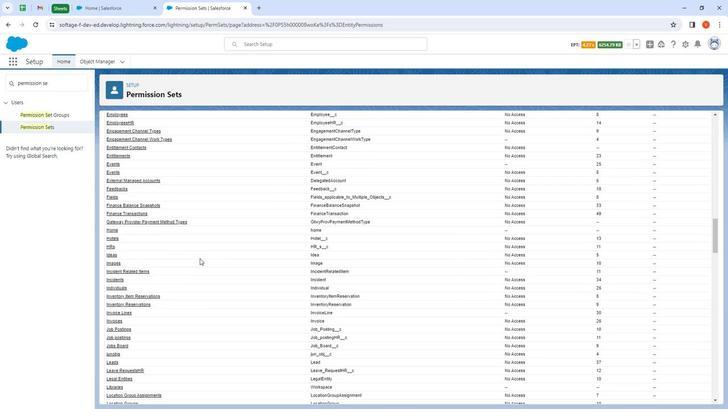 
Action: Mouse scrolled (198, 262) with delta (0, 0)
Screenshot: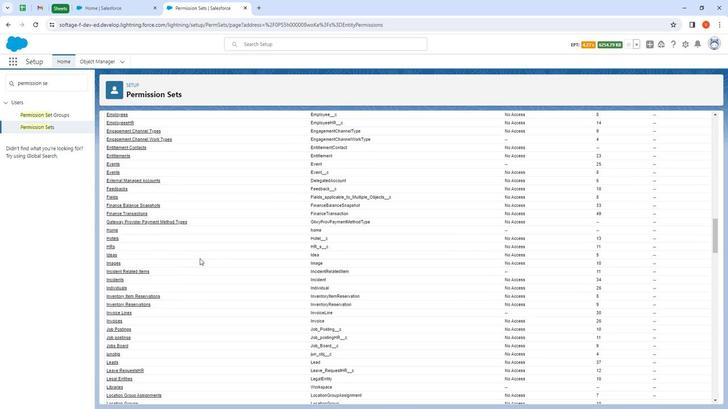 
Action: Mouse moved to (197, 262)
Screenshot: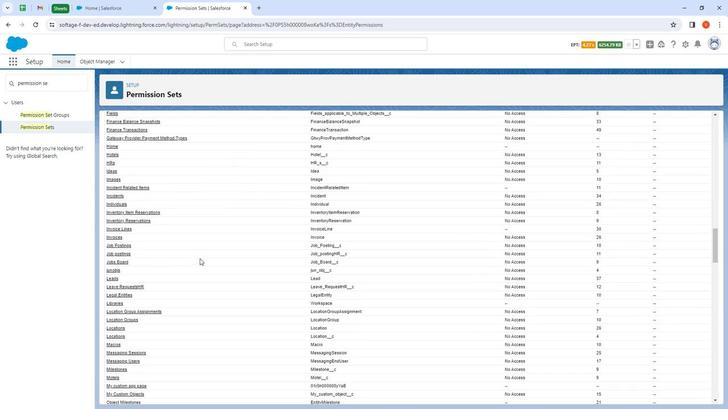 
Action: Mouse scrolled (197, 262) with delta (0, 0)
Screenshot: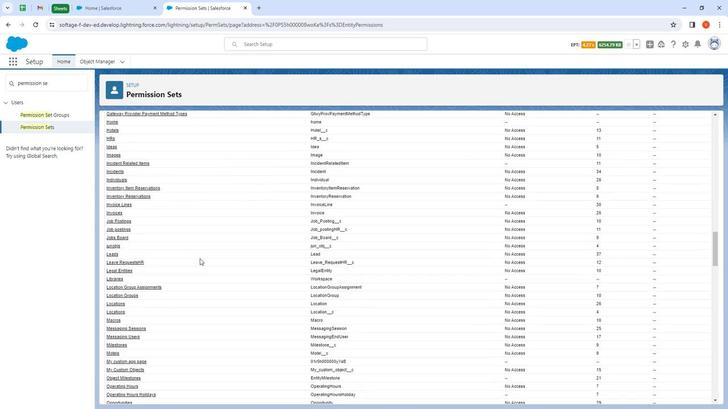 
Action: Mouse moved to (196, 264)
Screenshot: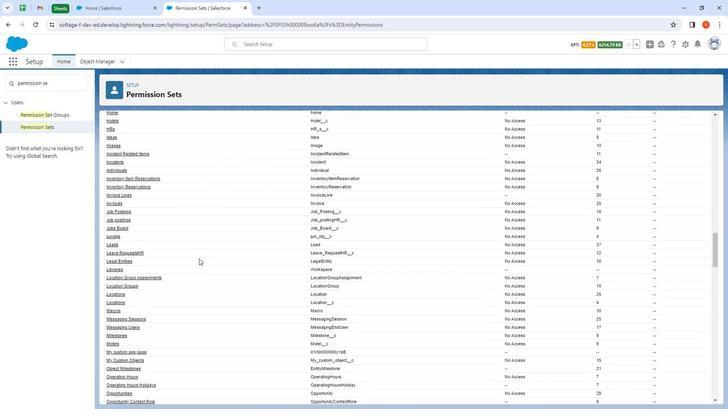 
Action: Mouse scrolled (196, 263) with delta (0, 0)
Screenshot: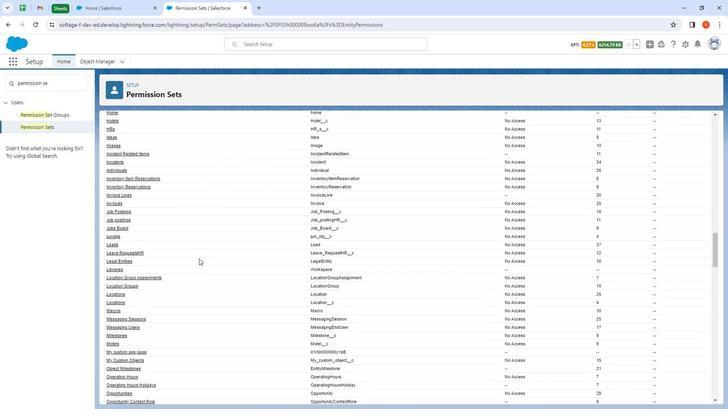 
Action: Mouse scrolled (196, 263) with delta (0, 0)
Screenshot: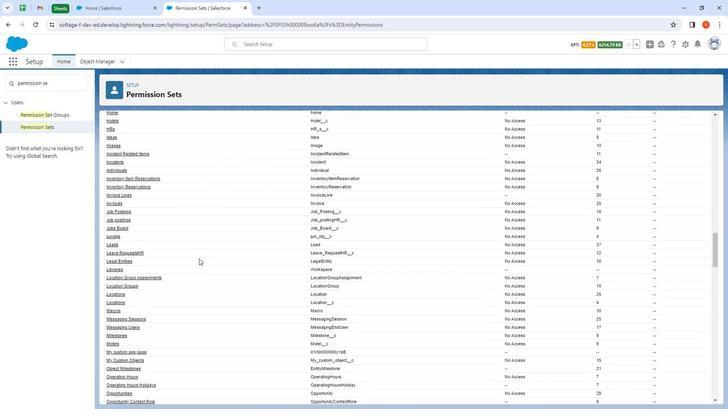 
Action: Mouse moved to (196, 264)
Screenshot: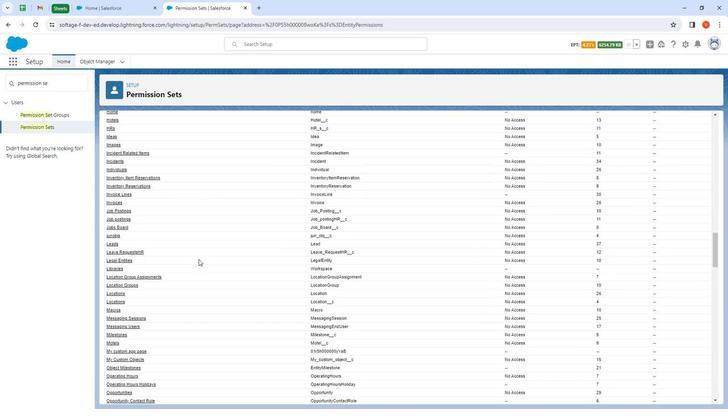 
Action: Mouse scrolled (196, 263) with delta (0, 0)
Screenshot: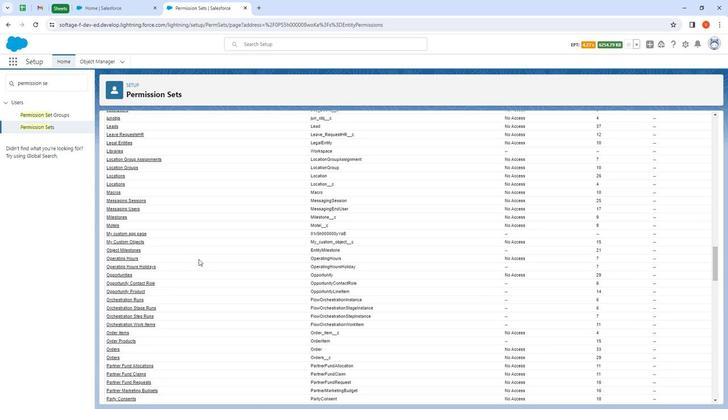 
Action: Mouse scrolled (196, 263) with delta (0, 0)
Screenshot: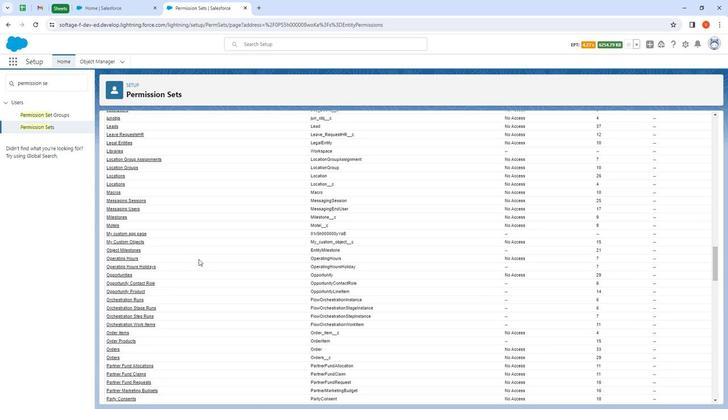 
Action: Mouse scrolled (196, 263) with delta (0, 0)
Screenshot: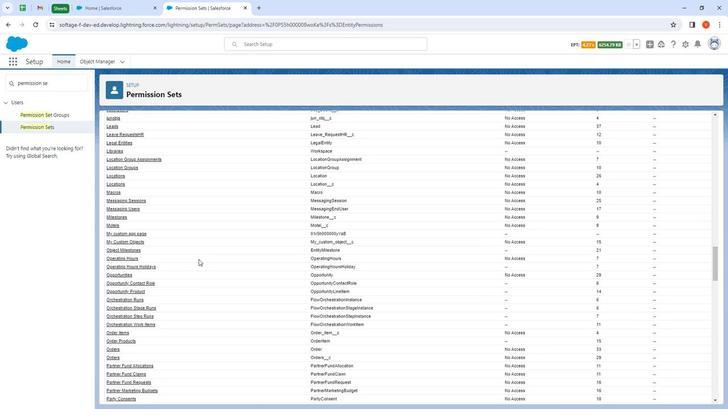 
Action: Mouse scrolled (196, 263) with delta (0, 0)
Screenshot: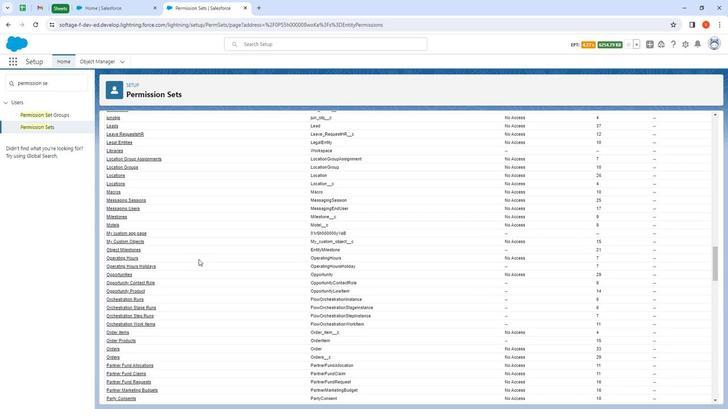 
Action: Mouse moved to (146, 204)
Screenshot: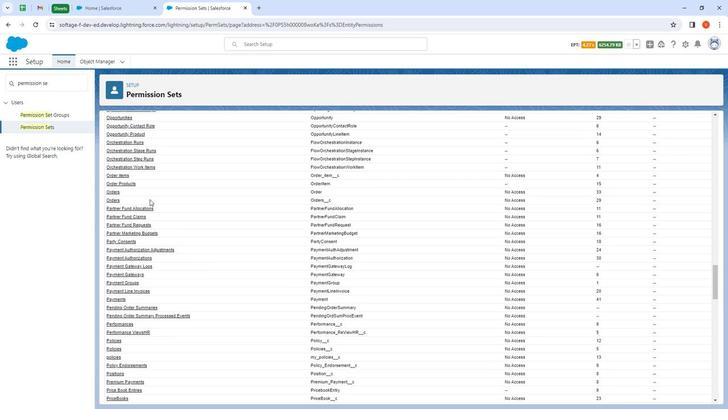 
Action: Mouse scrolled (146, 204) with delta (0, 0)
Screenshot: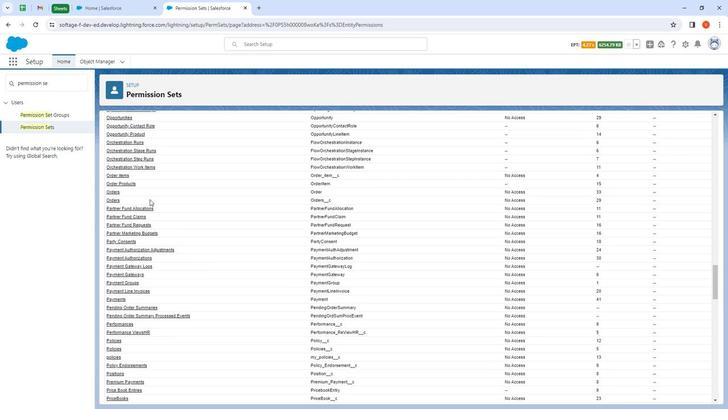 
Action: Mouse moved to (146, 203)
Screenshot: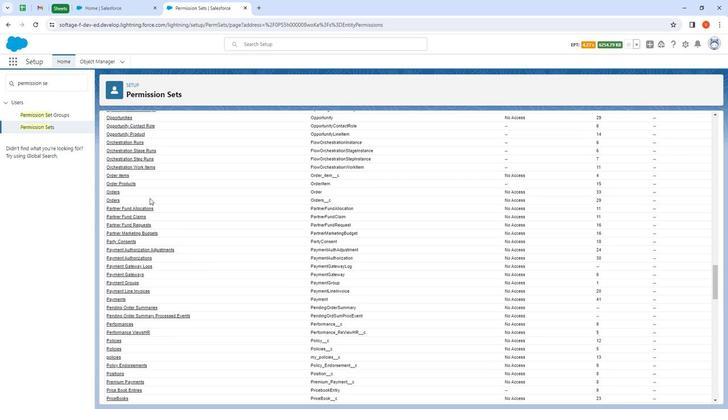 
Action: Mouse scrolled (146, 204) with delta (0, 0)
Screenshot: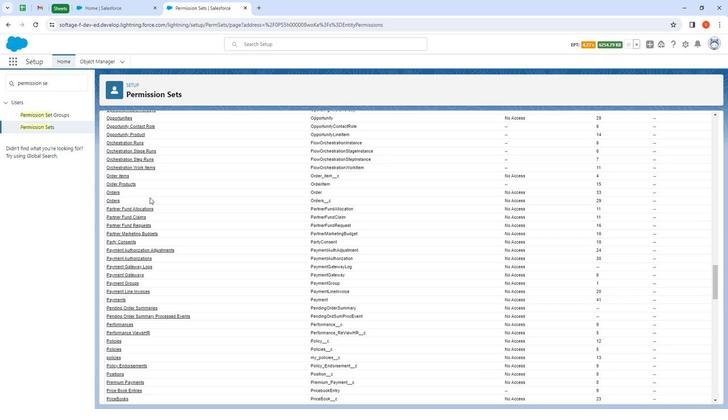 
Action: Mouse moved to (146, 203)
Screenshot: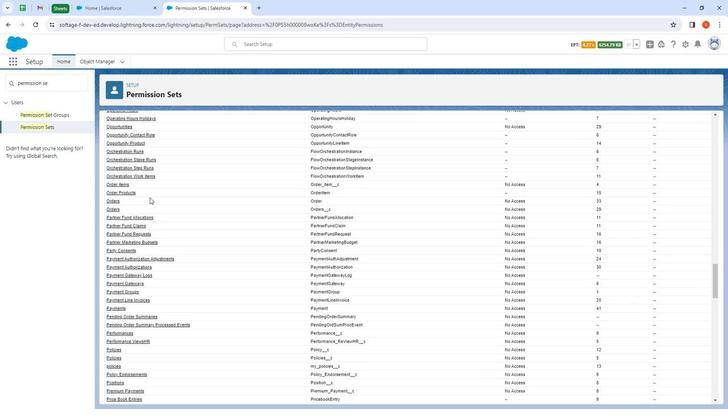 
Action: Mouse scrolled (146, 204) with delta (0, 0)
Screenshot: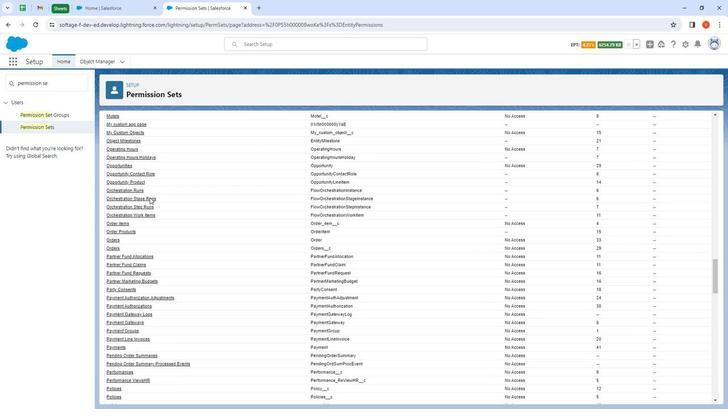 
Action: Mouse moved to (120, 241)
